 Task: Search one way flight ticket for 5 adults, 2 children, 1 infant in seat and 2 infants on lap in economy from Portland: Portland International Jetport to New Bern: Coastal Carolina Regional Airport (was Craven County Regional) on 5-4-2023. Choice of flights is Emirates. Number of bags: 2 carry on bags. Price is upto 92000. Outbound departure time preference is 22:45.
Action: Mouse moved to (332, 129)
Screenshot: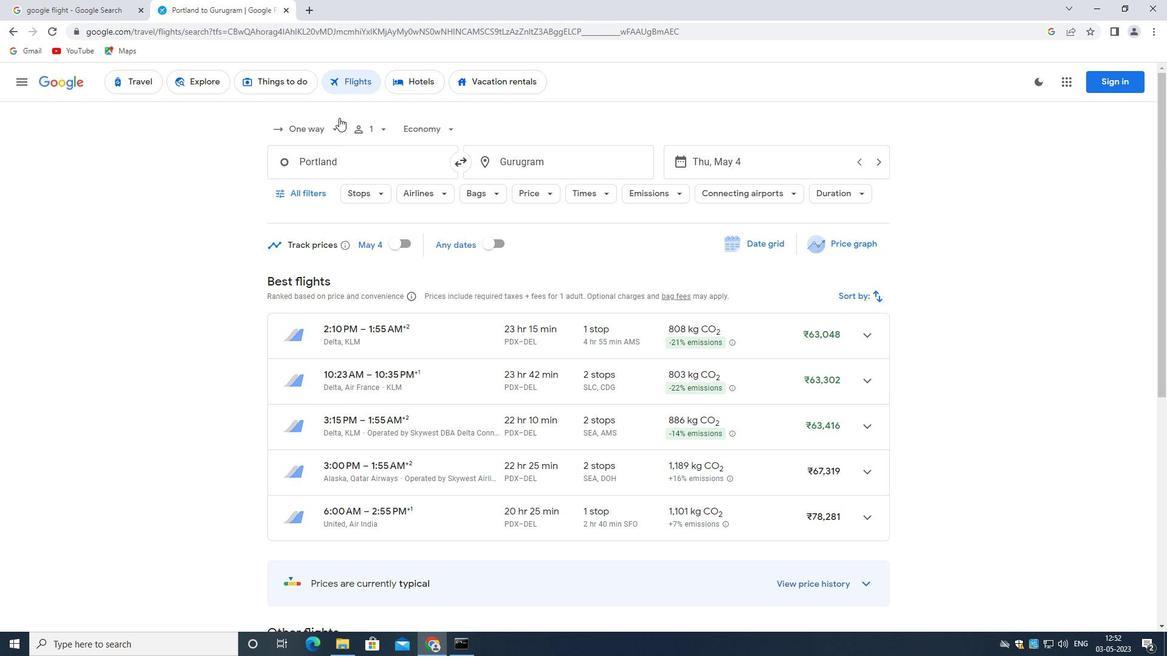 
Action: Mouse pressed left at (332, 129)
Screenshot: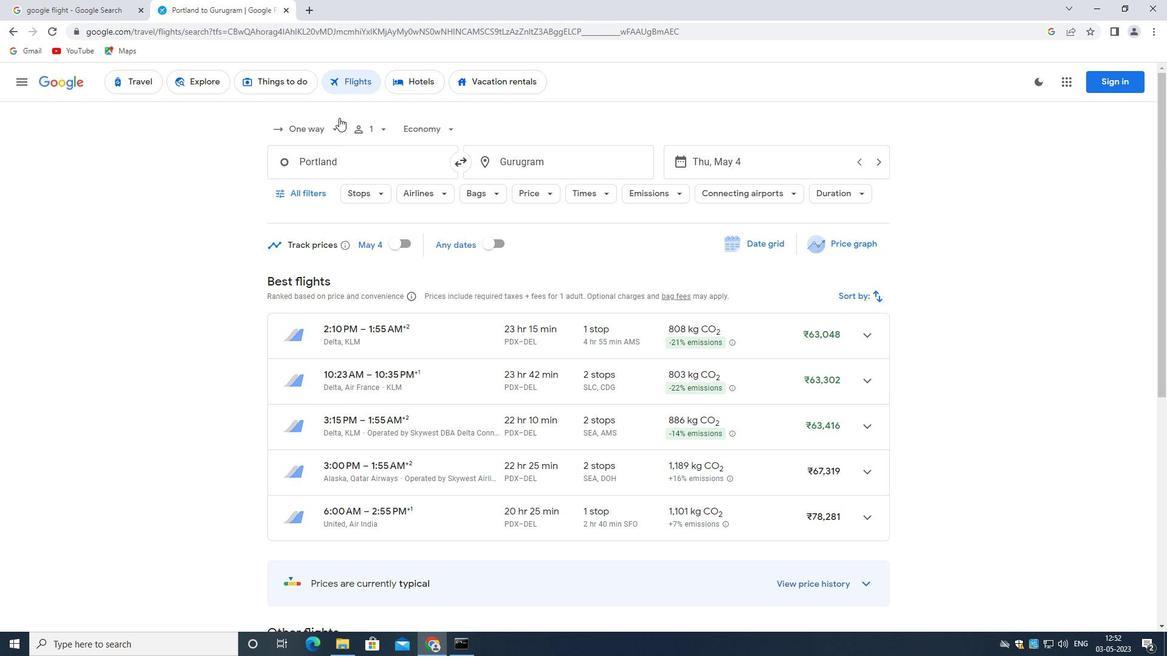 
Action: Mouse moved to (327, 188)
Screenshot: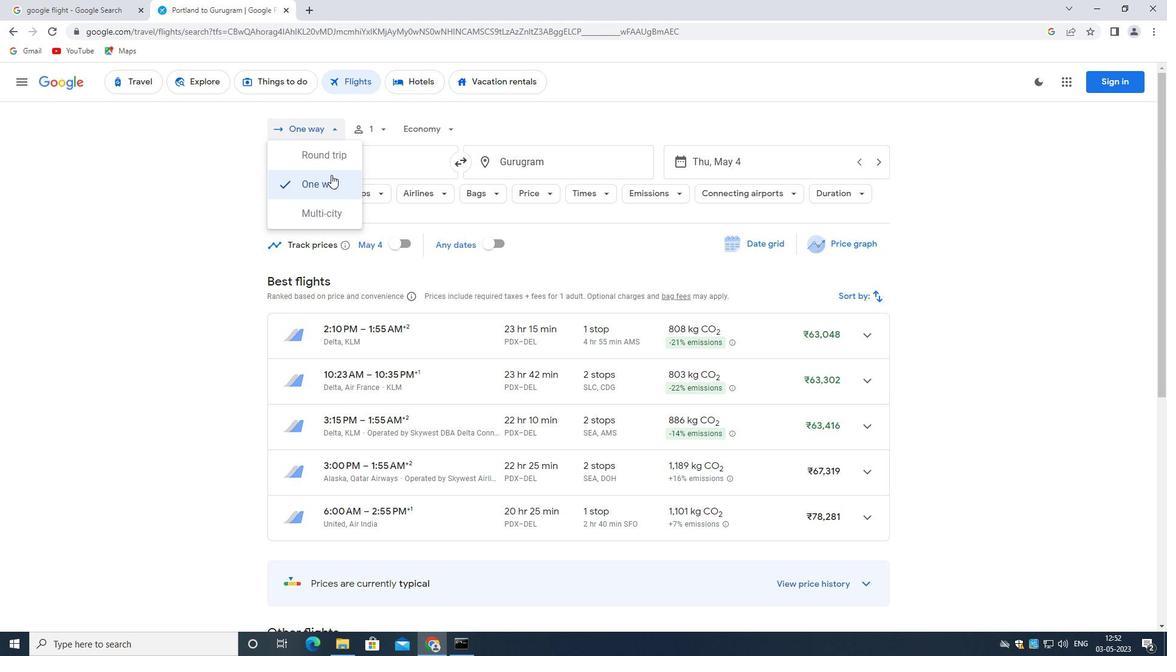
Action: Mouse pressed left at (327, 188)
Screenshot: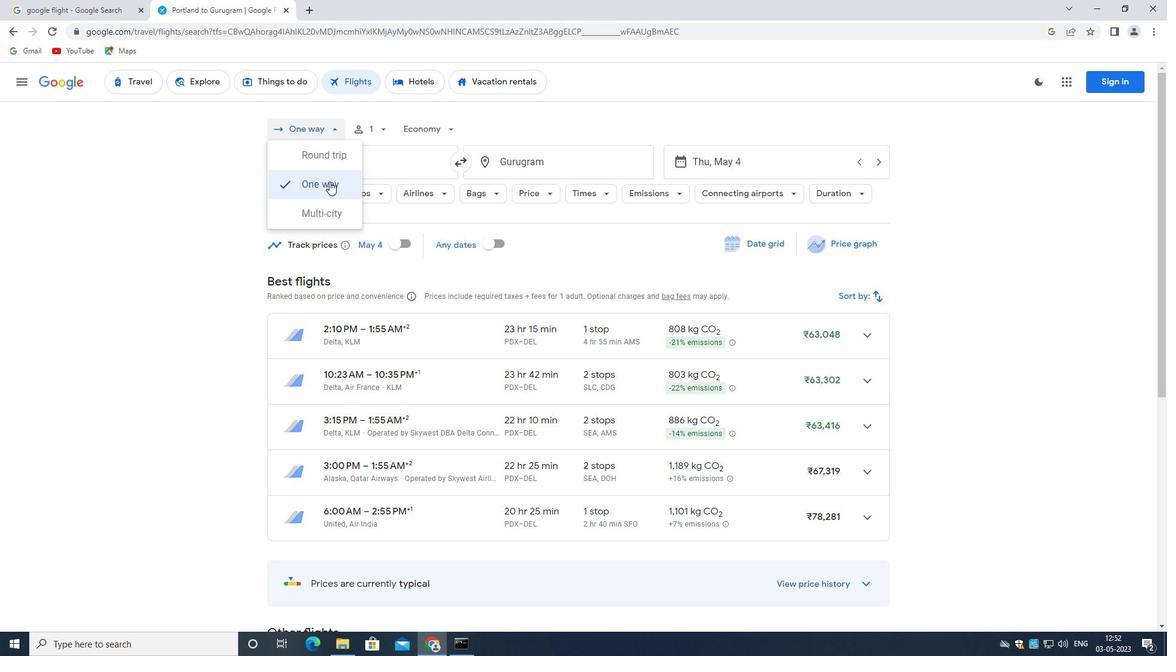 
Action: Mouse moved to (380, 126)
Screenshot: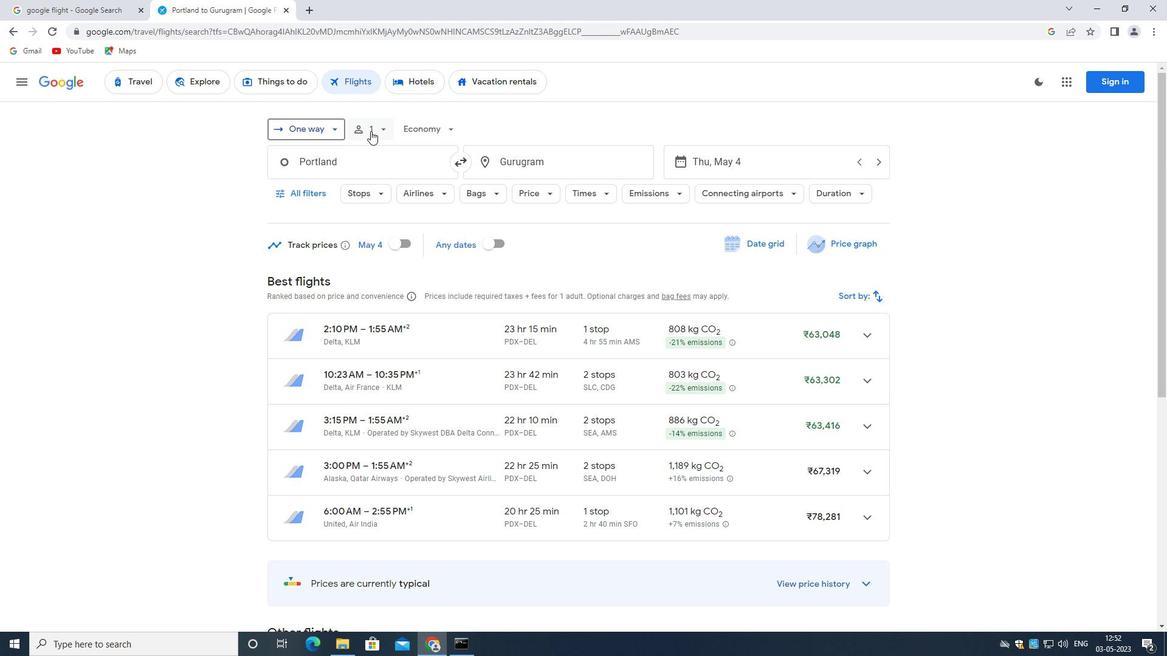 
Action: Mouse pressed left at (380, 126)
Screenshot: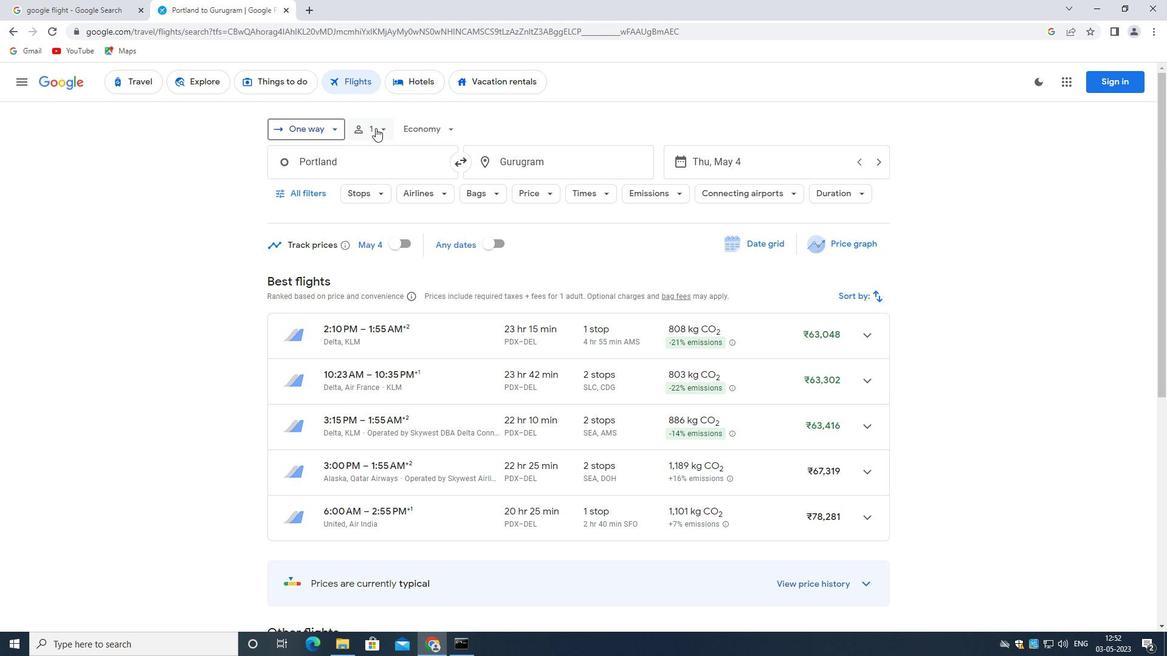 
Action: Mouse moved to (477, 160)
Screenshot: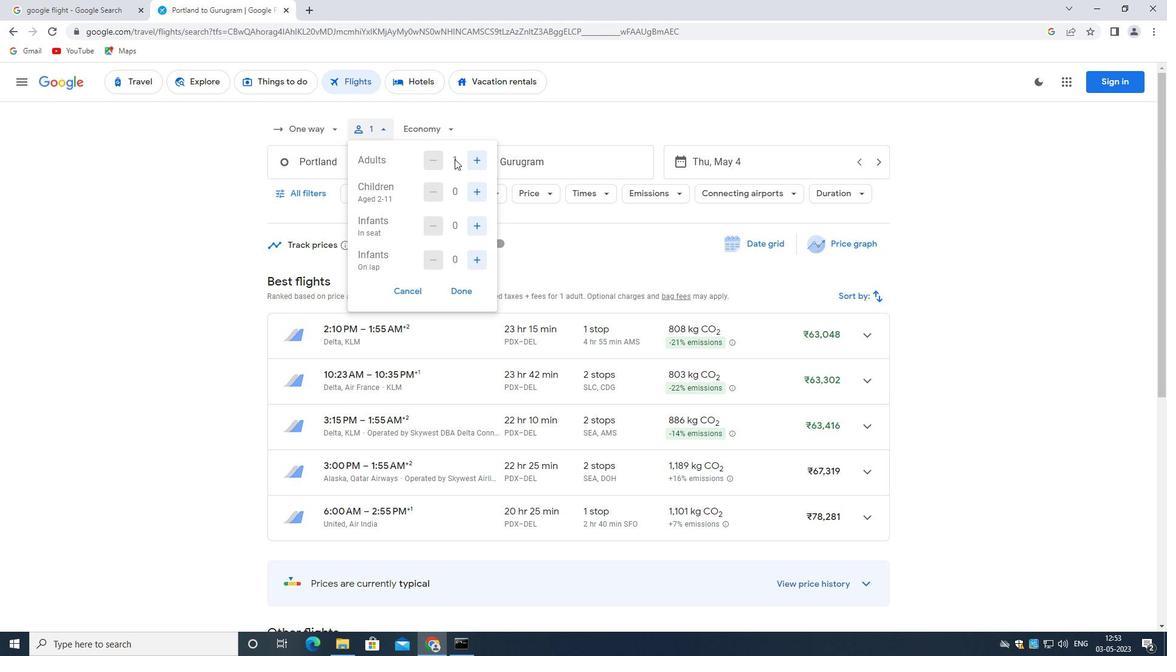 
Action: Mouse pressed left at (477, 160)
Screenshot: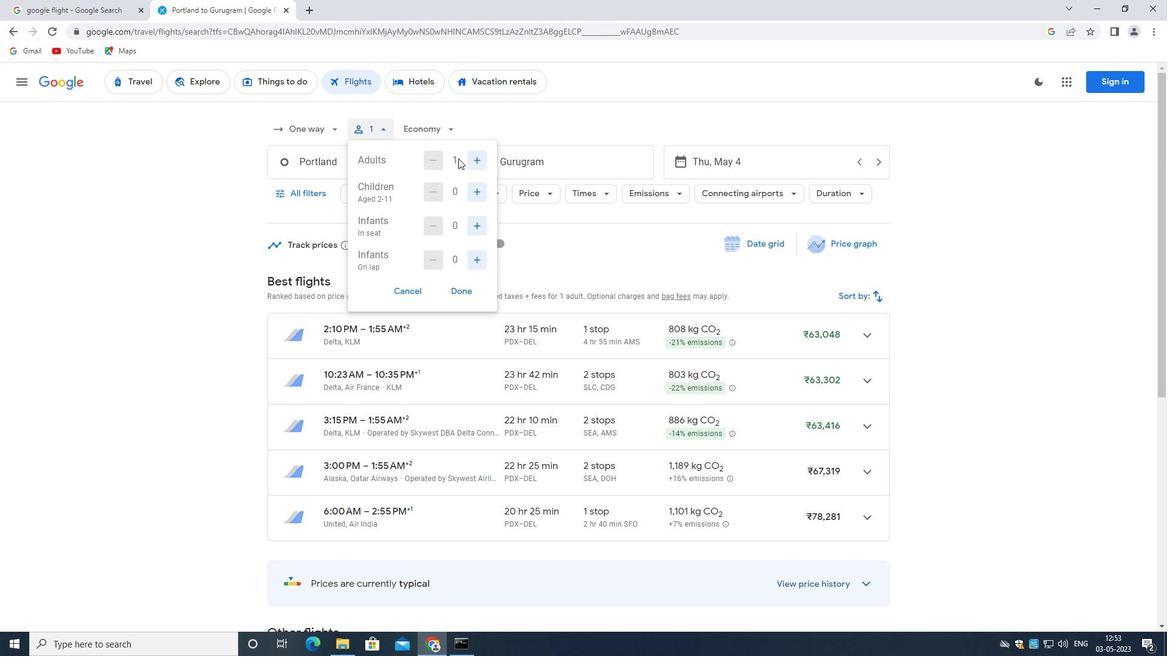 
Action: Mouse pressed left at (477, 160)
Screenshot: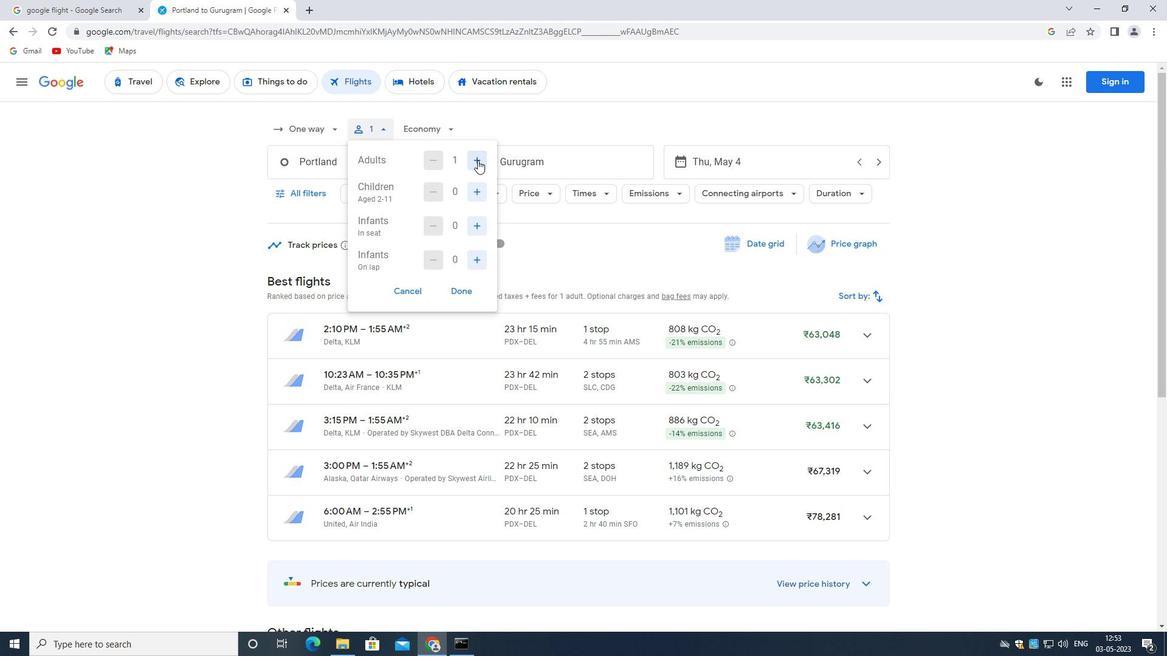 
Action: Mouse pressed left at (477, 160)
Screenshot: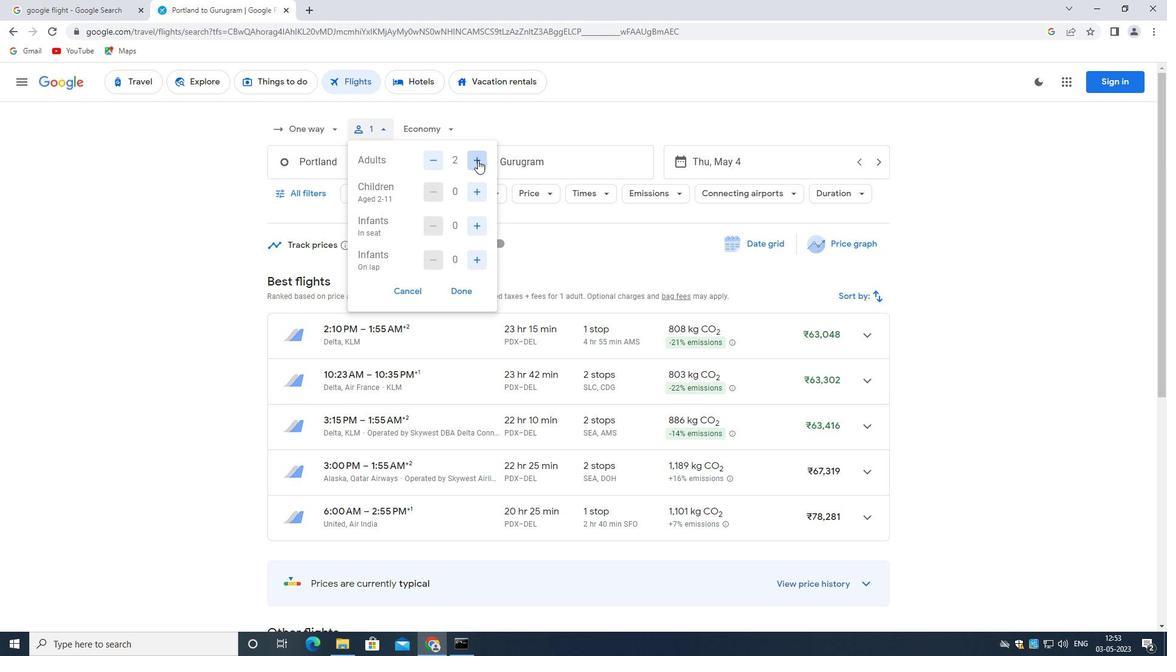 
Action: Mouse pressed left at (477, 160)
Screenshot: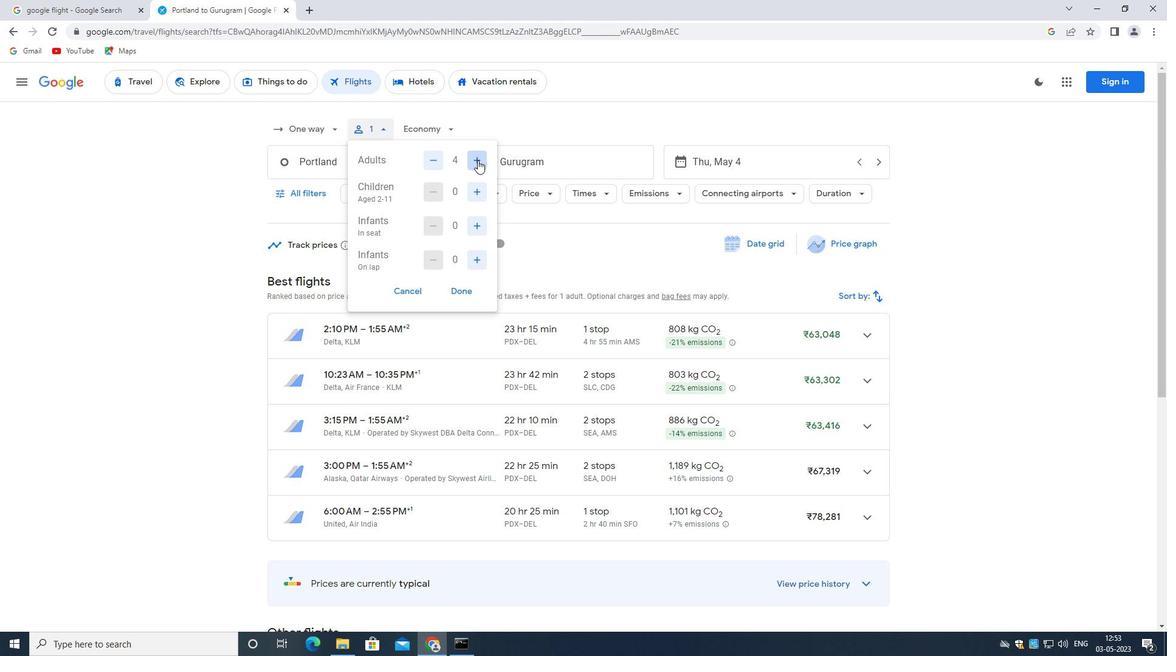 
Action: Mouse moved to (473, 190)
Screenshot: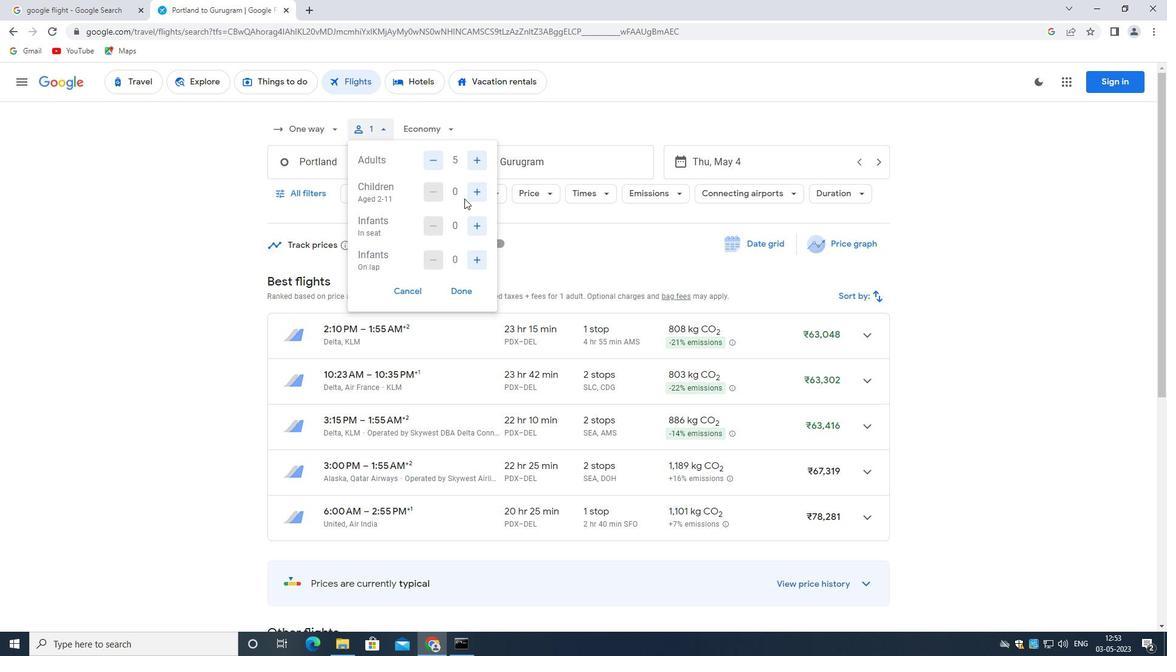 
Action: Mouse pressed left at (473, 190)
Screenshot: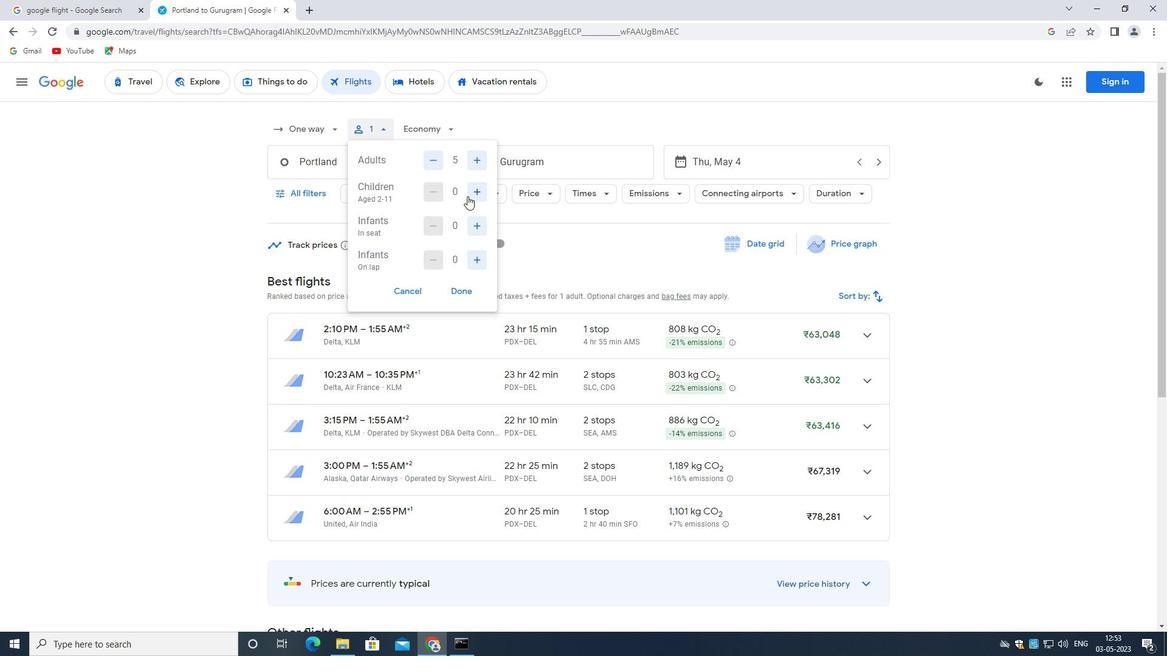 
Action: Mouse pressed left at (473, 190)
Screenshot: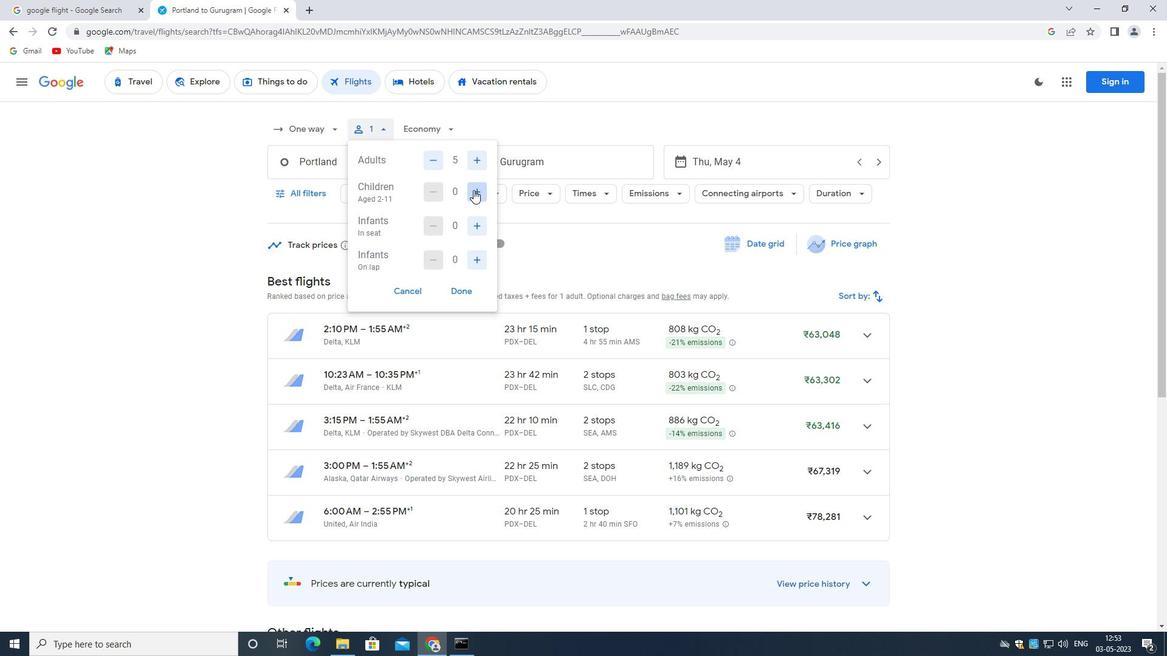 
Action: Mouse moved to (492, 221)
Screenshot: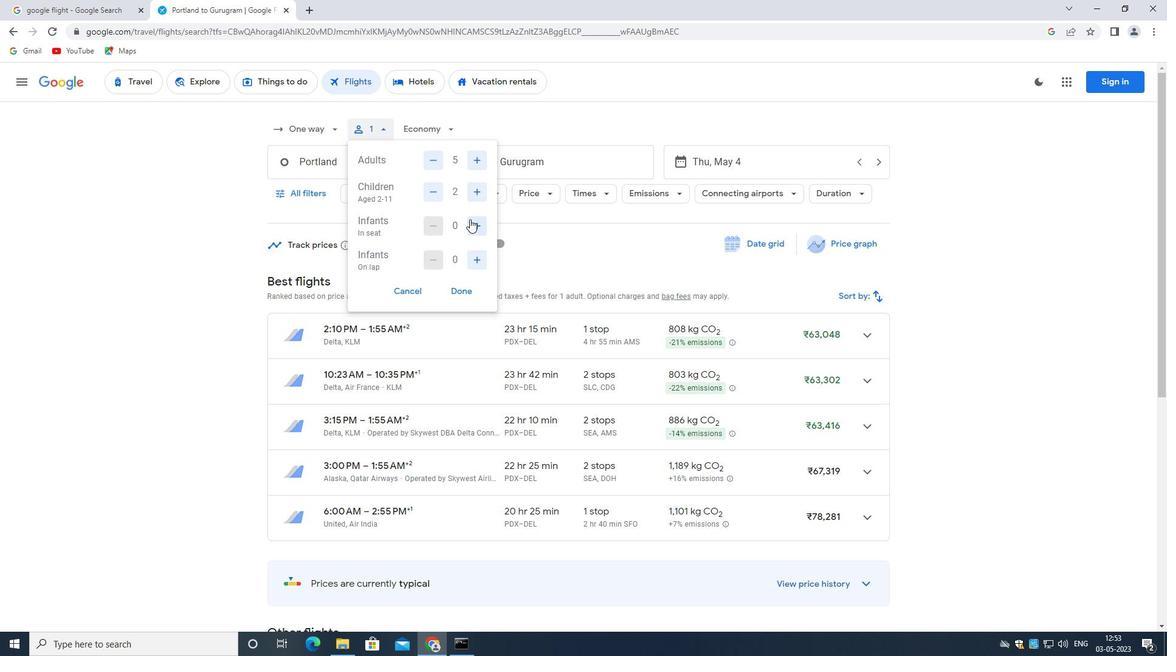 
Action: Mouse pressed left at (492, 221)
Screenshot: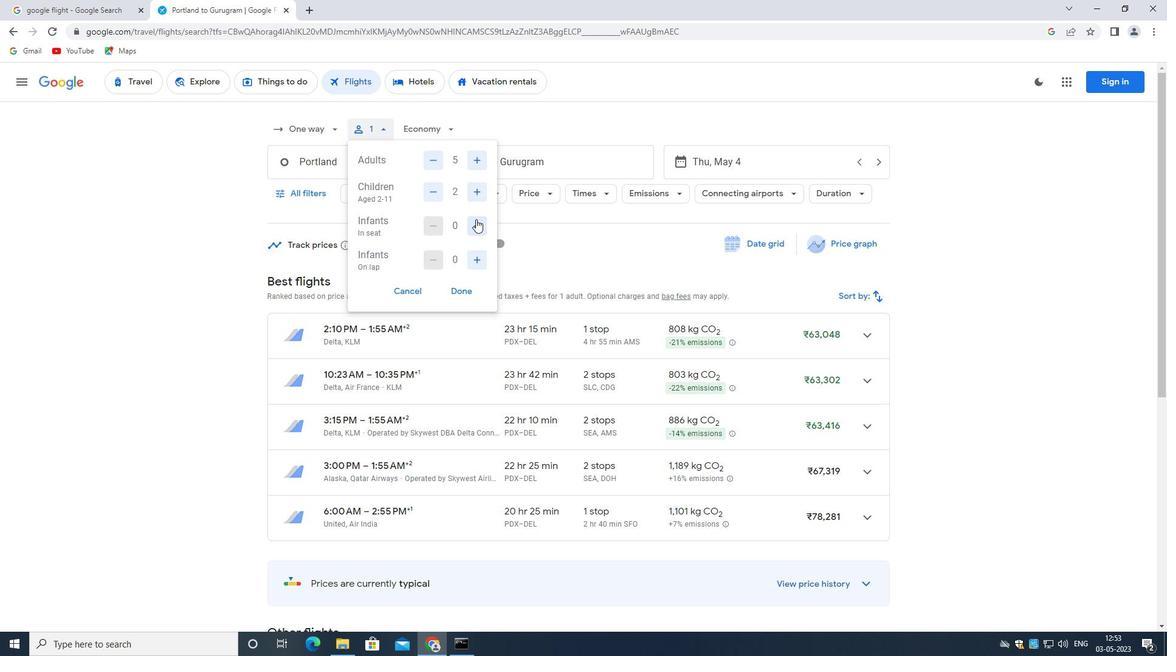 
Action: Mouse moved to (481, 227)
Screenshot: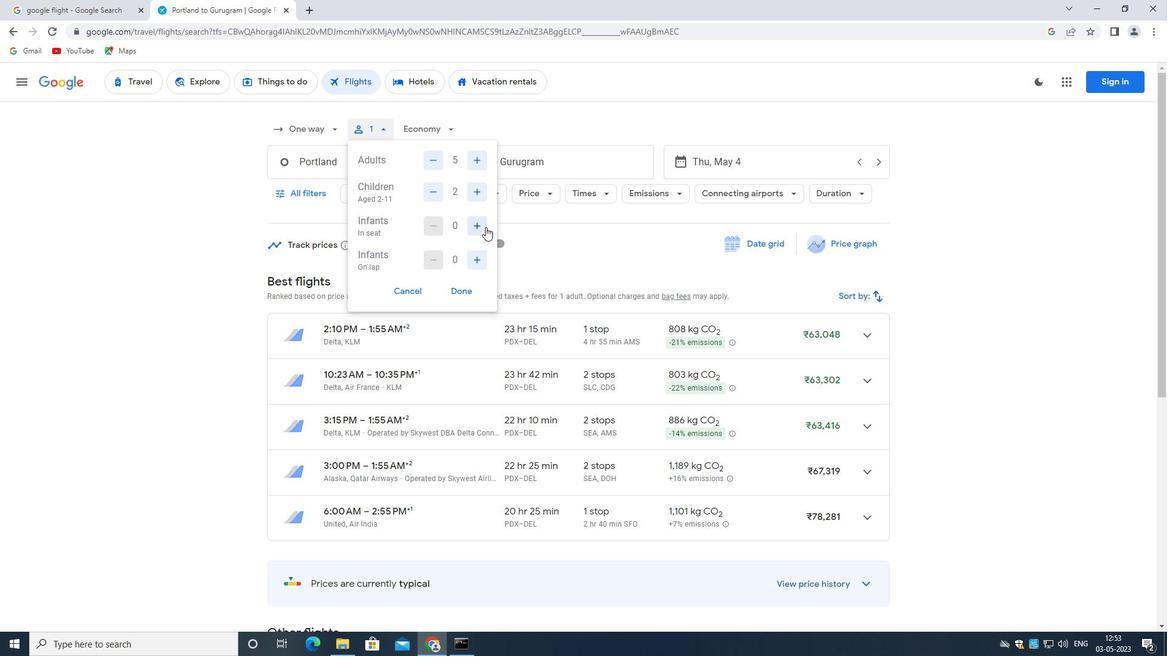 
Action: Mouse pressed left at (481, 227)
Screenshot: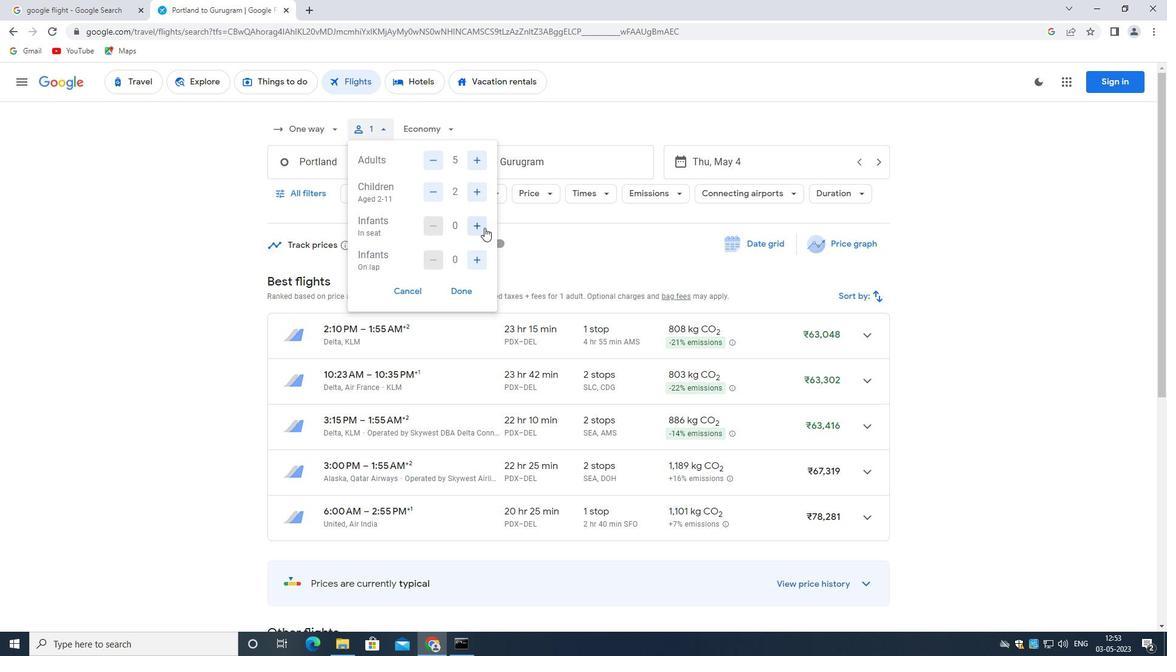 
Action: Mouse moved to (473, 259)
Screenshot: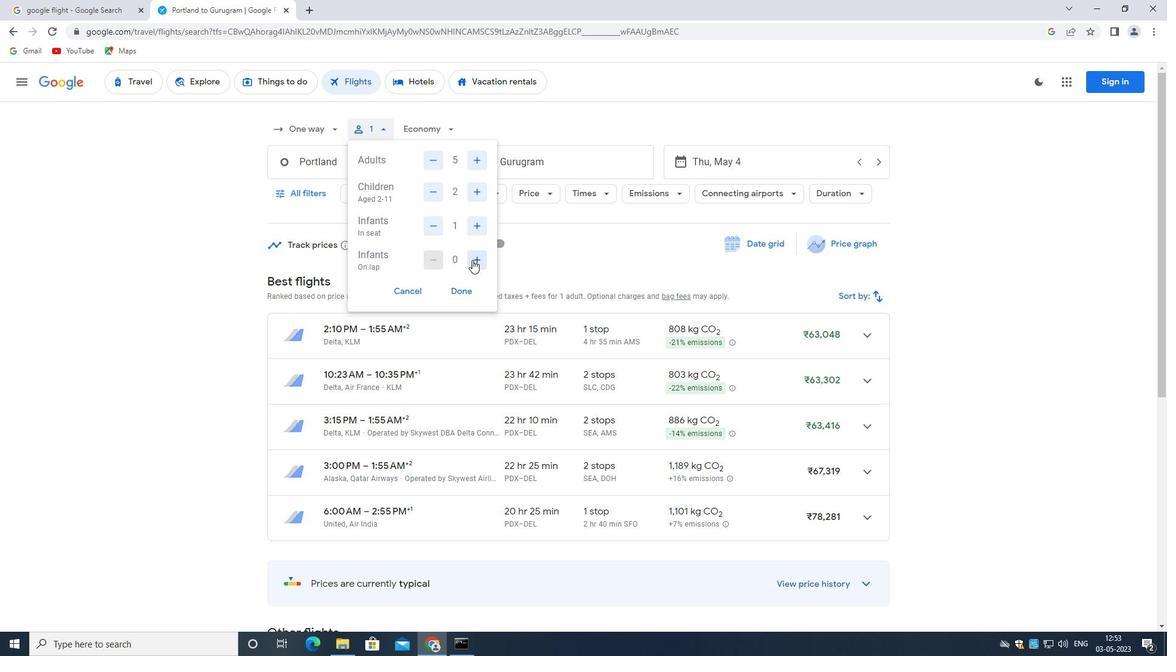 
Action: Mouse pressed left at (473, 259)
Screenshot: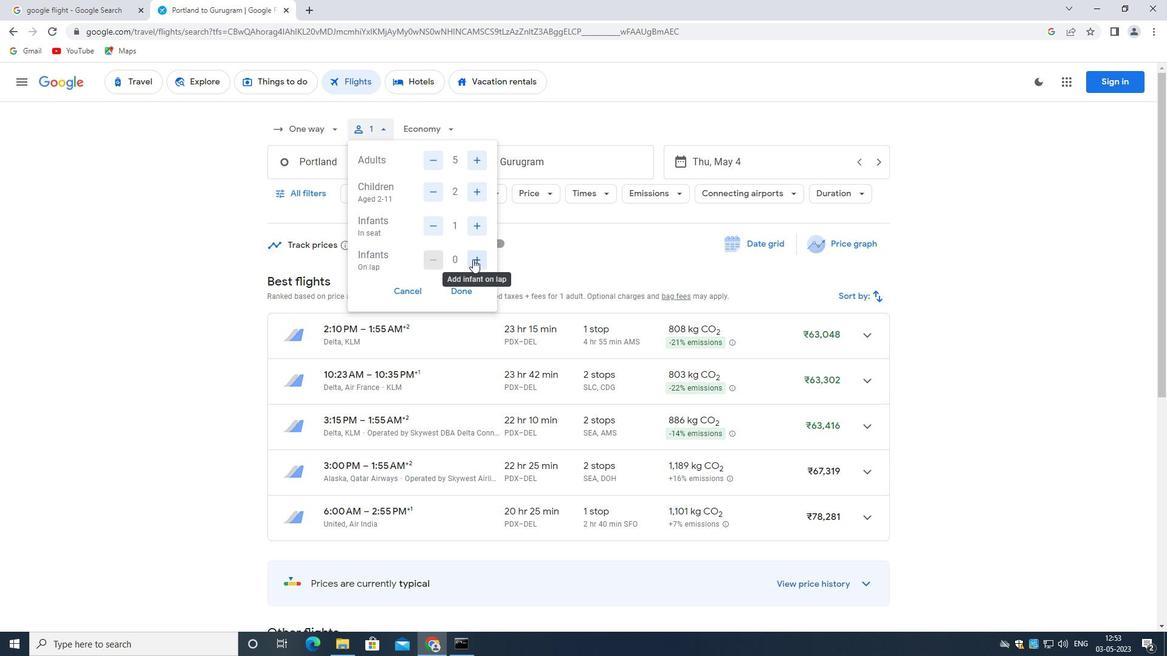 
Action: Mouse moved to (462, 289)
Screenshot: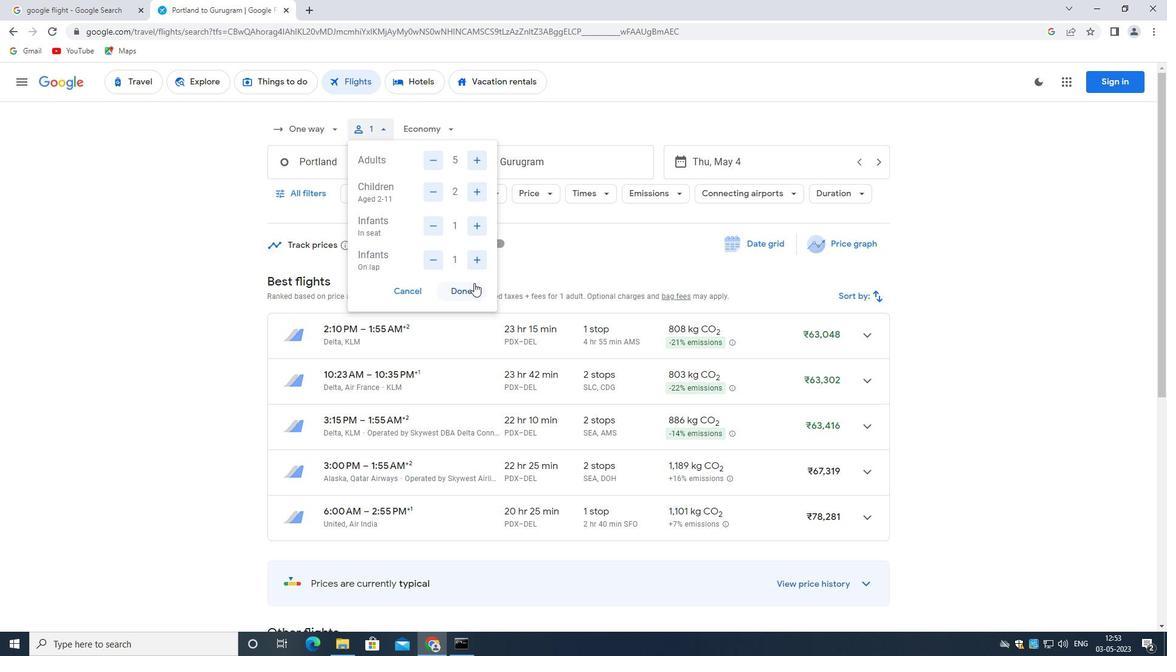 
Action: Mouse pressed left at (462, 289)
Screenshot: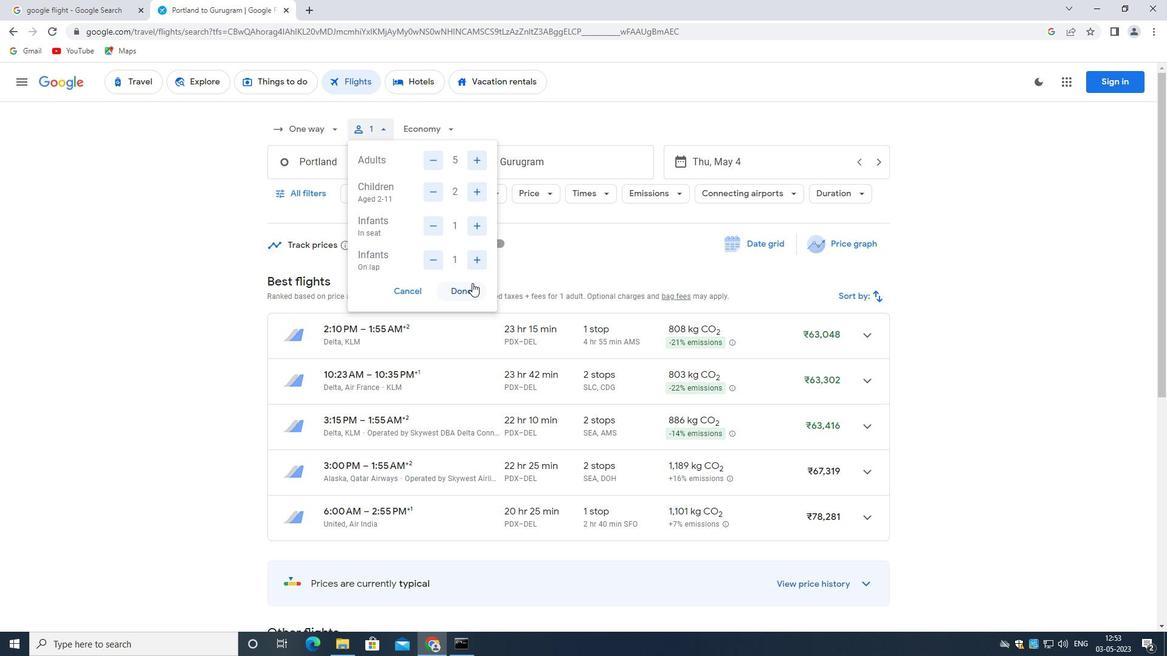 
Action: Mouse moved to (446, 130)
Screenshot: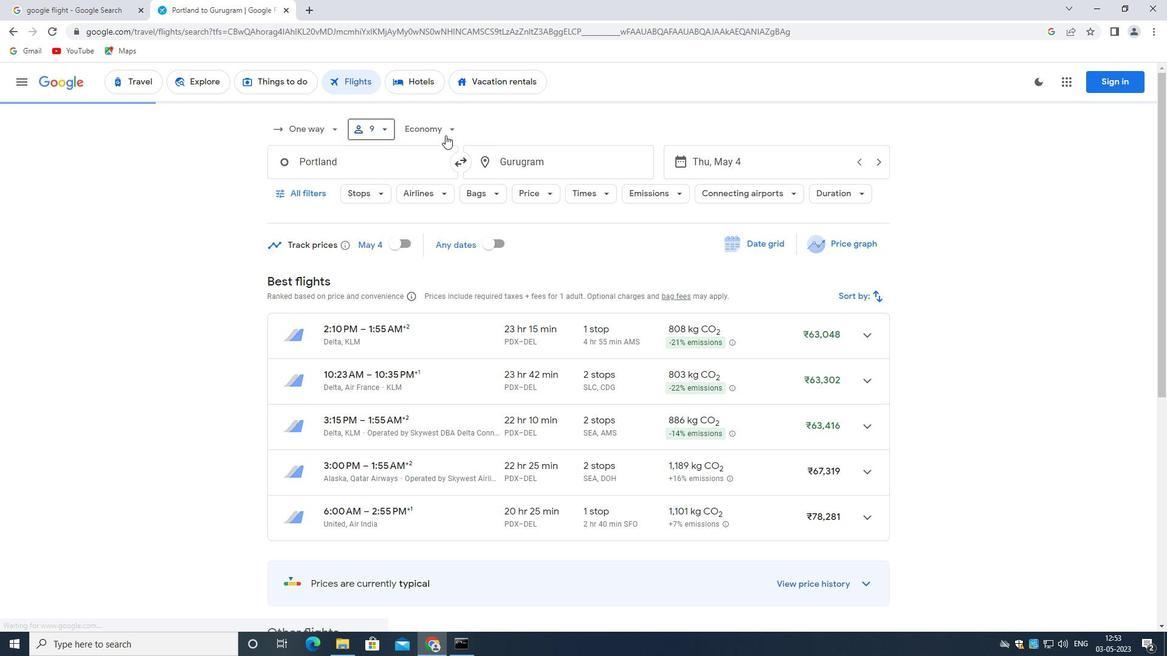 
Action: Mouse pressed left at (446, 130)
Screenshot: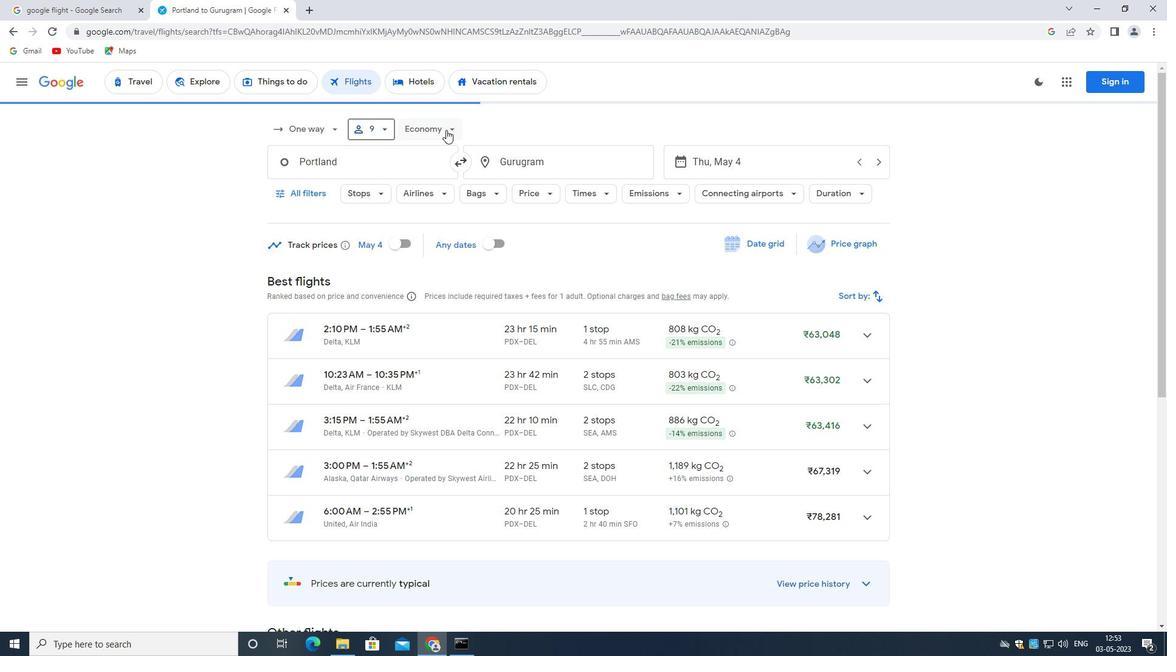 
Action: Mouse moved to (441, 161)
Screenshot: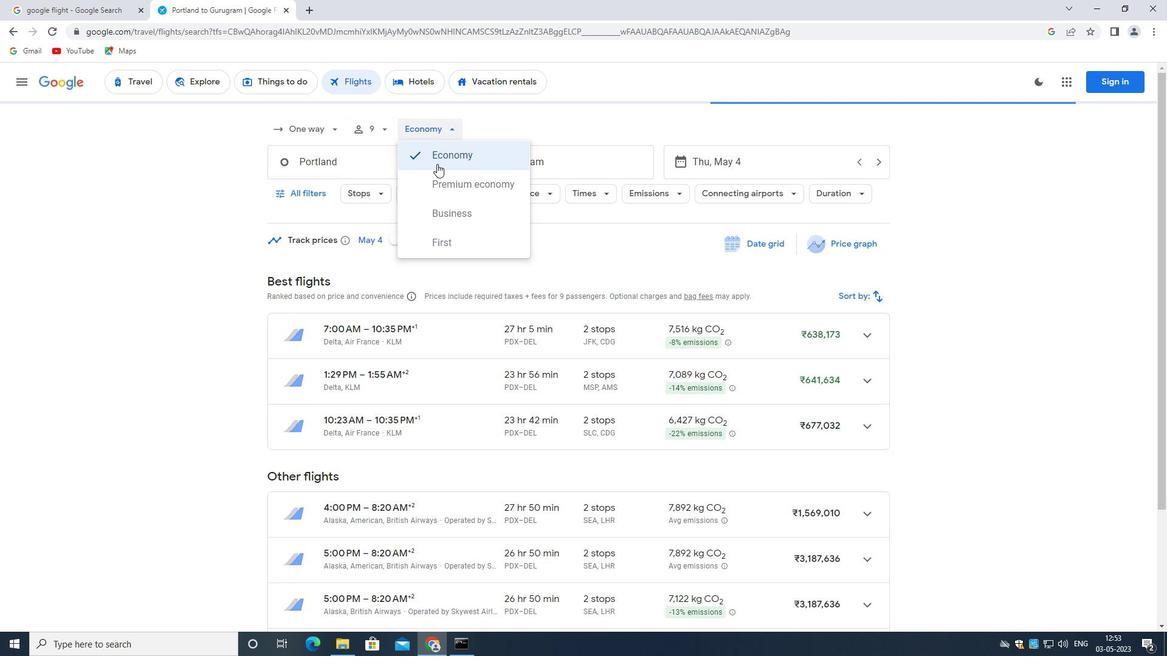 
Action: Mouse pressed left at (441, 161)
Screenshot: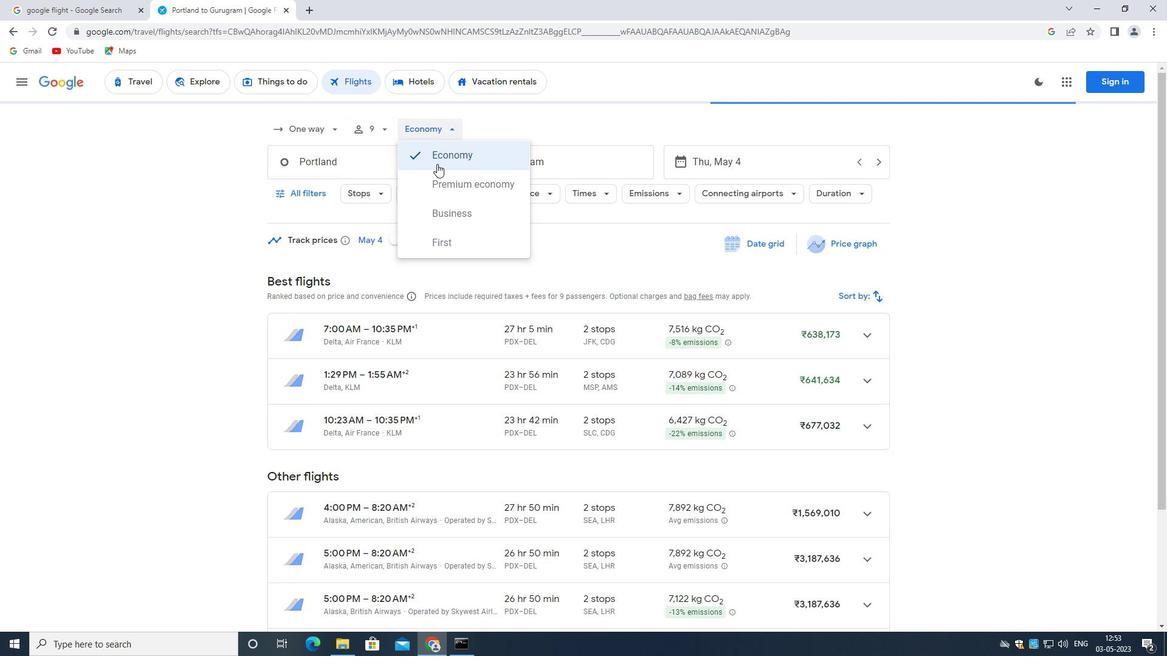 
Action: Mouse moved to (352, 164)
Screenshot: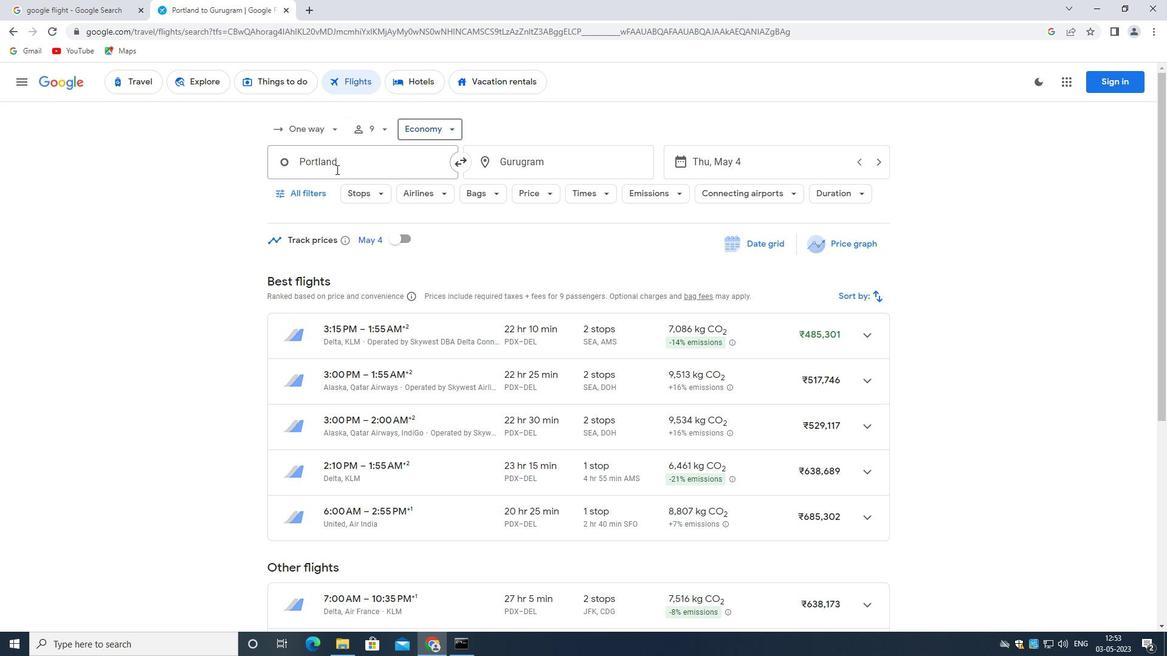 
Action: Mouse pressed left at (352, 164)
Screenshot: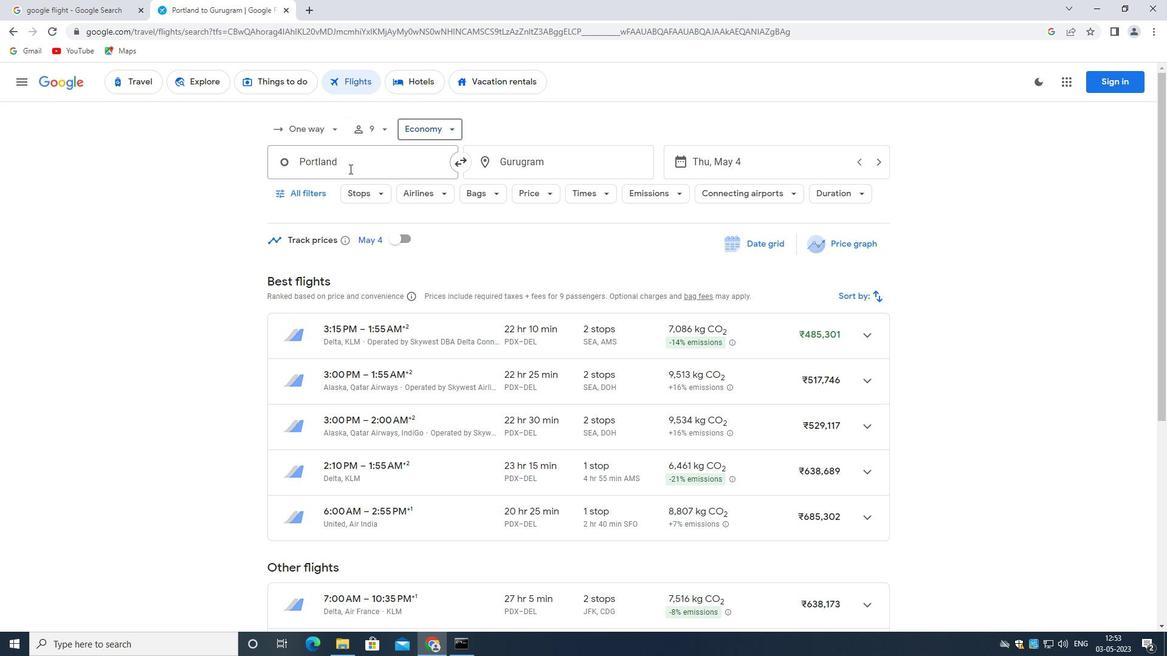 
Action: Mouse moved to (355, 229)
Screenshot: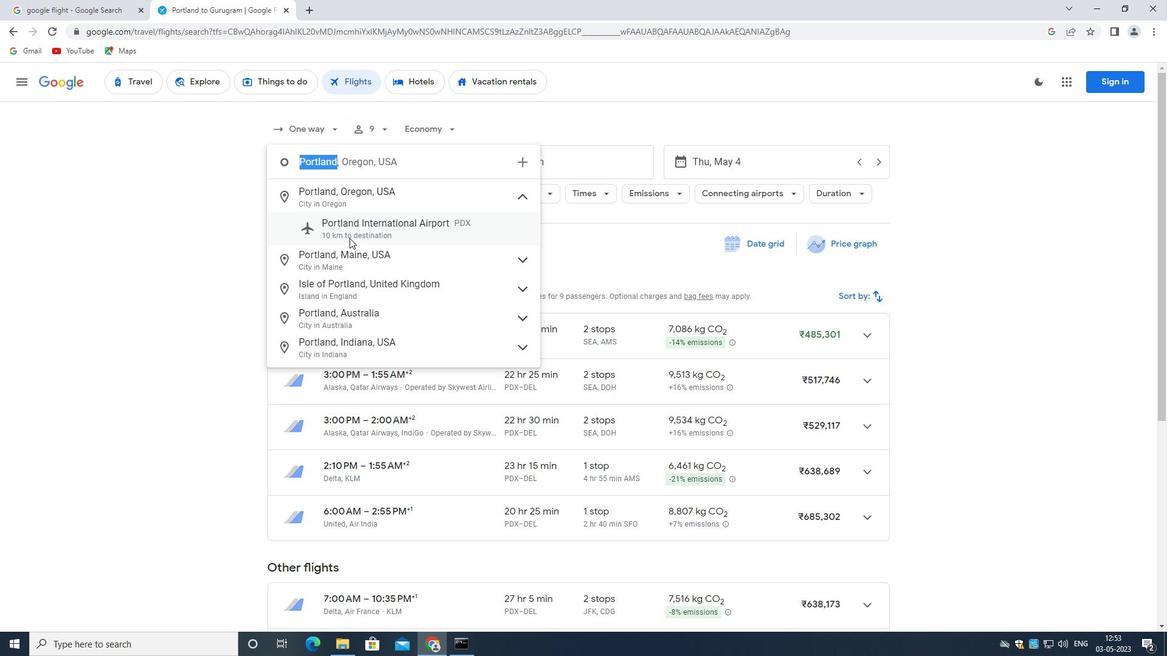 
Action: Mouse pressed left at (355, 229)
Screenshot: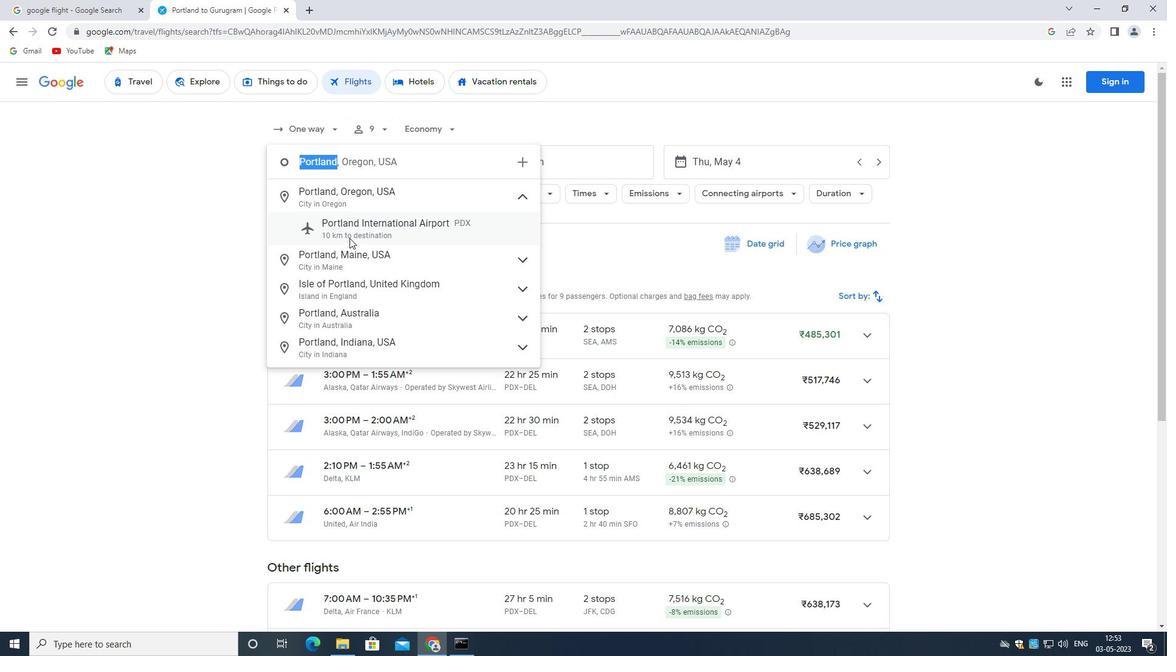 
Action: Mouse moved to (525, 169)
Screenshot: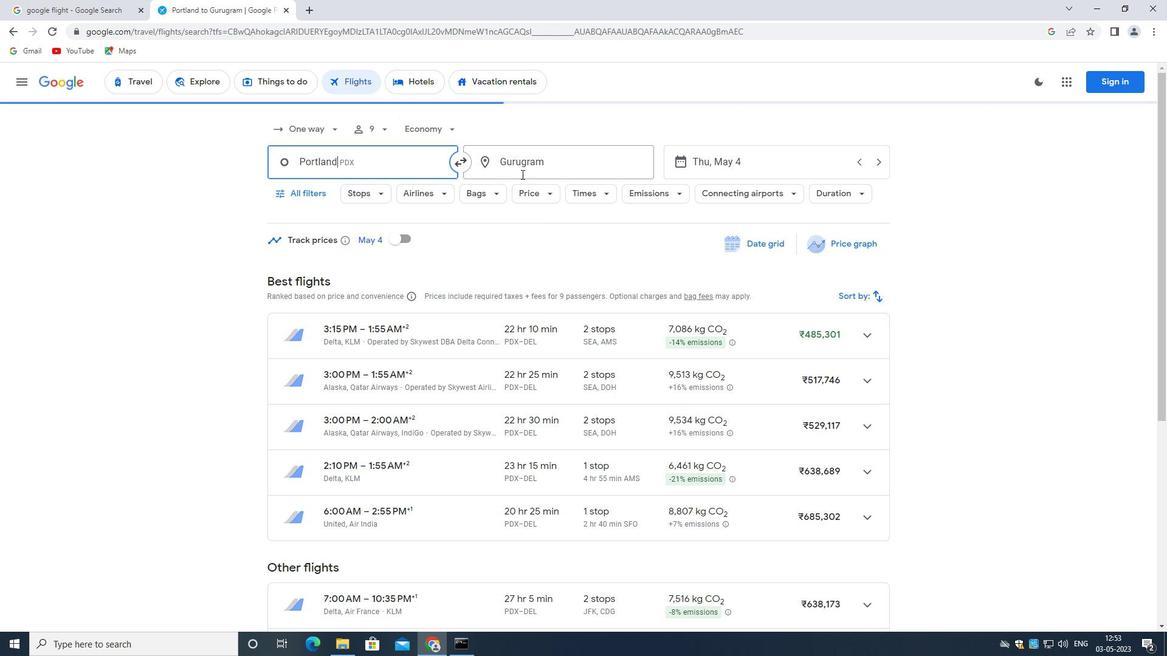 
Action: Mouse pressed left at (525, 169)
Screenshot: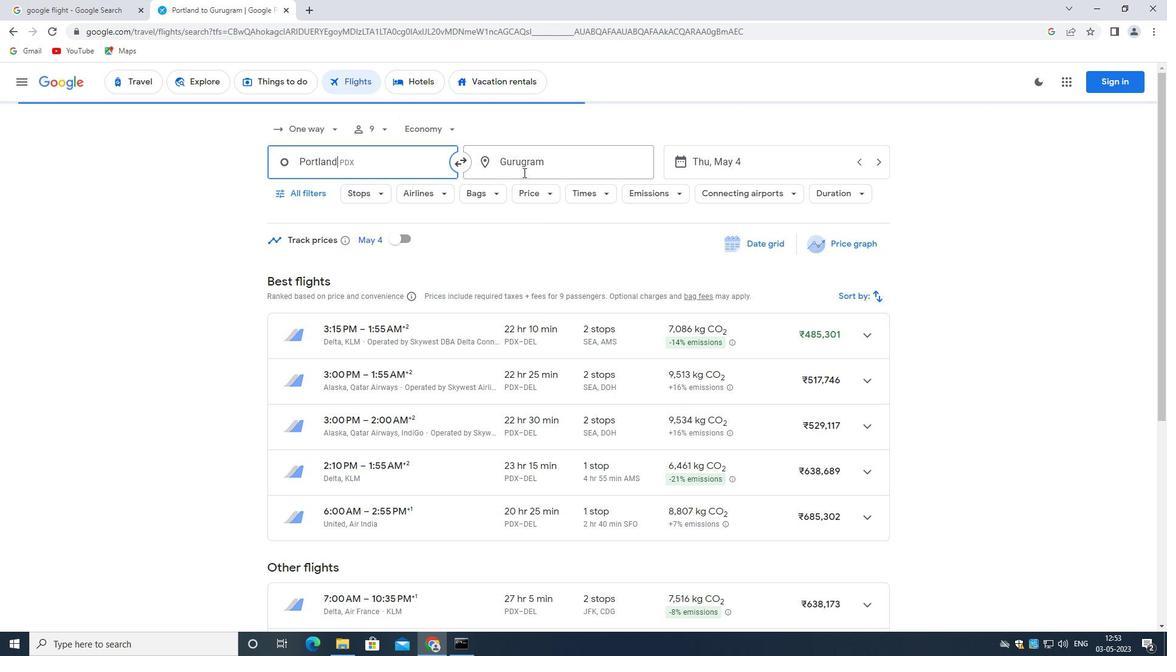 
Action: Mouse moved to (526, 169)
Screenshot: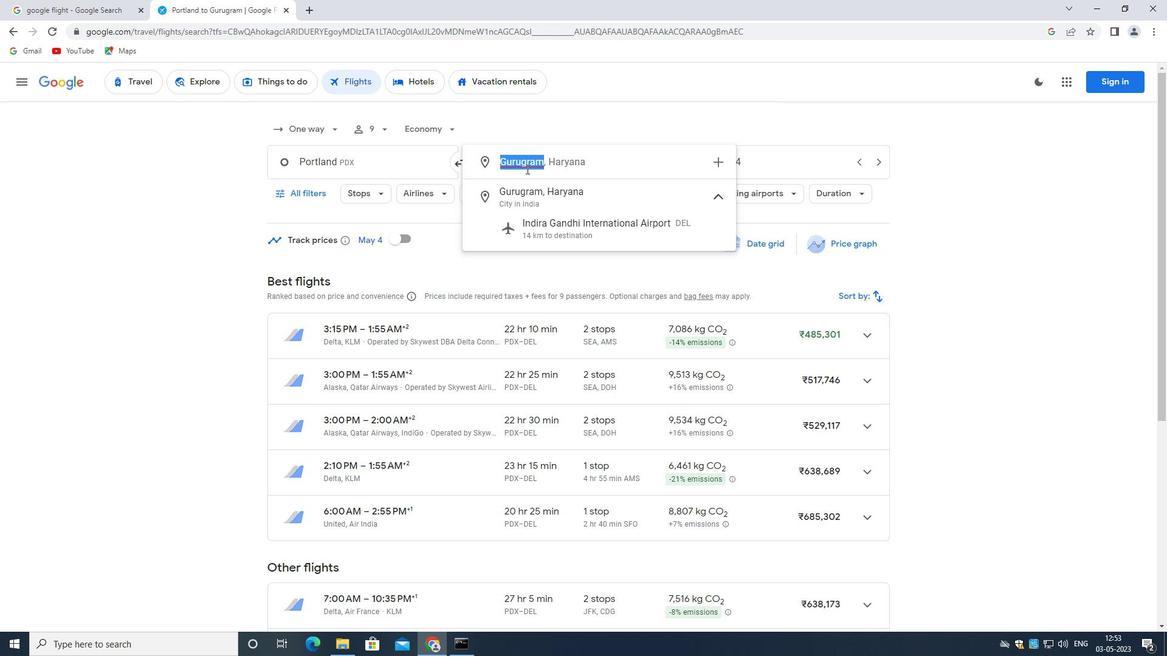 
Action: Key pressed <Key.backspace>
Screenshot: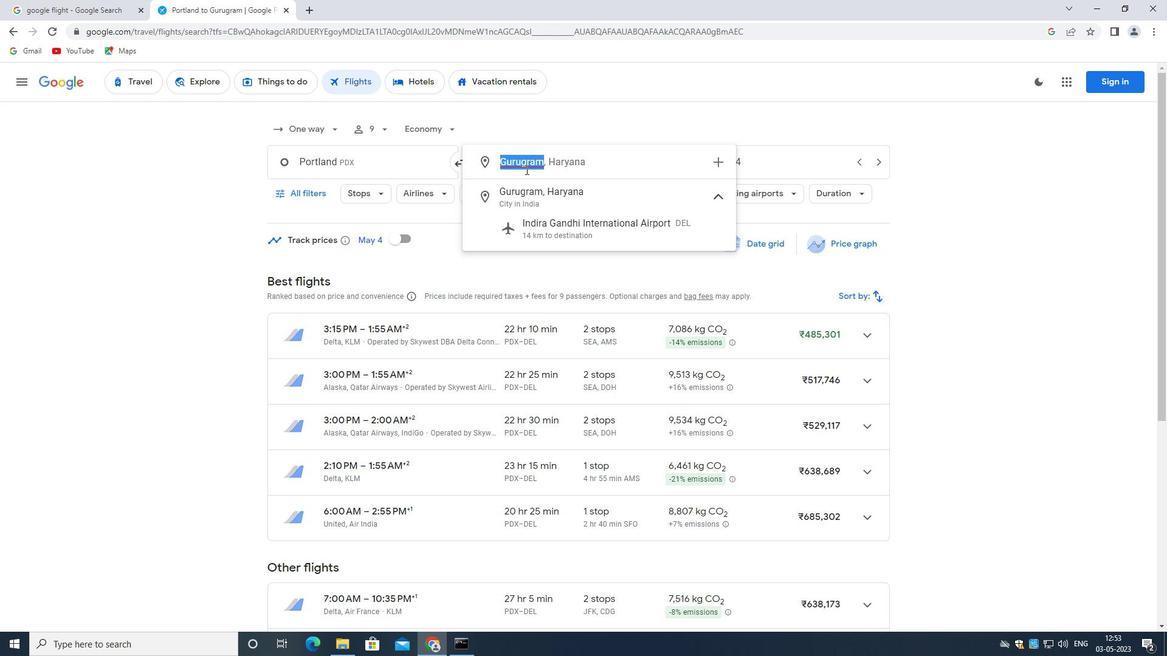 
Action: Mouse moved to (545, 309)
Screenshot: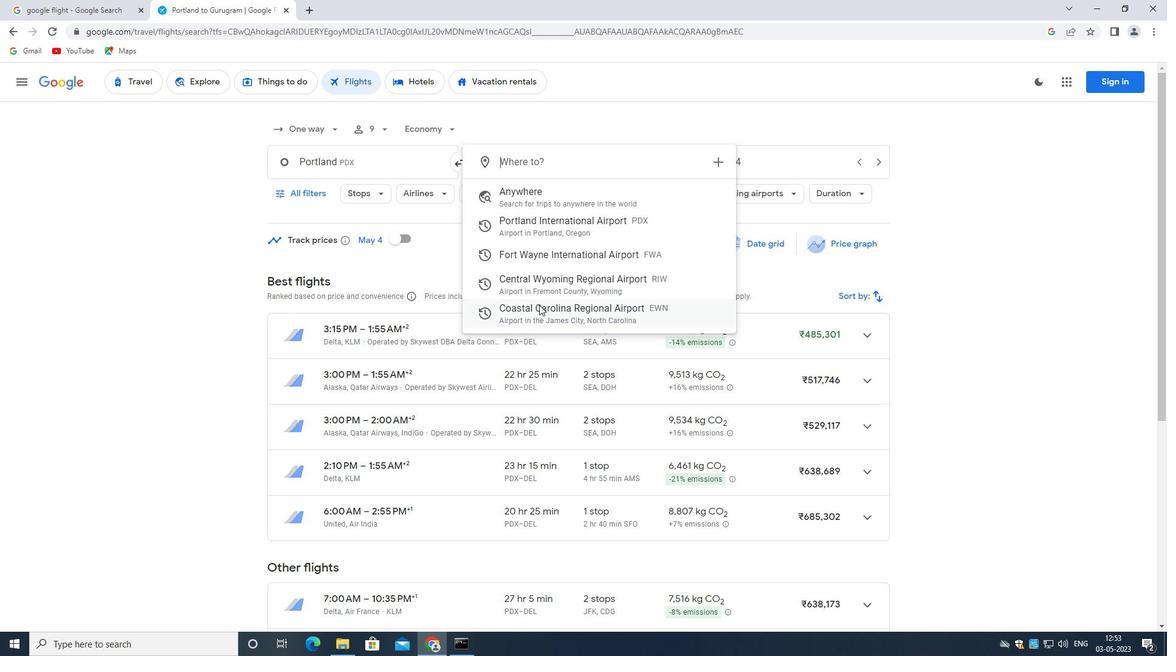 
Action: Mouse pressed left at (545, 309)
Screenshot: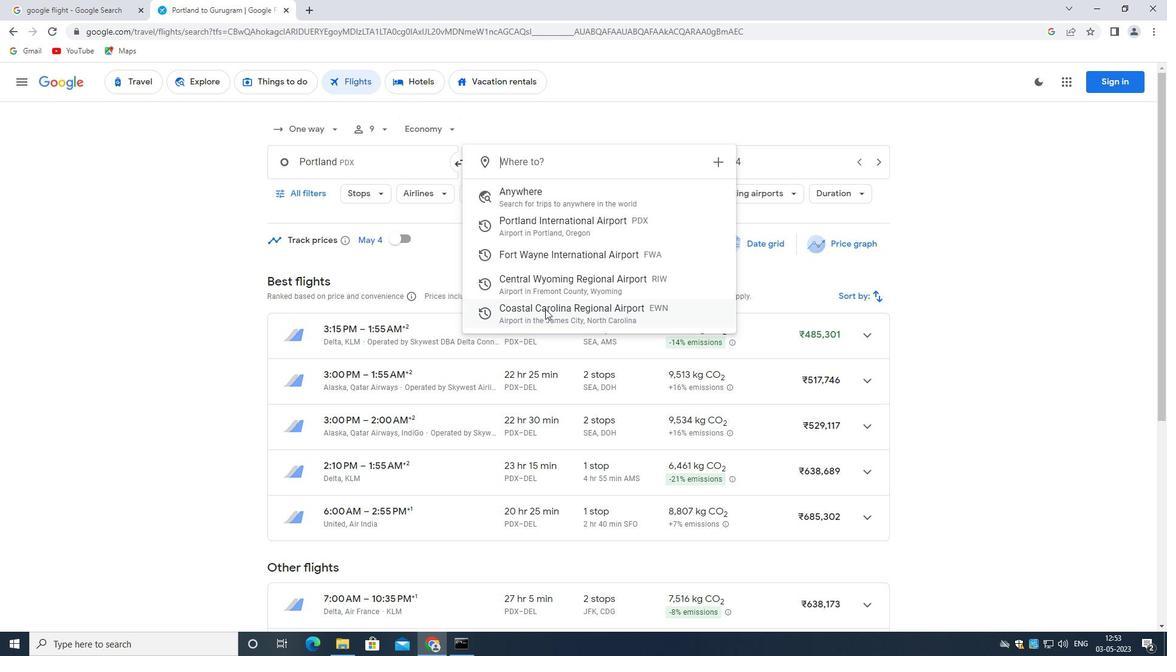 
Action: Mouse moved to (731, 156)
Screenshot: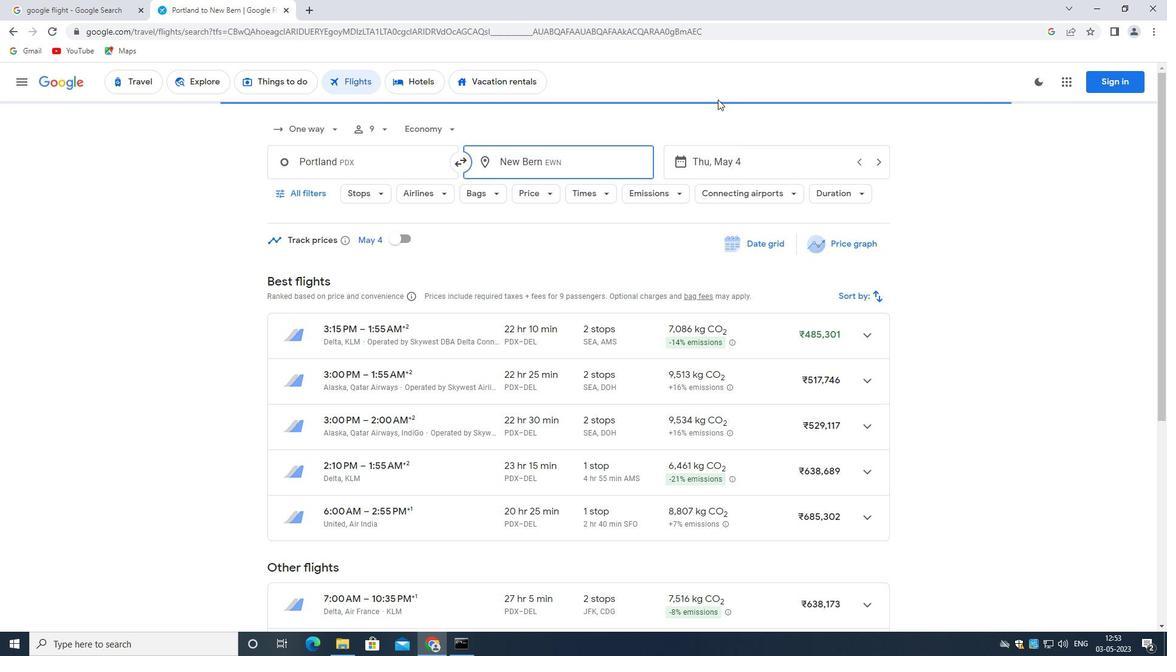 
Action: Mouse pressed left at (731, 156)
Screenshot: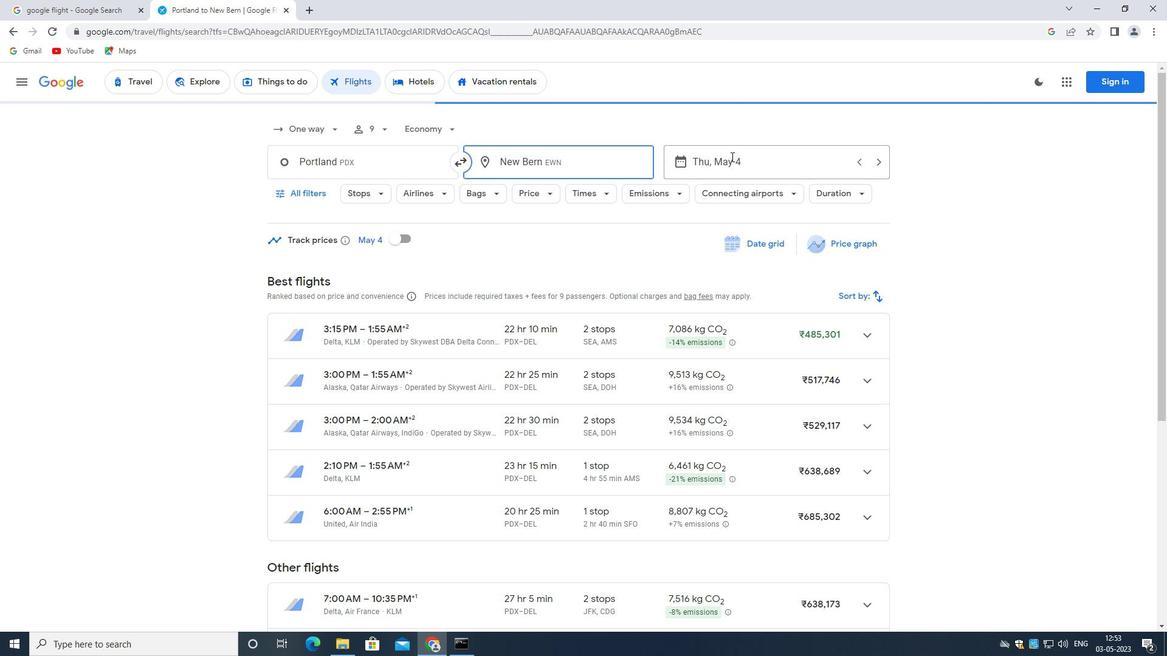 
Action: Mouse moved to (862, 460)
Screenshot: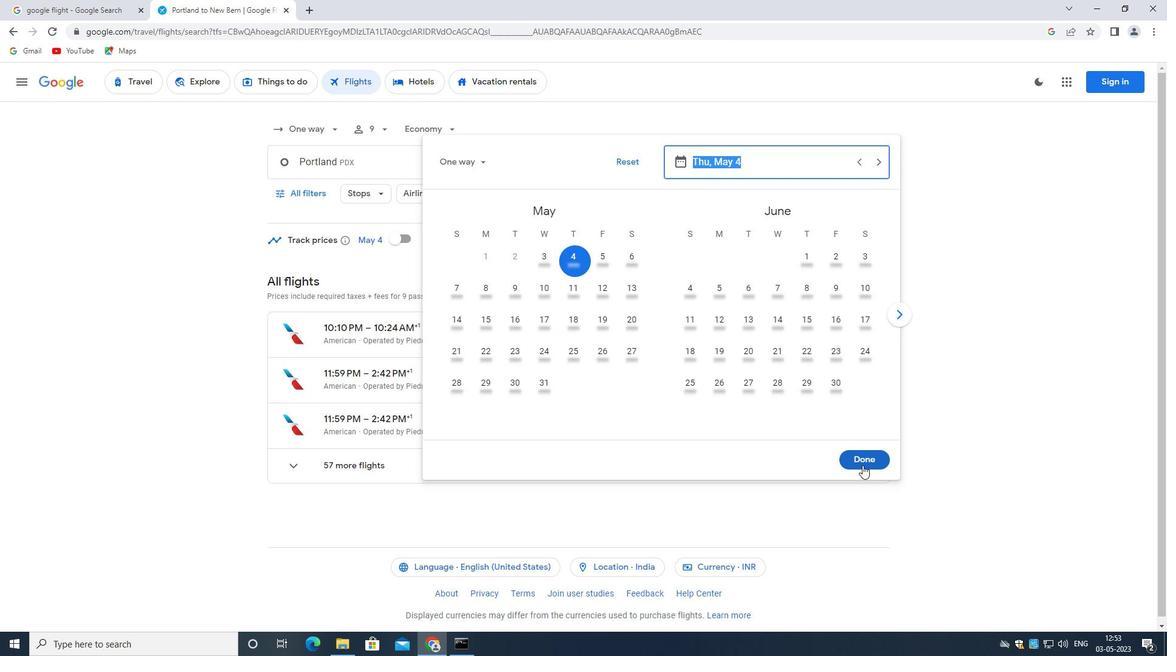 
Action: Mouse pressed left at (862, 460)
Screenshot: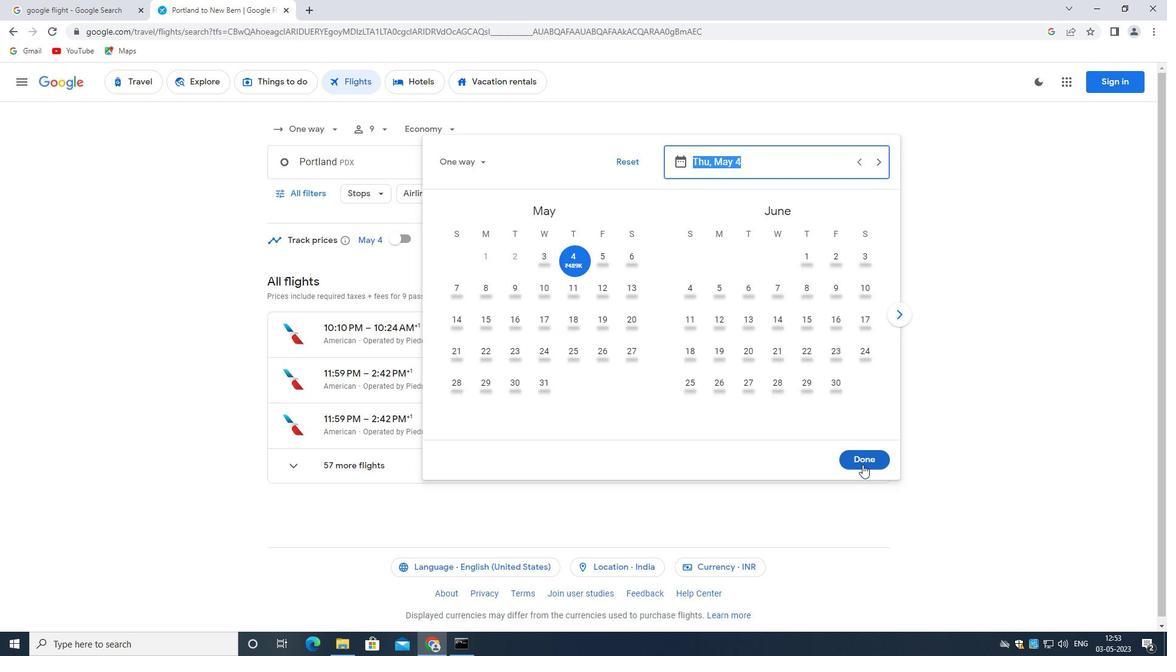 
Action: Mouse moved to (313, 195)
Screenshot: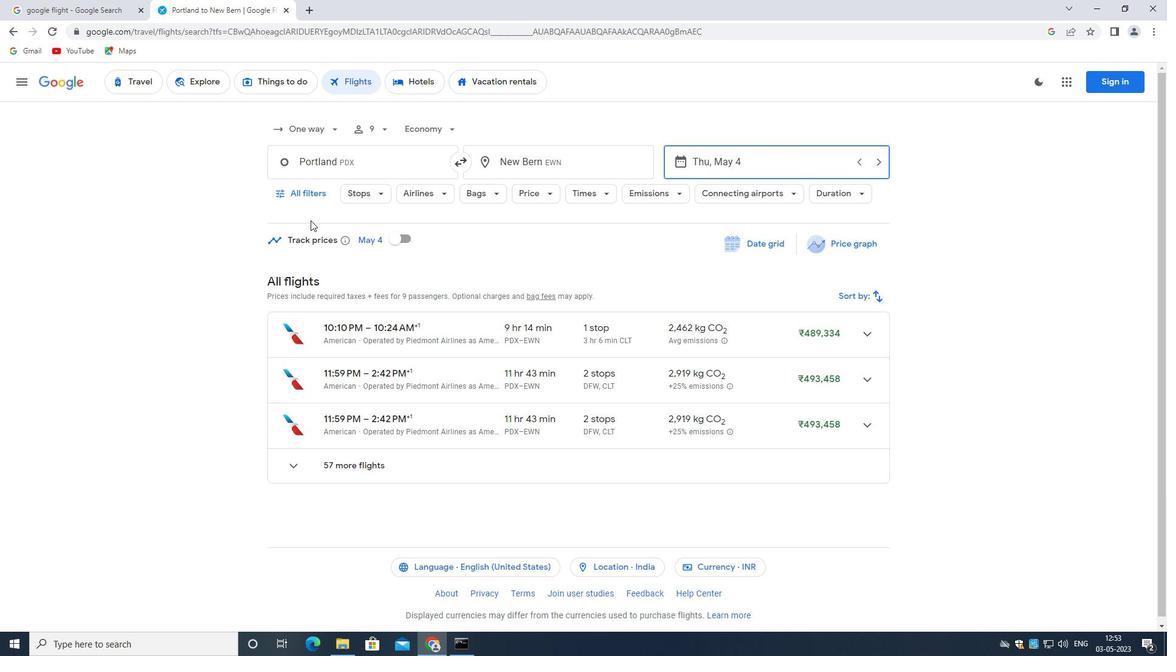 
Action: Mouse pressed left at (313, 195)
Screenshot: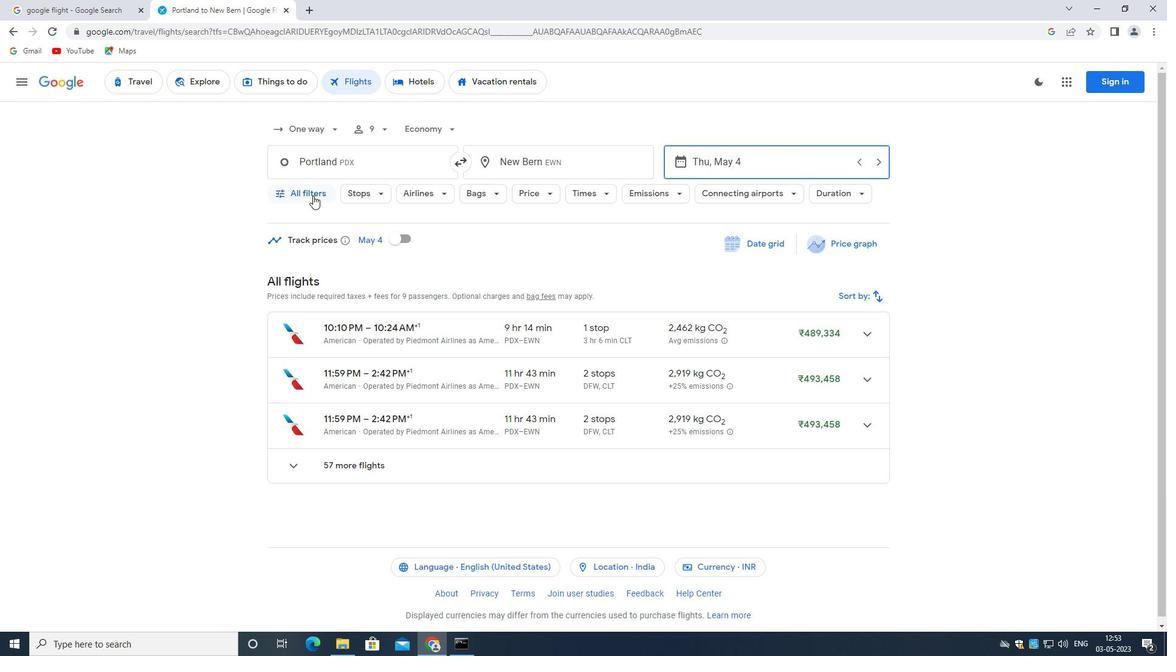 
Action: Mouse moved to (387, 319)
Screenshot: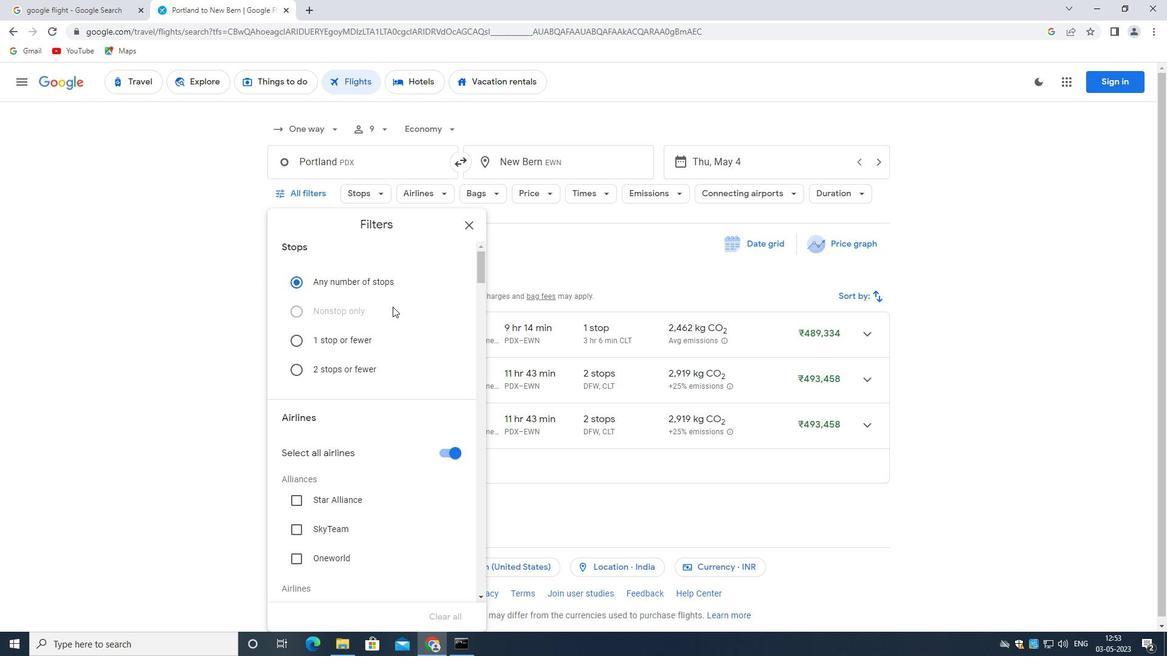 
Action: Mouse scrolled (387, 318) with delta (0, 0)
Screenshot: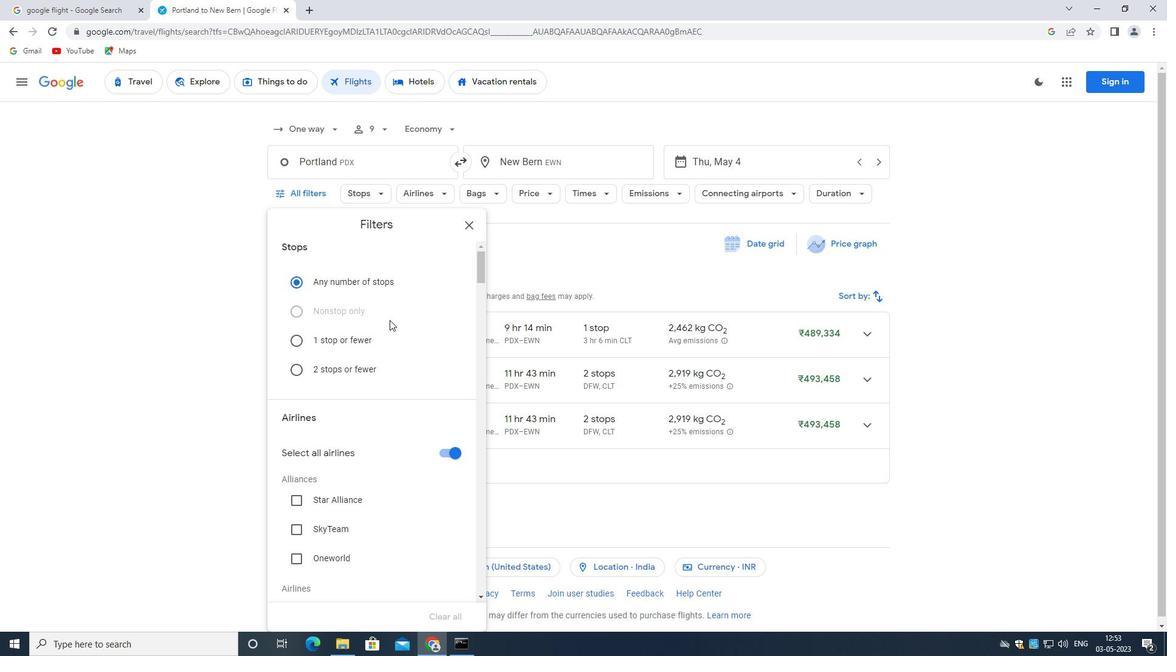 
Action: Mouse moved to (445, 390)
Screenshot: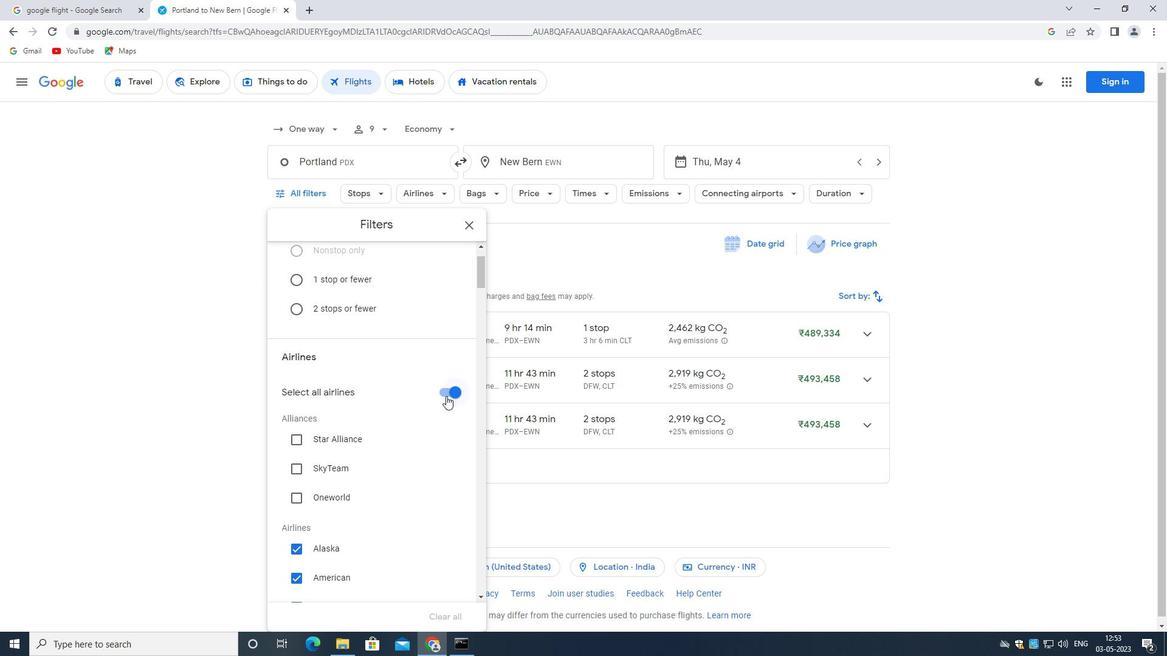 
Action: Mouse pressed left at (445, 390)
Screenshot: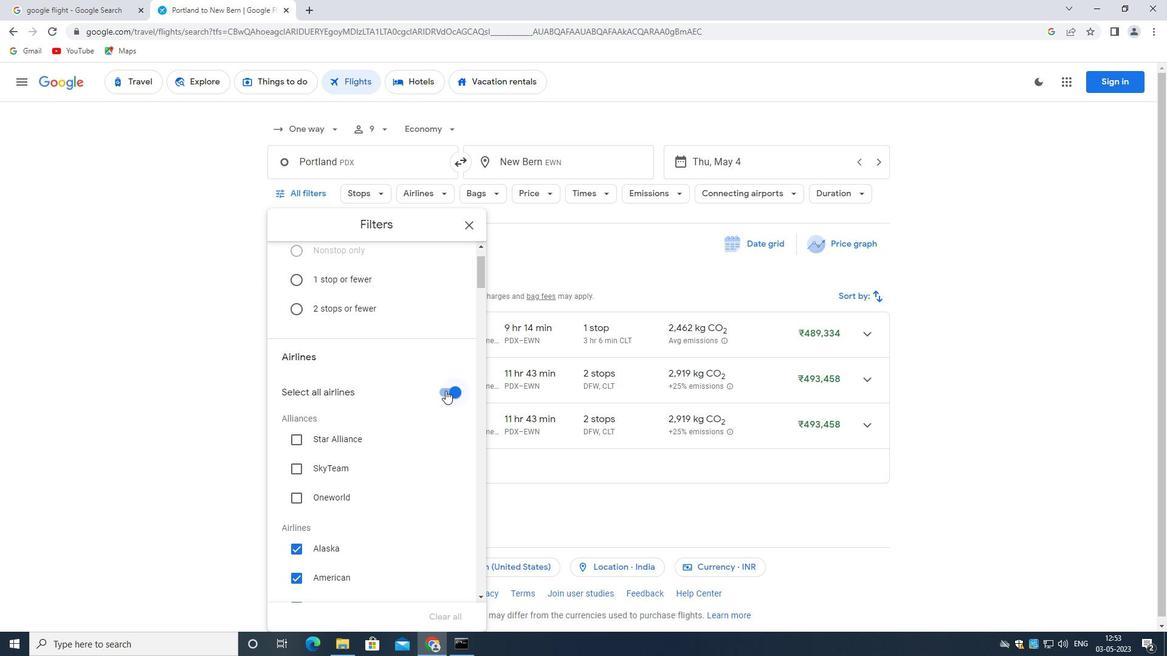 
Action: Mouse moved to (384, 415)
Screenshot: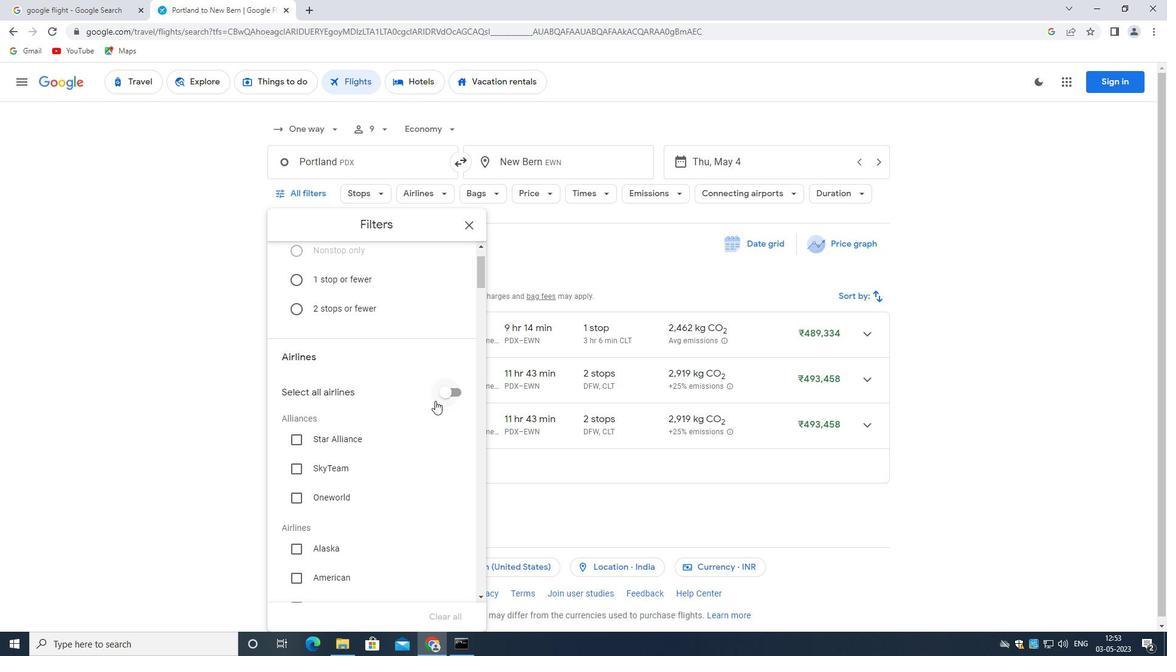 
Action: Mouse scrolled (384, 414) with delta (0, 0)
Screenshot: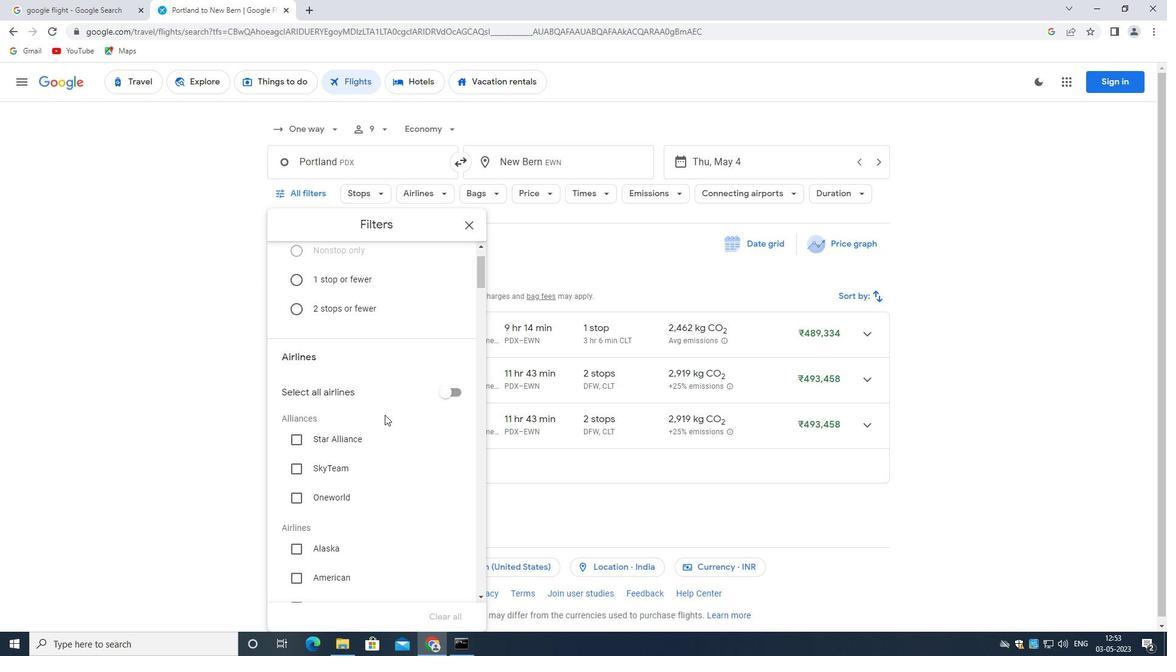 
Action: Mouse scrolled (384, 414) with delta (0, 0)
Screenshot: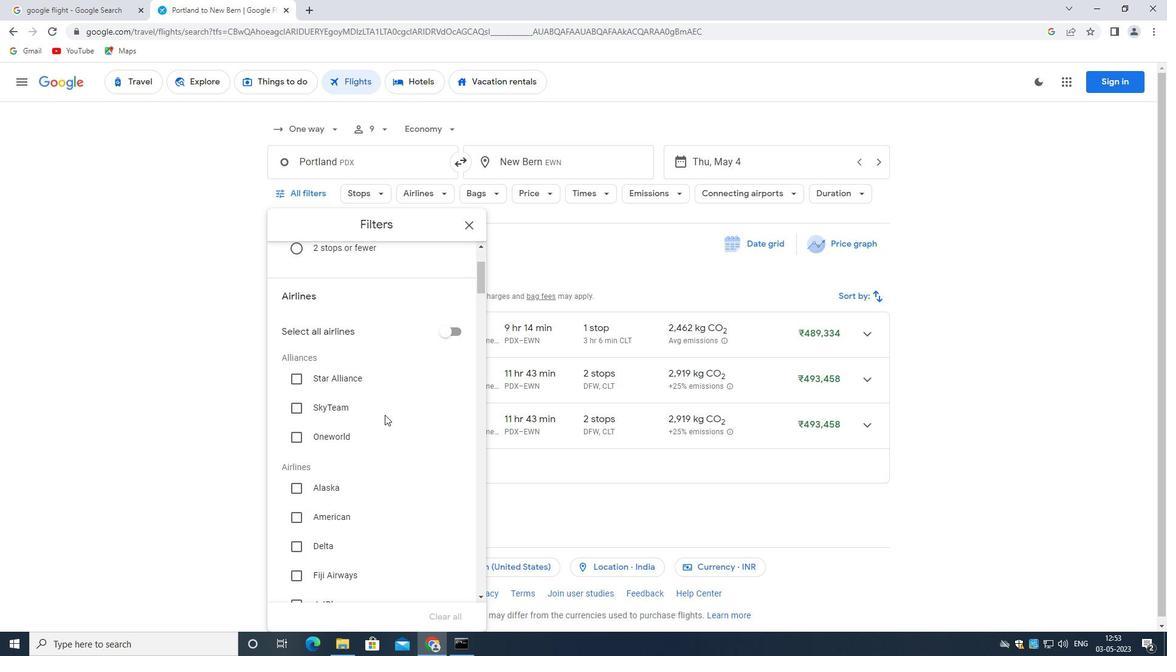 
Action: Mouse scrolled (384, 414) with delta (0, 0)
Screenshot: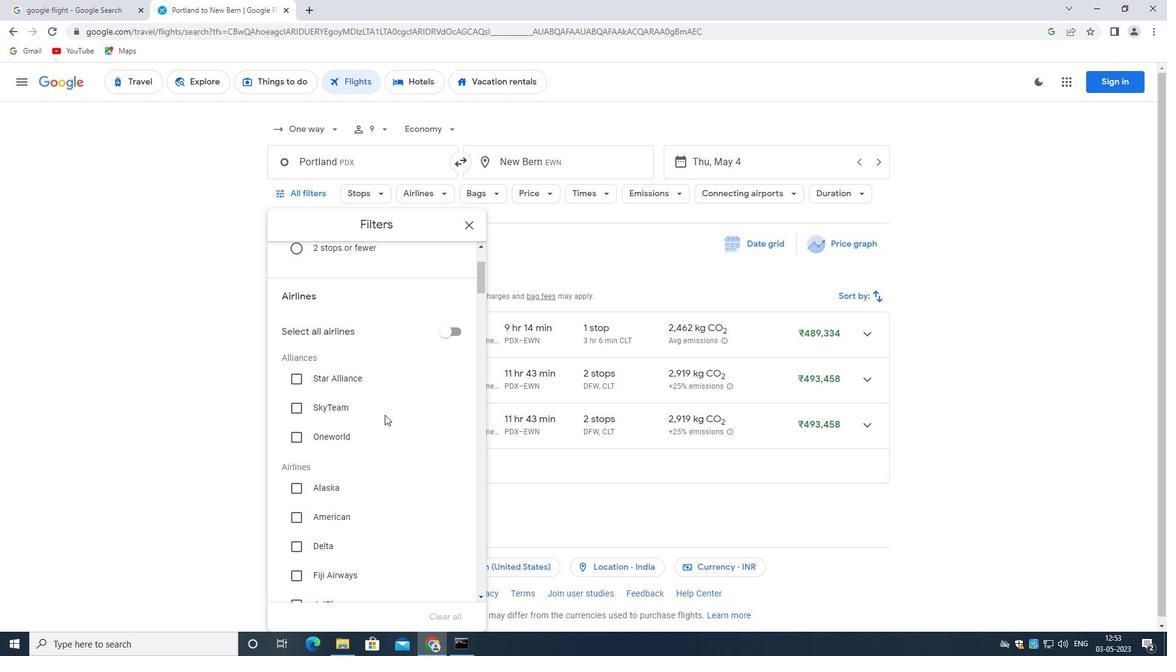 
Action: Mouse scrolled (384, 414) with delta (0, 0)
Screenshot: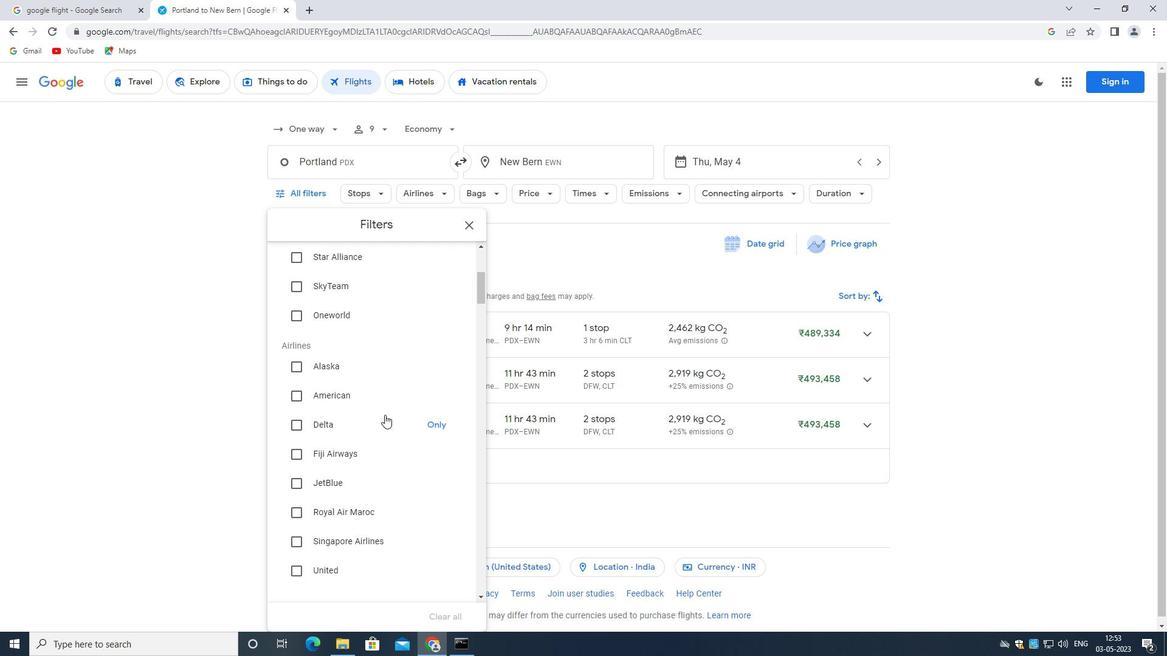 
Action: Mouse scrolled (384, 414) with delta (0, 0)
Screenshot: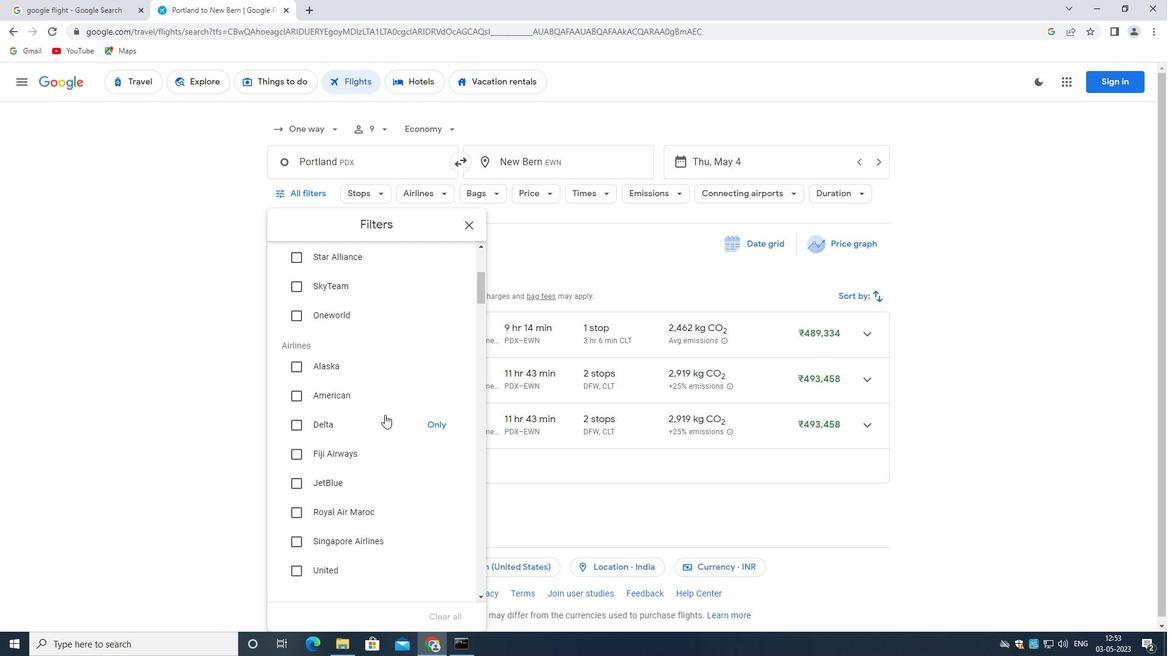 
Action: Mouse scrolled (384, 414) with delta (0, 0)
Screenshot: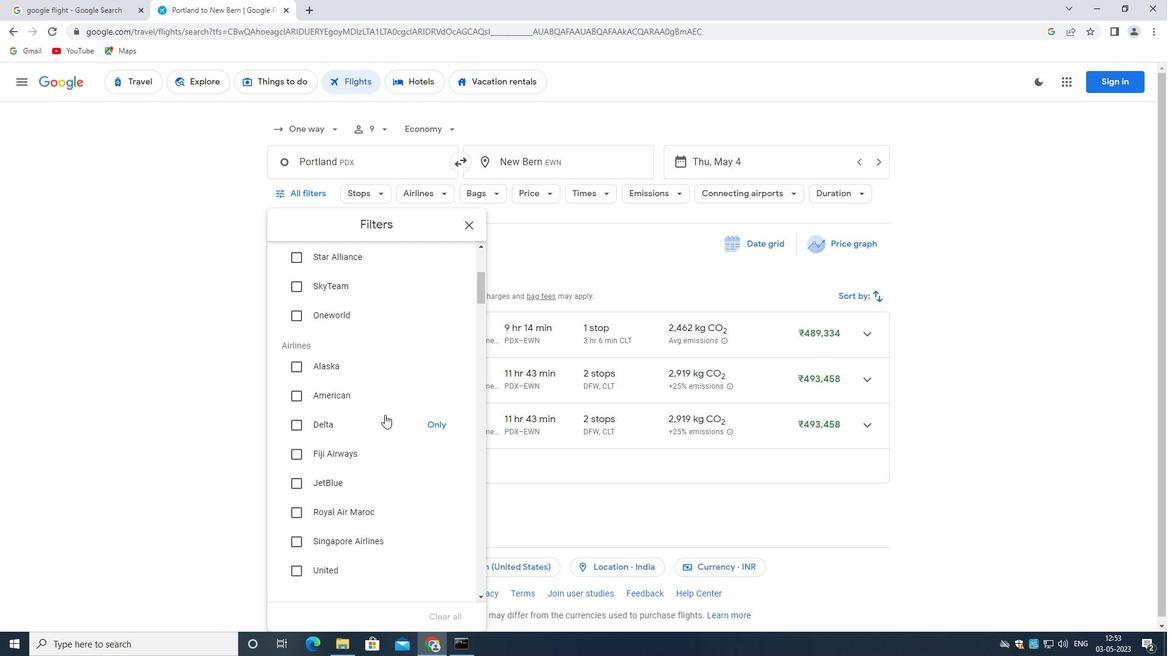 
Action: Mouse moved to (384, 415)
Screenshot: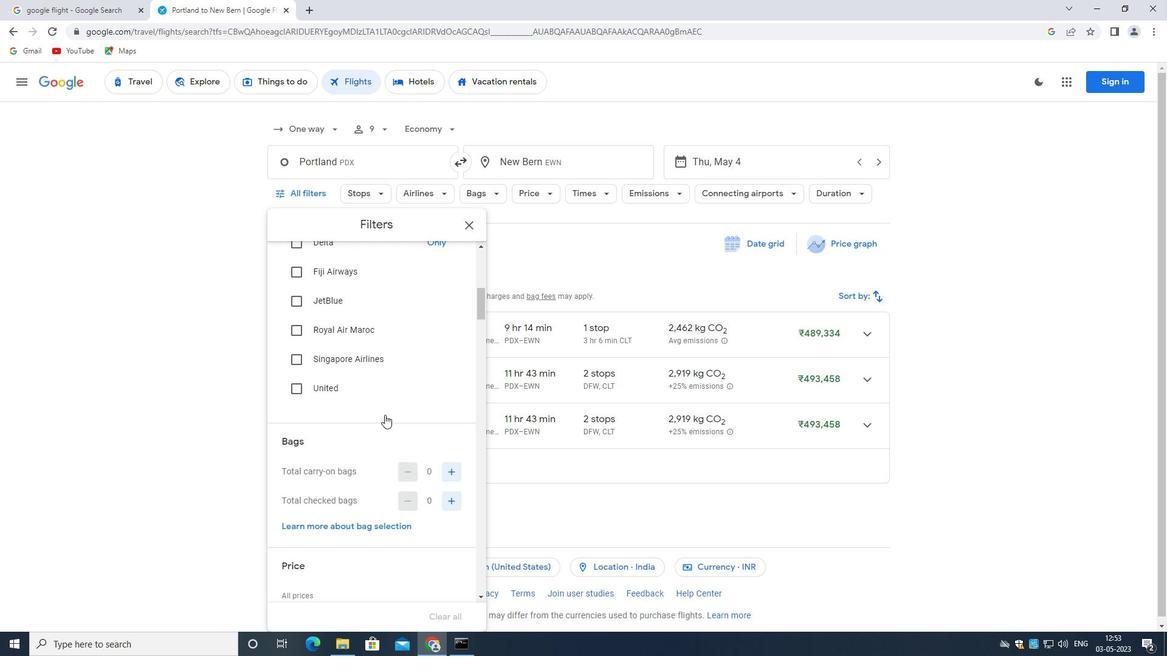 
Action: Mouse scrolled (384, 414) with delta (0, 0)
Screenshot: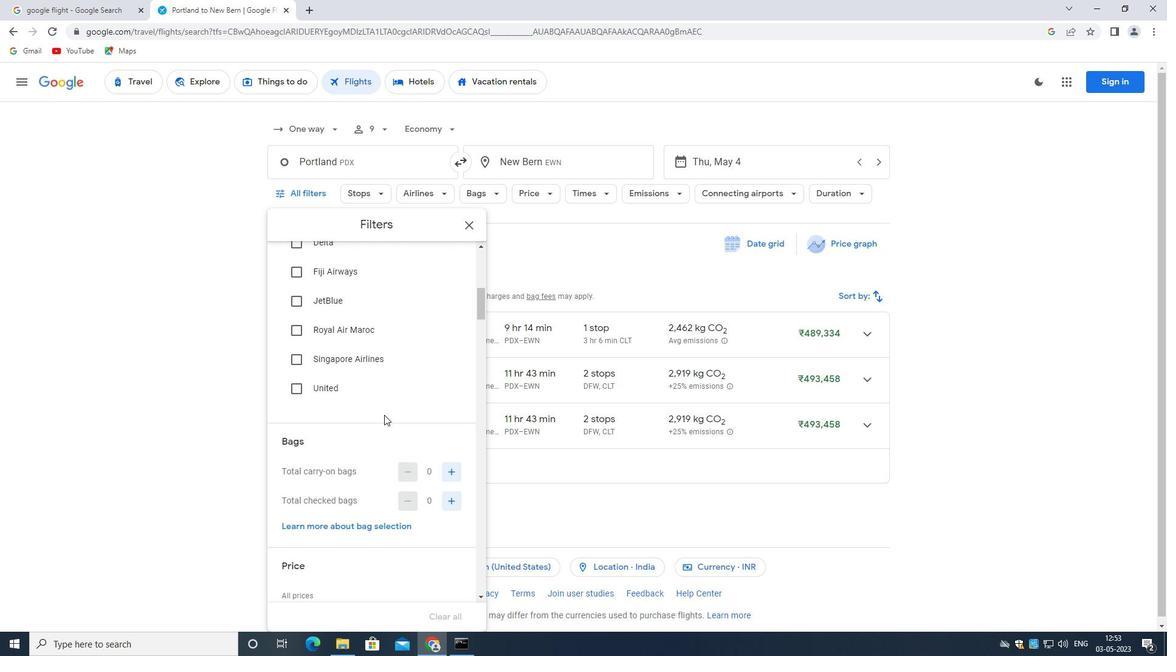 
Action: Mouse moved to (446, 411)
Screenshot: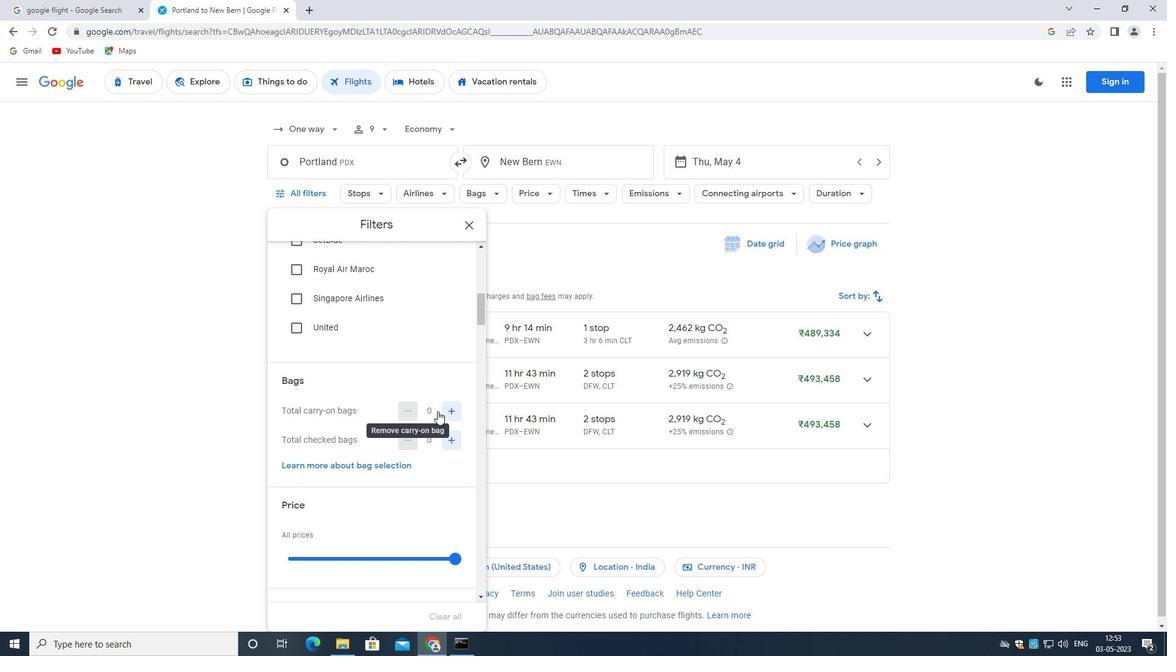 
Action: Mouse pressed left at (446, 411)
Screenshot: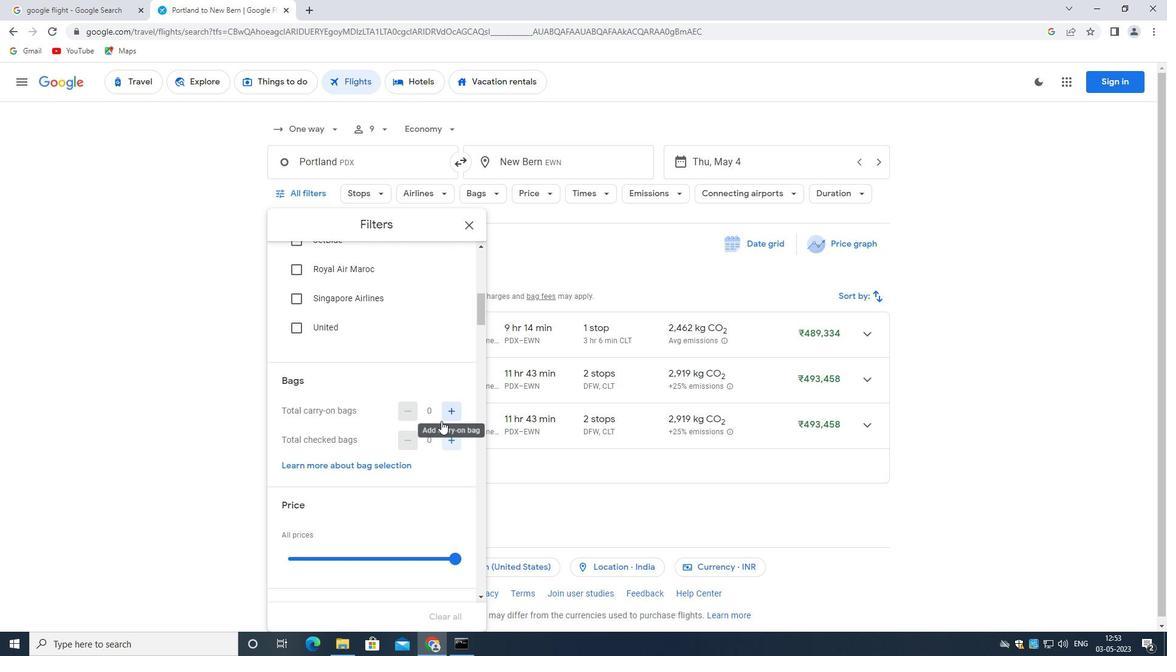 
Action: Mouse pressed left at (446, 411)
Screenshot: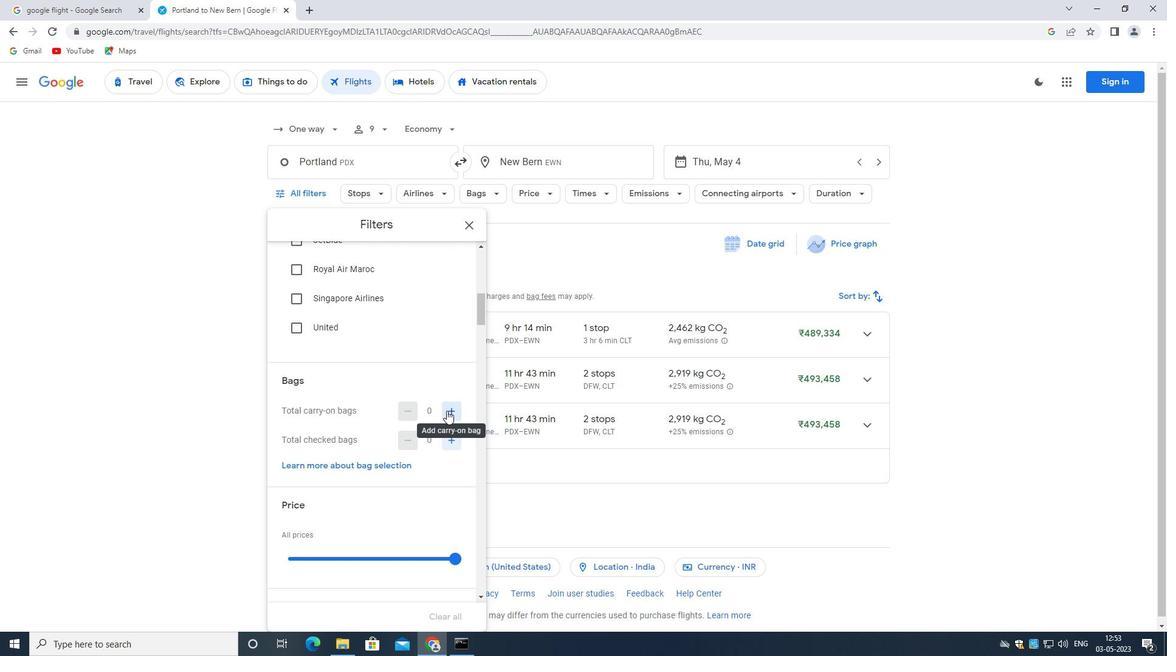 
Action: Mouse moved to (436, 415)
Screenshot: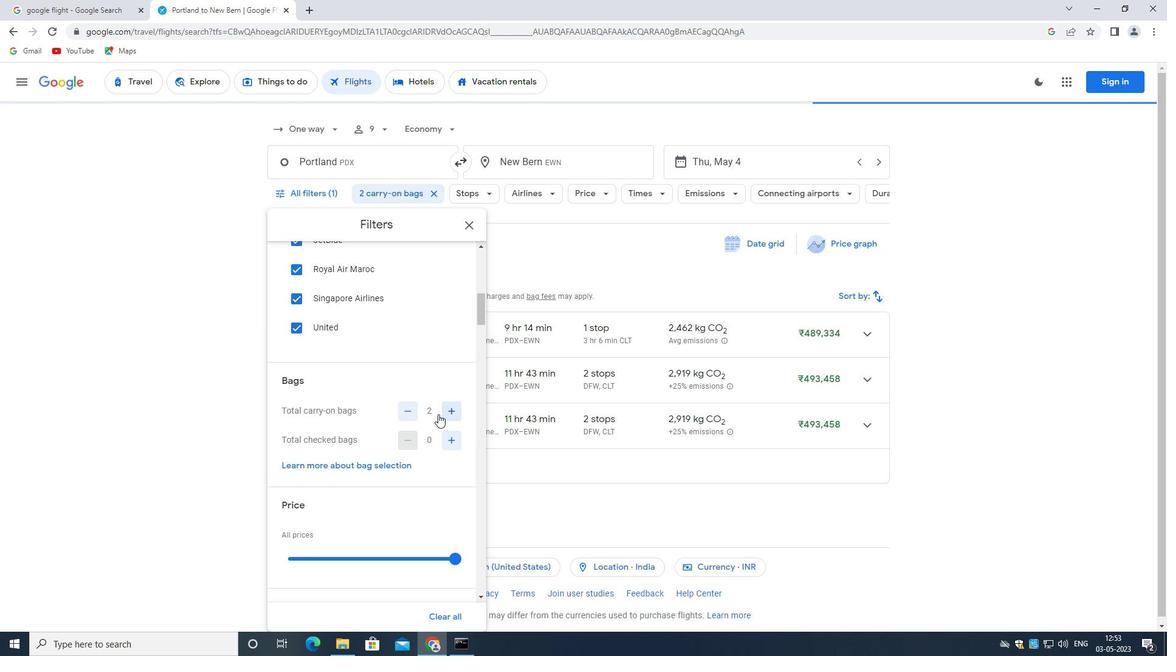 
Action: Mouse scrolled (436, 414) with delta (0, 0)
Screenshot: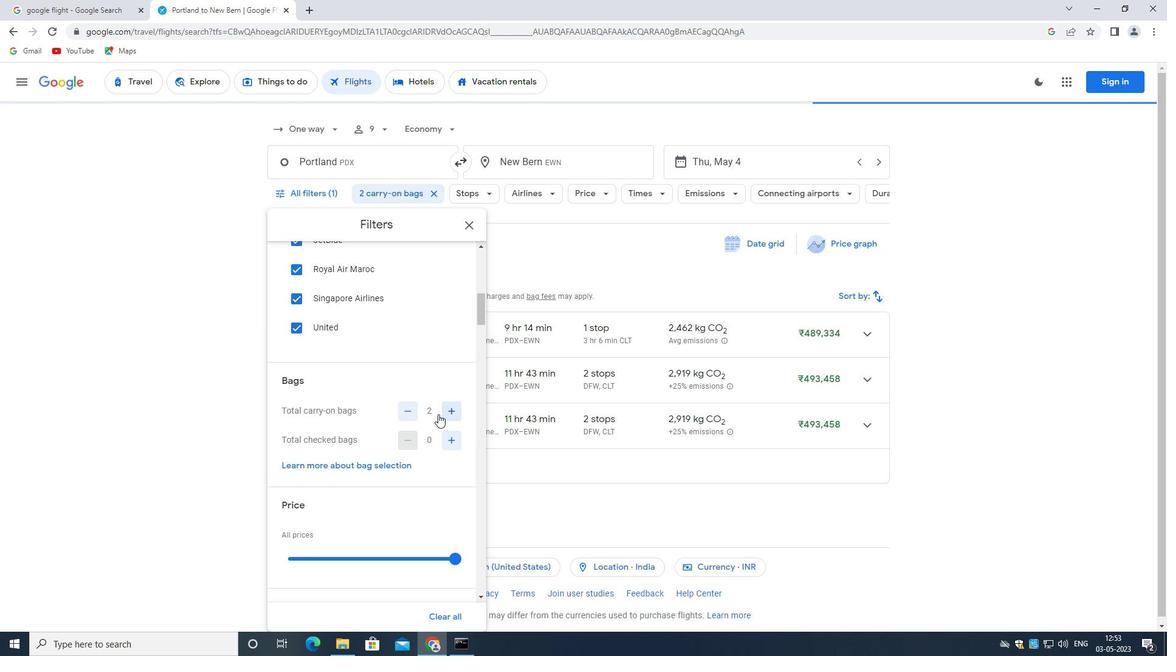 
Action: Mouse moved to (436, 415)
Screenshot: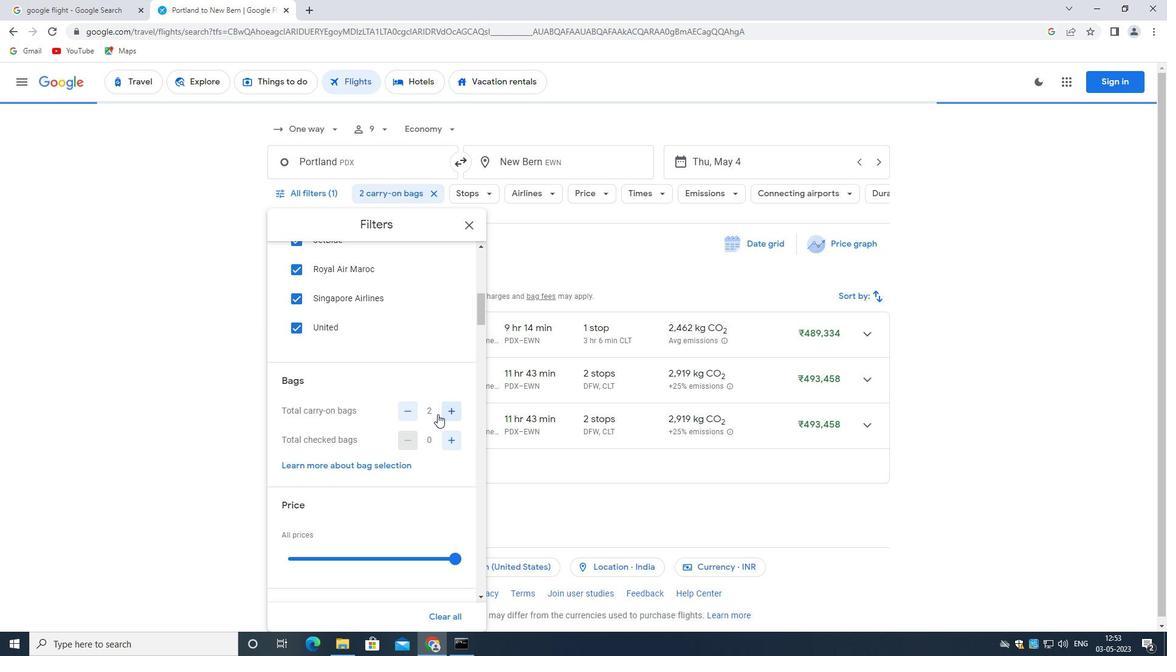 
Action: Mouse scrolled (436, 415) with delta (0, 0)
Screenshot: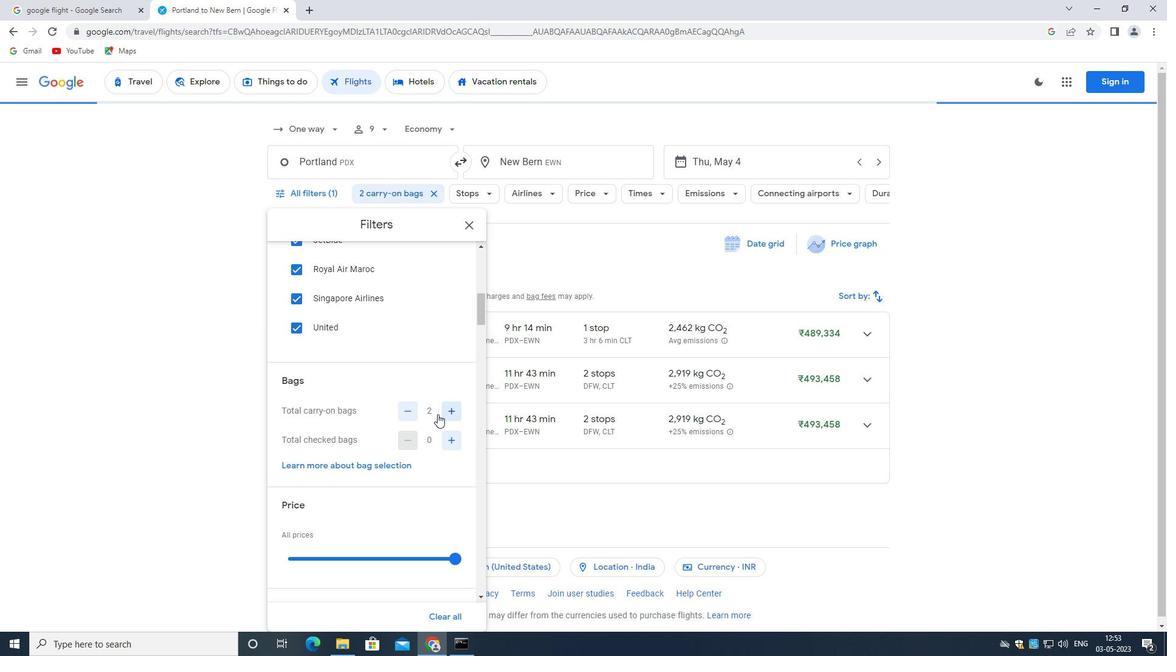 
Action: Mouse moved to (452, 436)
Screenshot: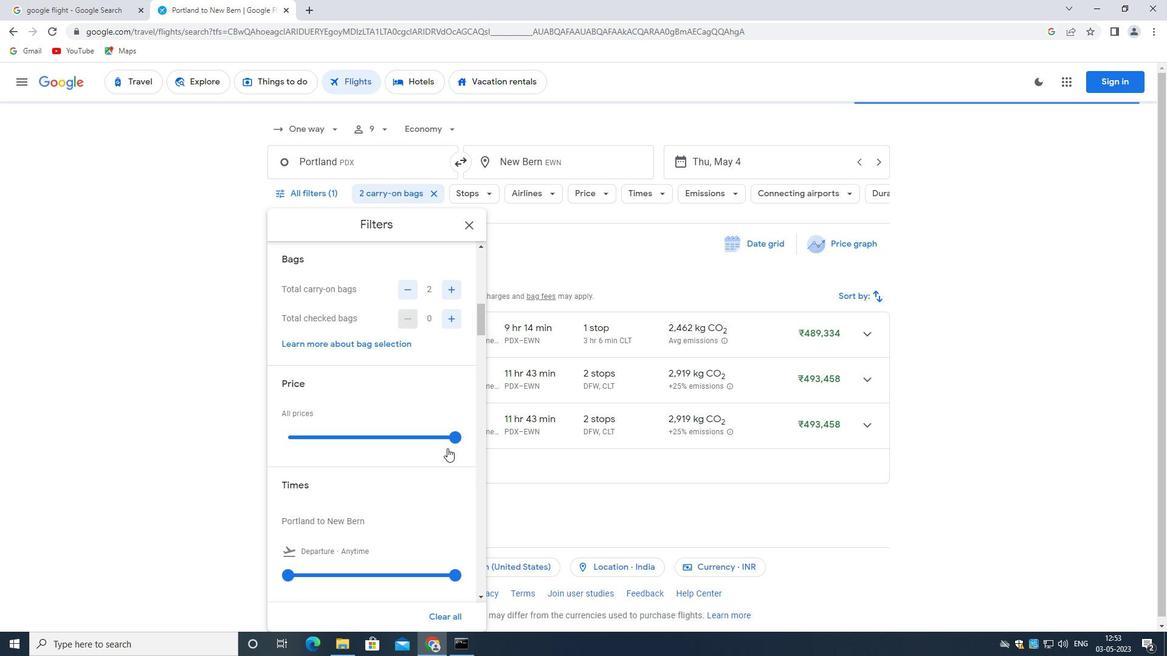 
Action: Mouse pressed left at (452, 436)
Screenshot: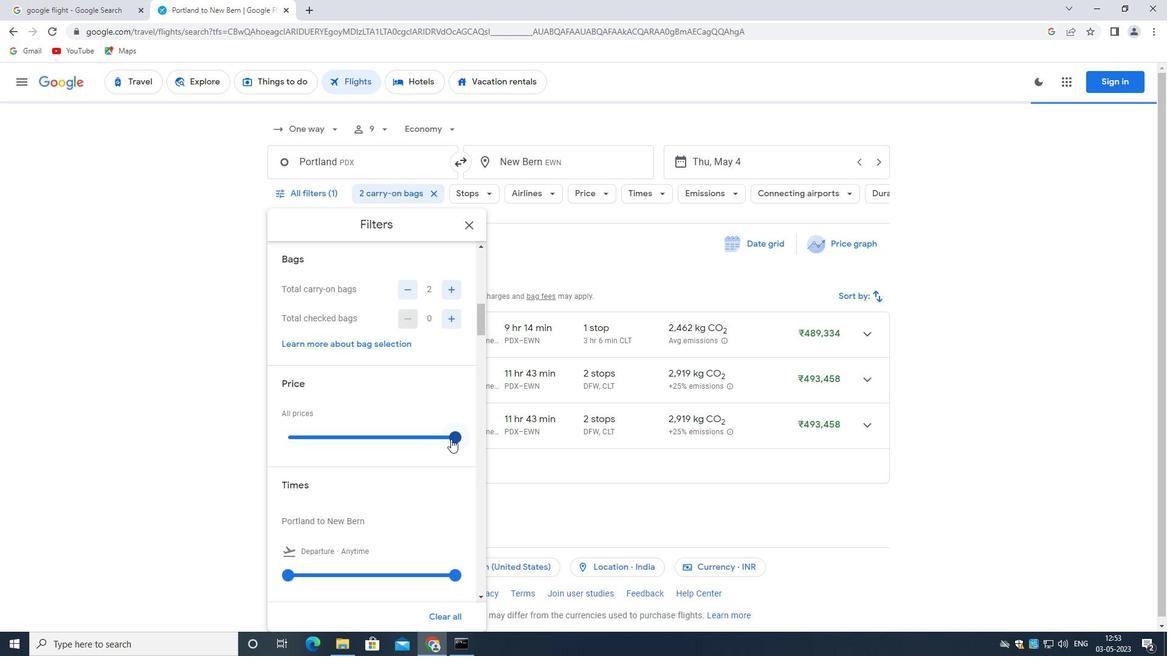 
Action: Mouse pressed left at (452, 436)
Screenshot: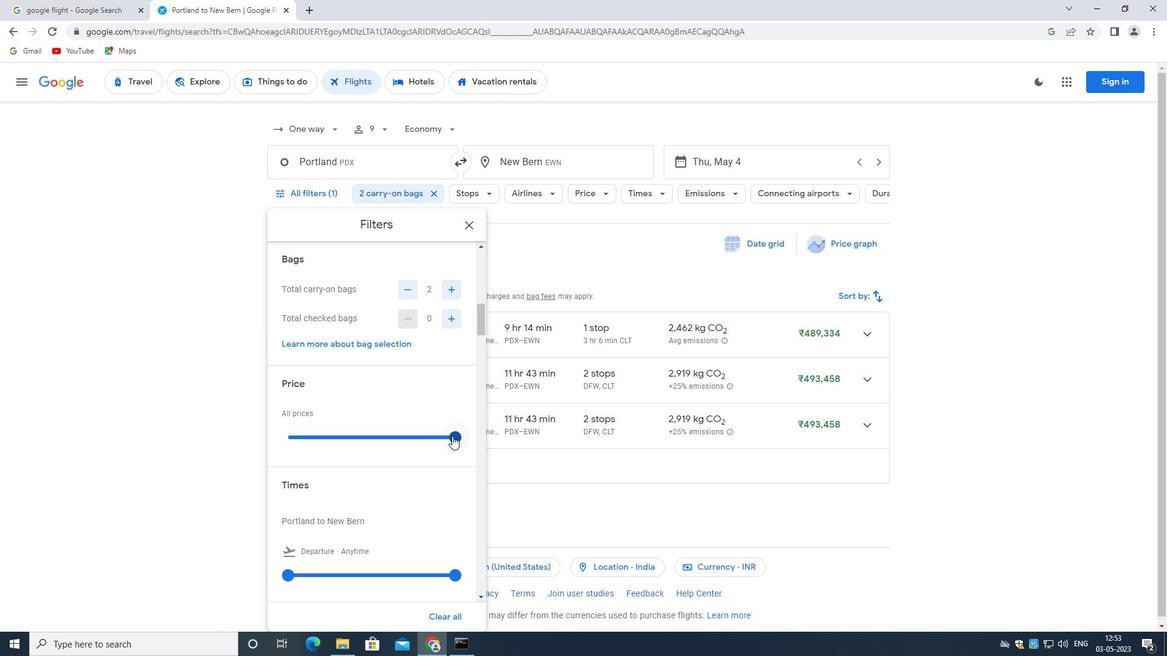 
Action: Mouse moved to (451, 432)
Screenshot: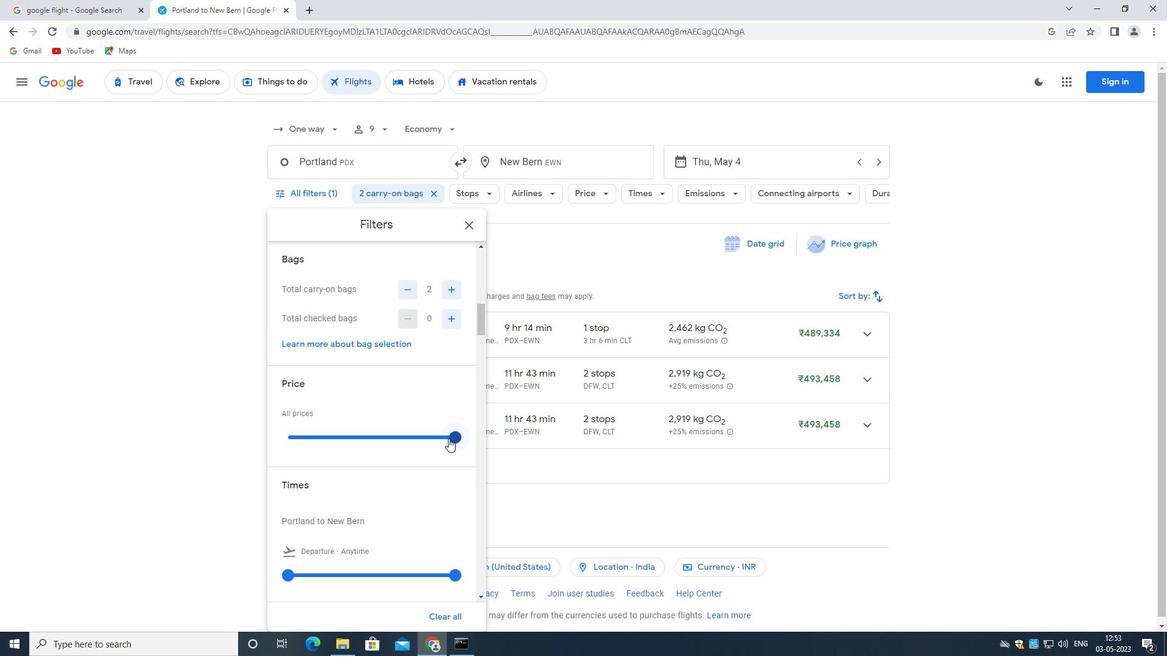 
Action: Mouse pressed left at (451, 432)
Screenshot: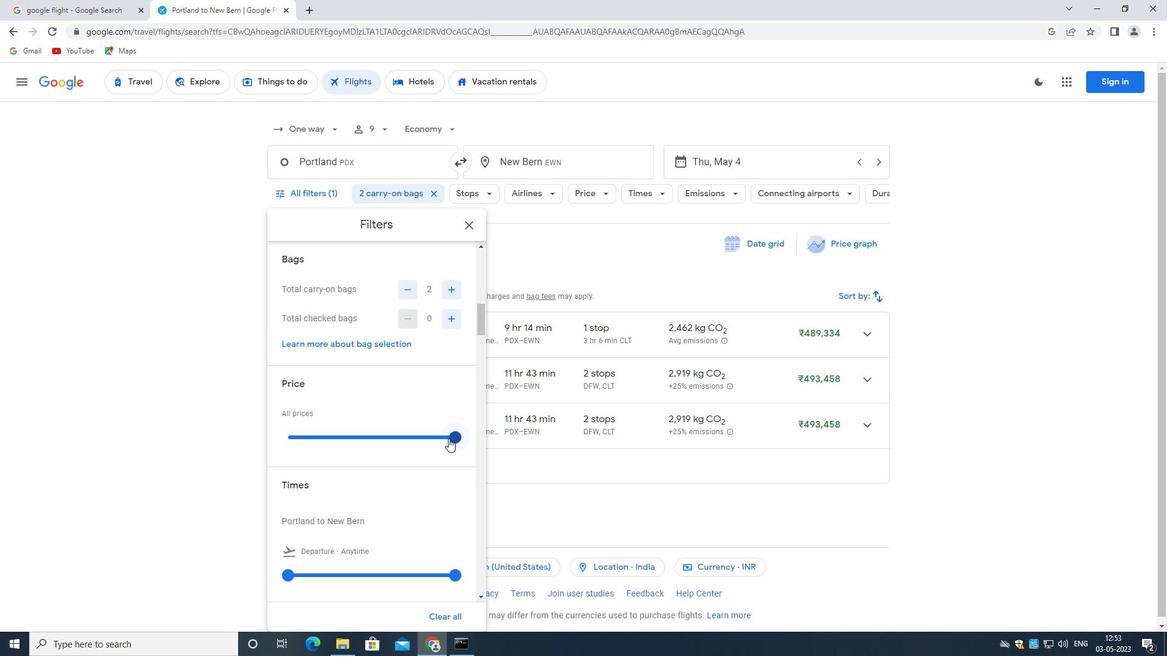 
Action: Mouse moved to (455, 442)
Screenshot: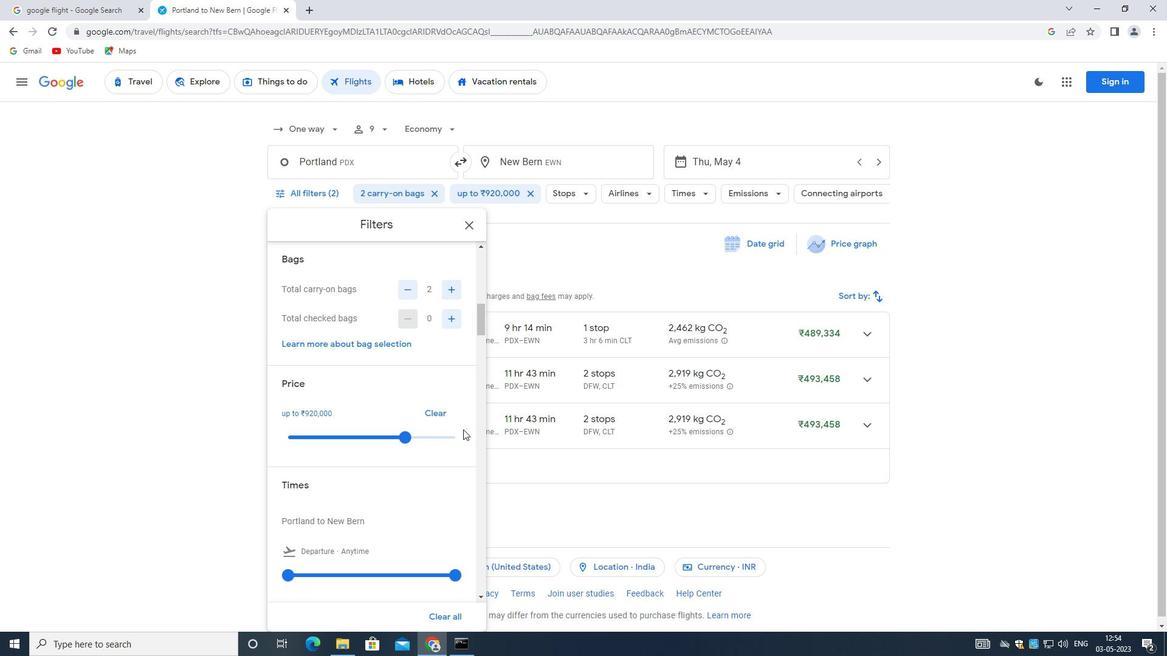 
Action: Mouse scrolled (455, 441) with delta (0, 0)
Screenshot: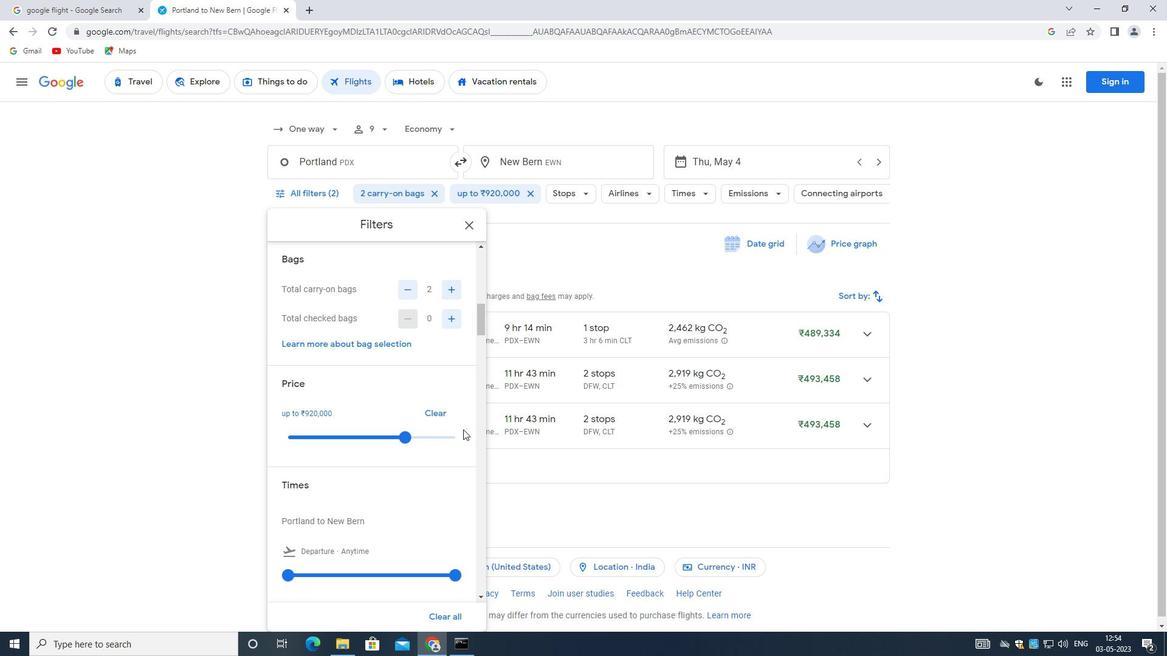 
Action: Mouse moved to (453, 445)
Screenshot: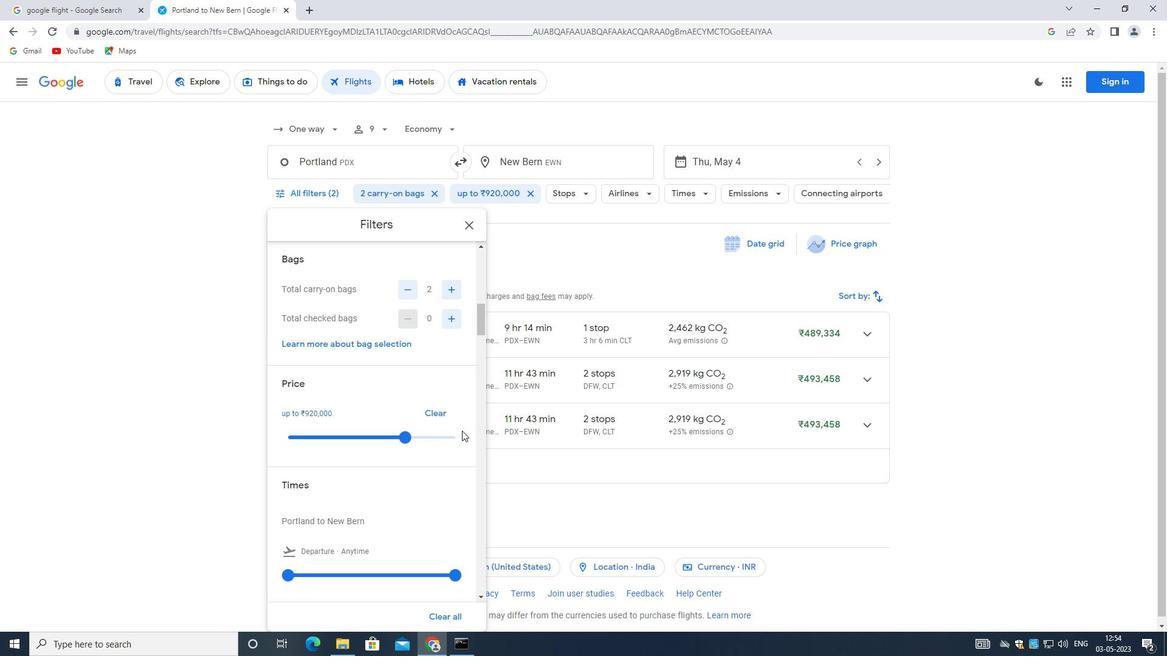 
Action: Mouse scrolled (453, 444) with delta (0, 0)
Screenshot: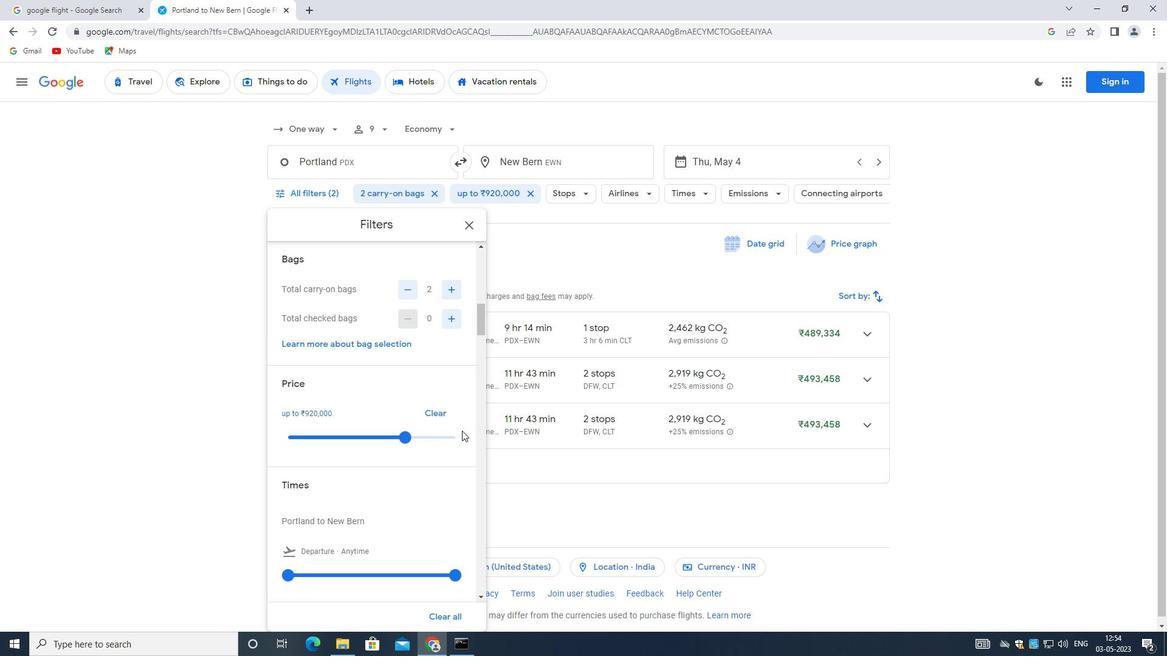 
Action: Mouse moved to (418, 454)
Screenshot: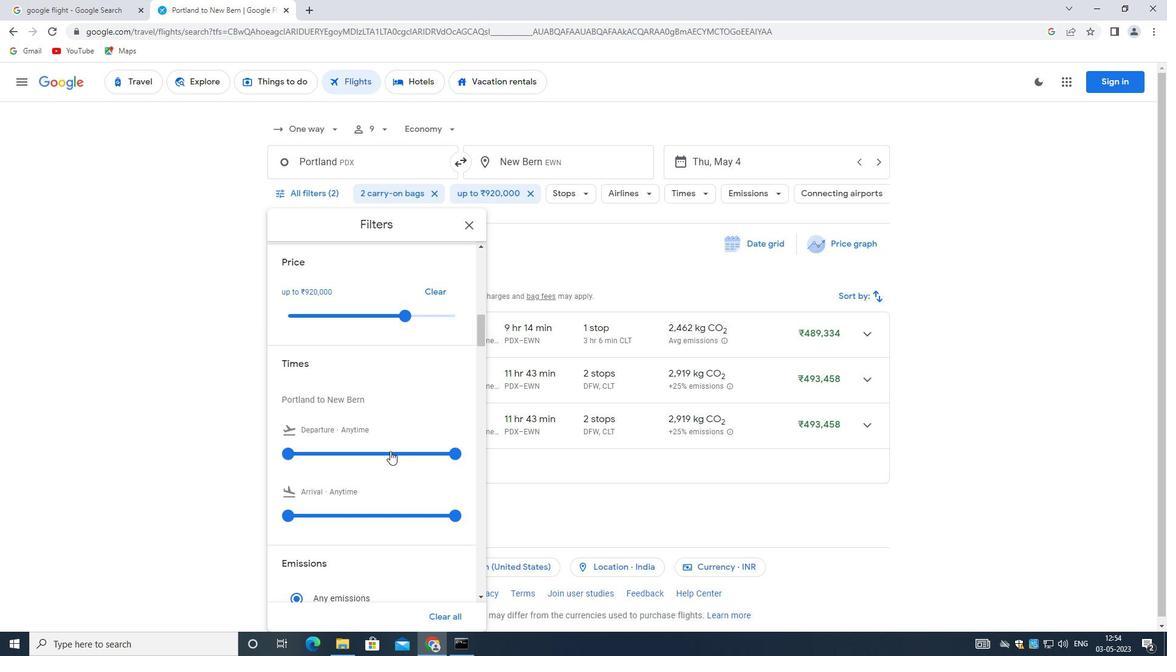 
Action: Mouse pressed left at (418, 454)
Screenshot: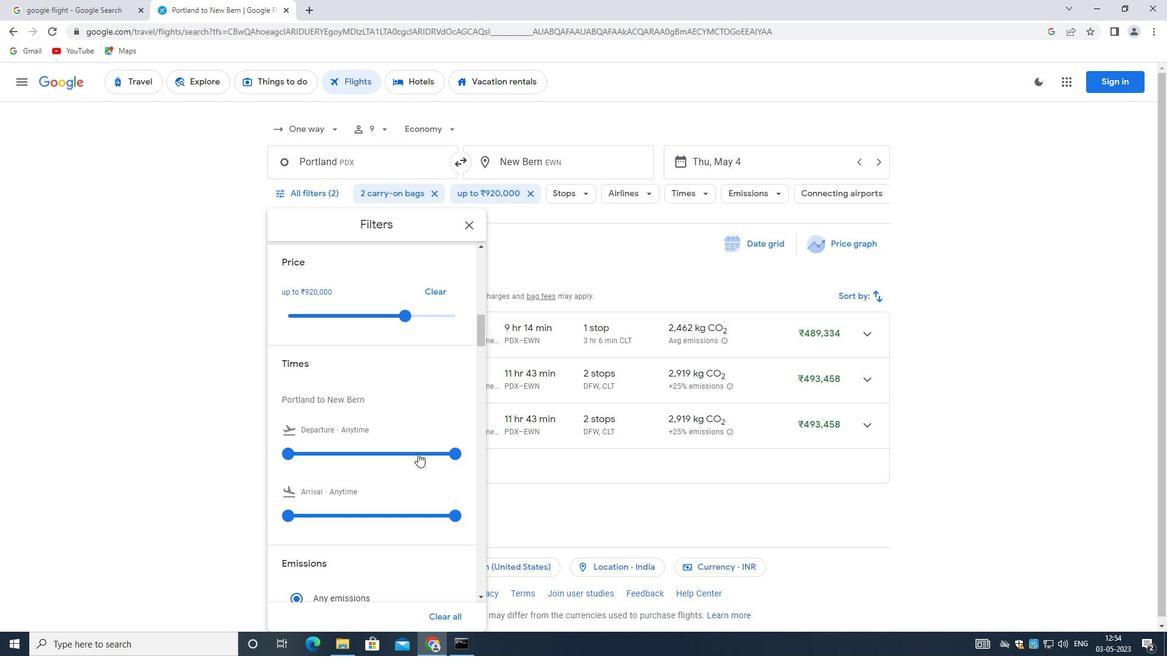 
Action: Mouse moved to (429, 451)
Screenshot: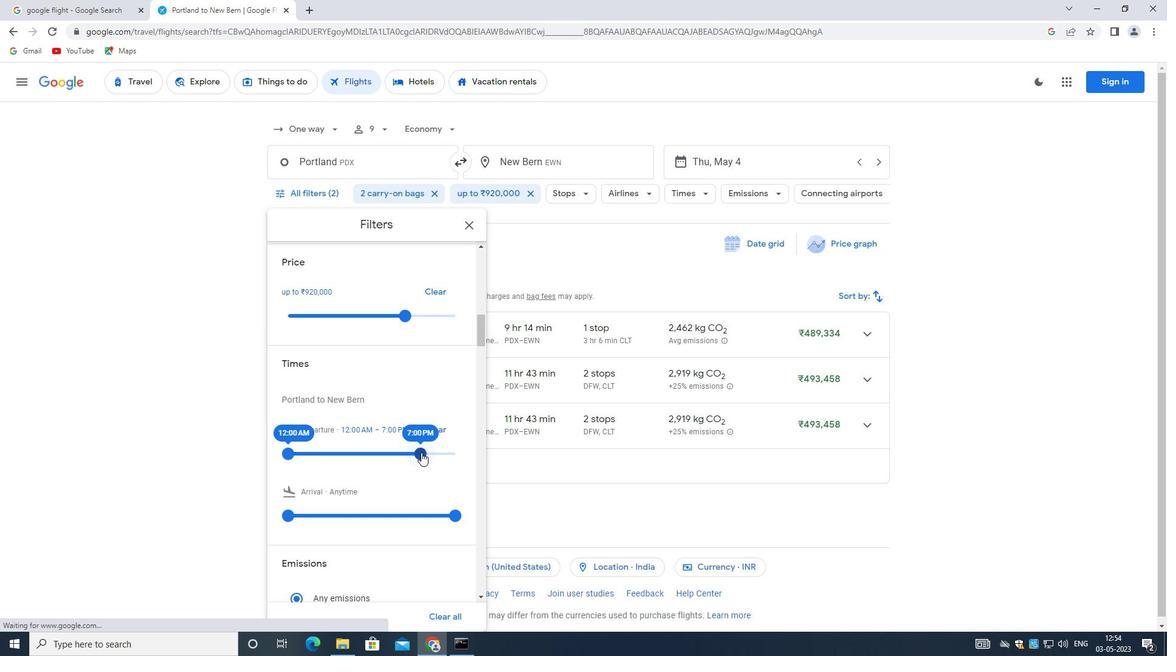 
Action: Mouse pressed left at (429, 451)
Screenshot: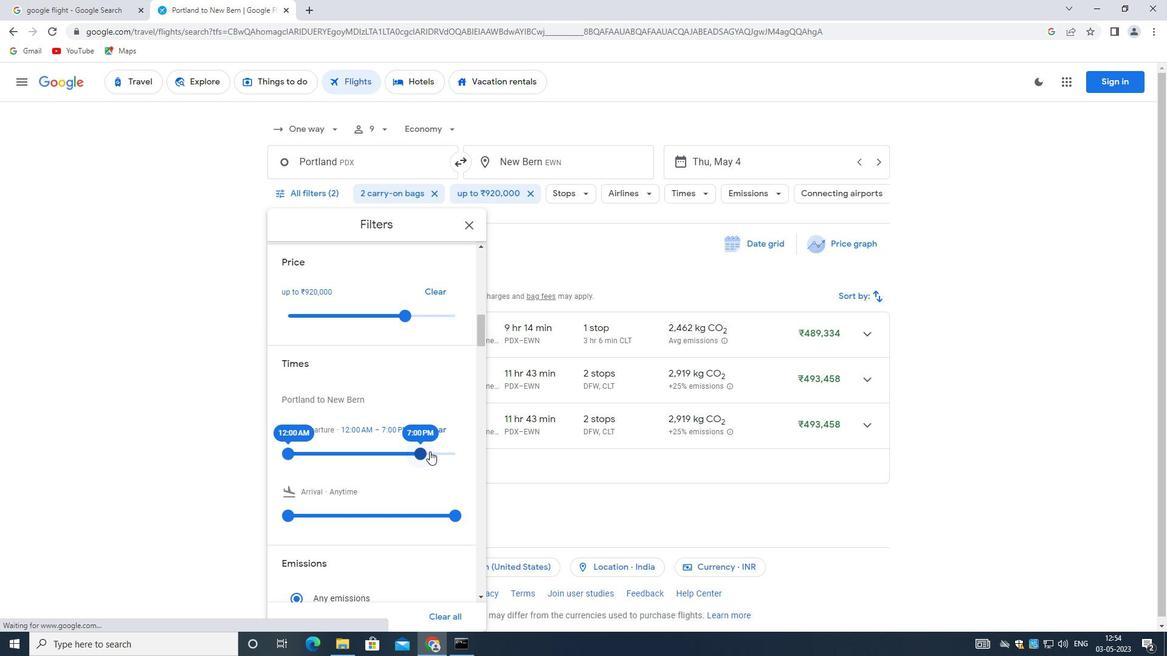 
Action: Mouse moved to (434, 452)
Screenshot: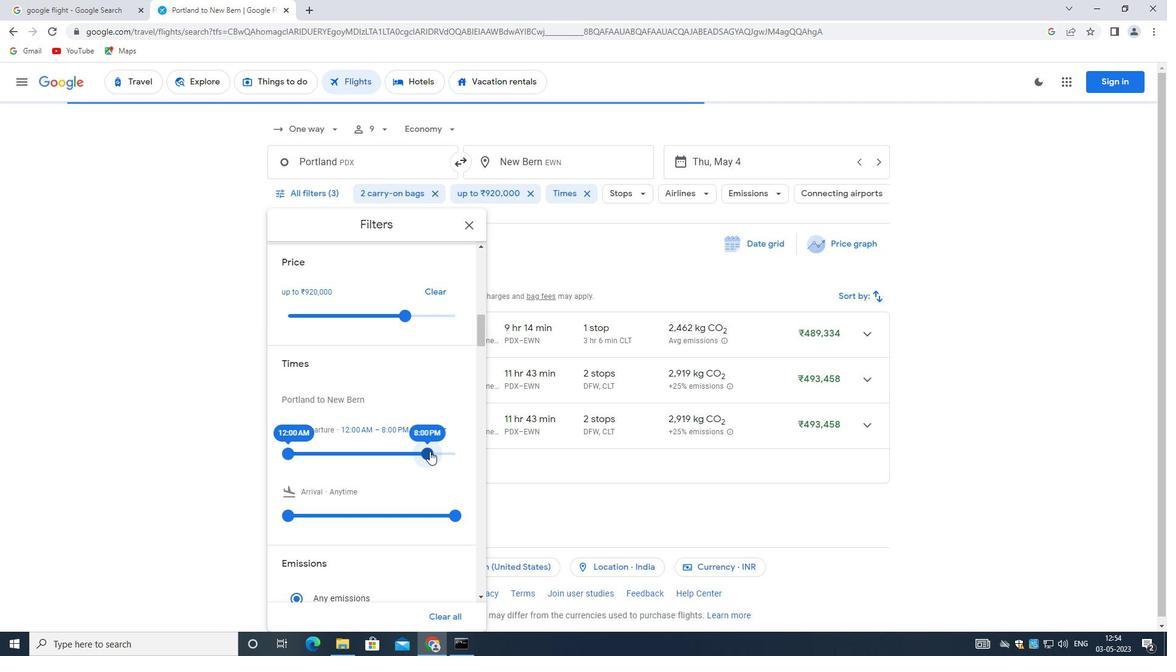 
Action: Mouse pressed left at (434, 452)
Screenshot: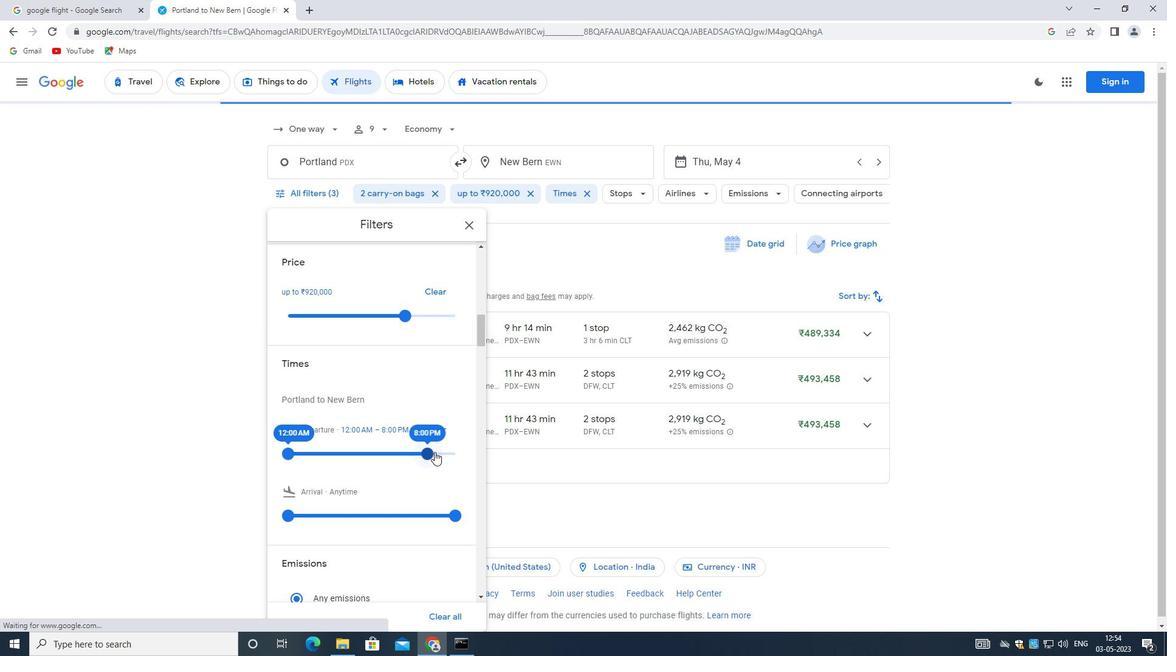 
Action: Mouse moved to (440, 452)
Screenshot: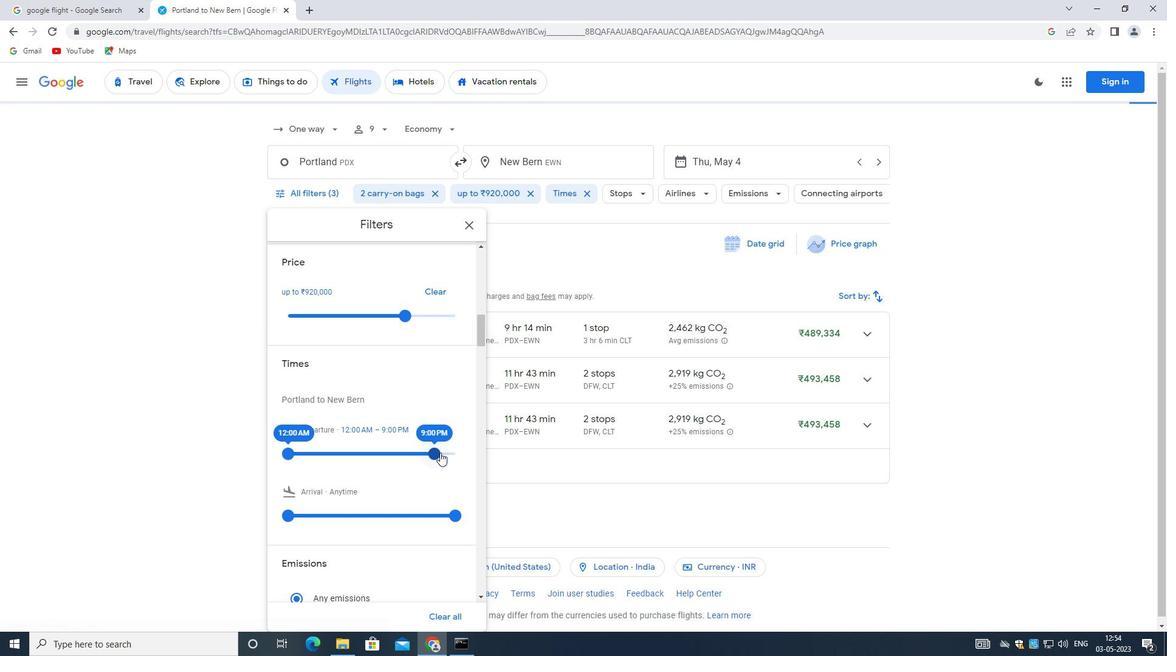 
Action: Mouse pressed left at (440, 452)
Screenshot: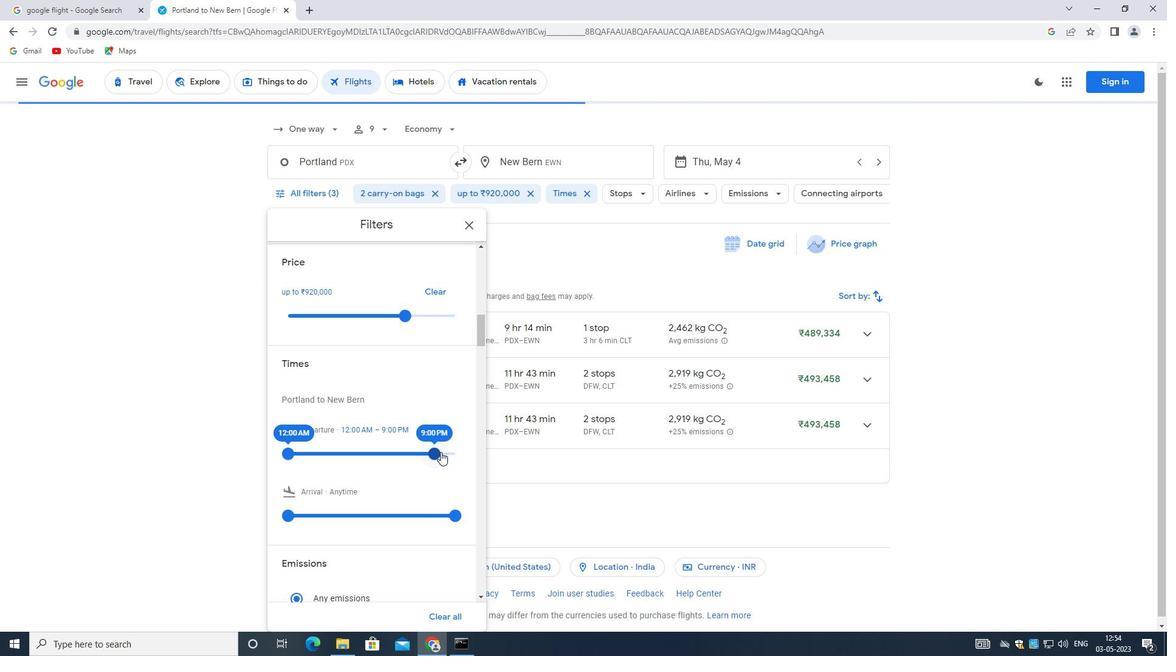 
Action: Mouse moved to (439, 453)
Screenshot: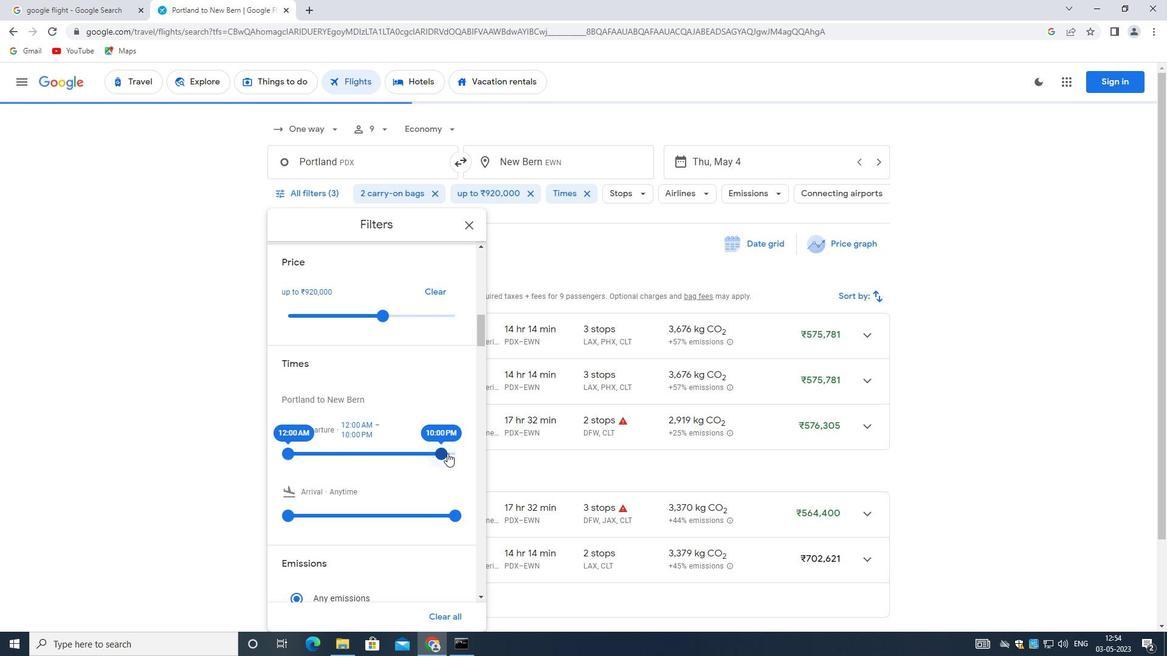 
Action: Mouse pressed left at (439, 453)
Screenshot: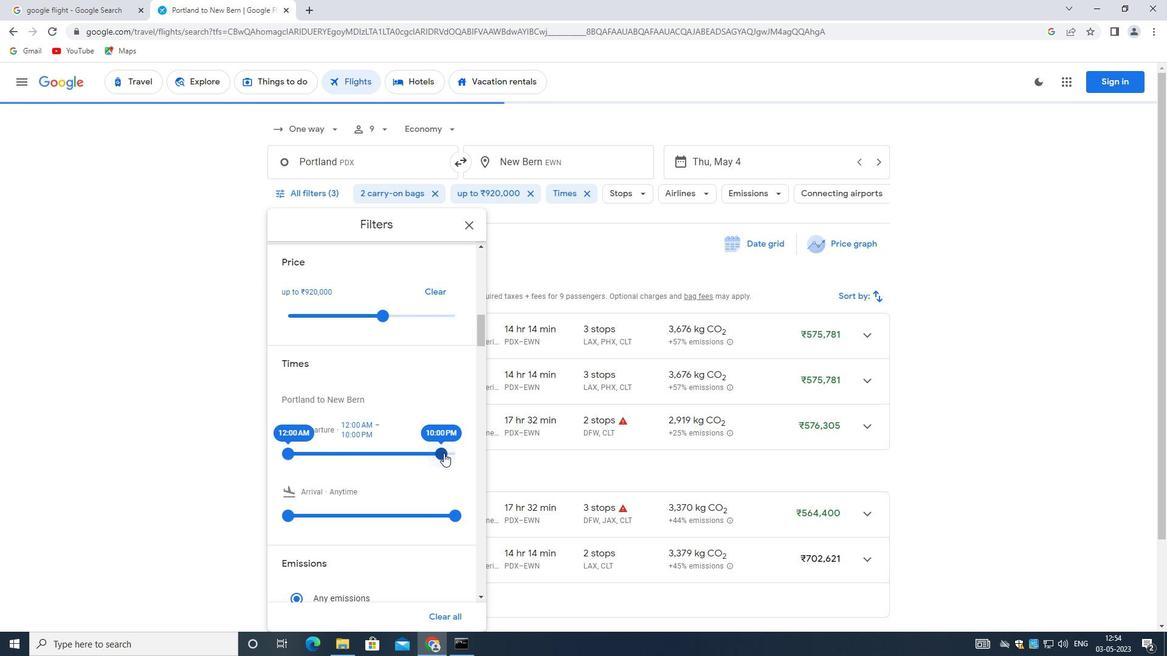
Action: Mouse moved to (426, 451)
Screenshot: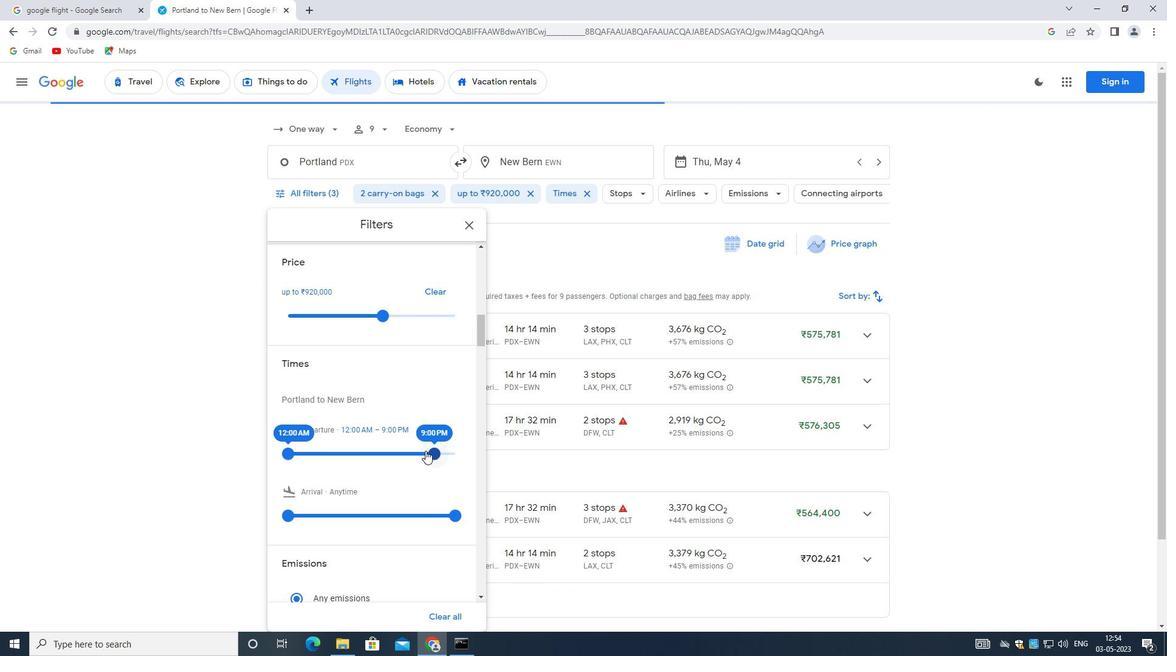 
Action: Mouse pressed left at (426, 451)
Screenshot: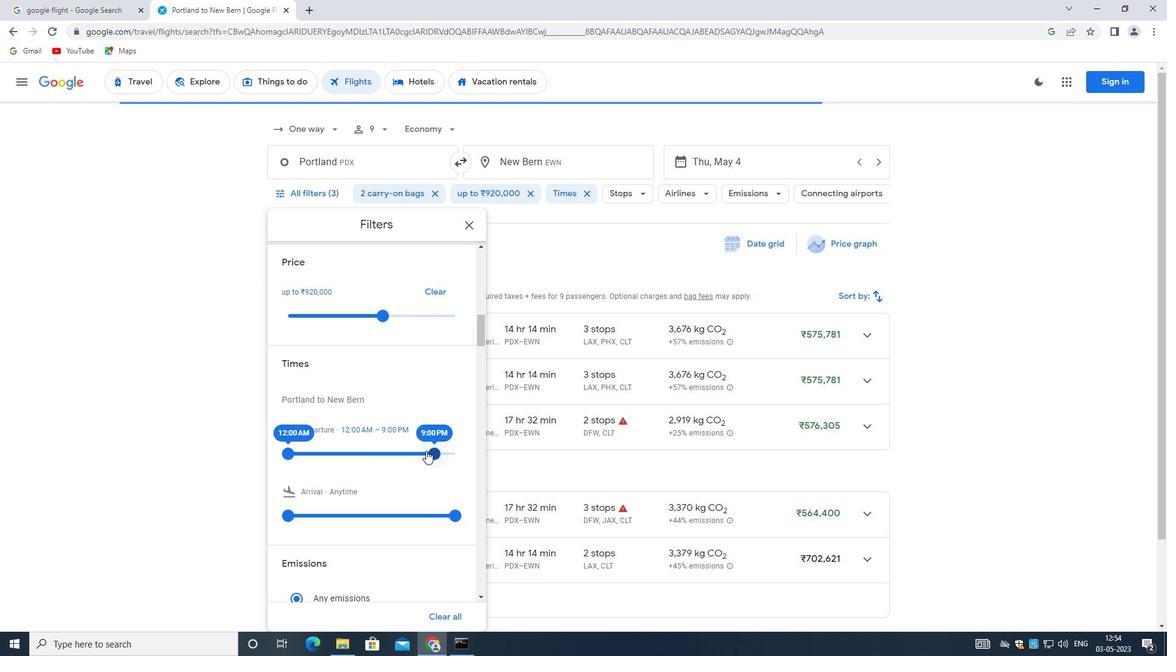 
Action: Mouse moved to (291, 454)
Screenshot: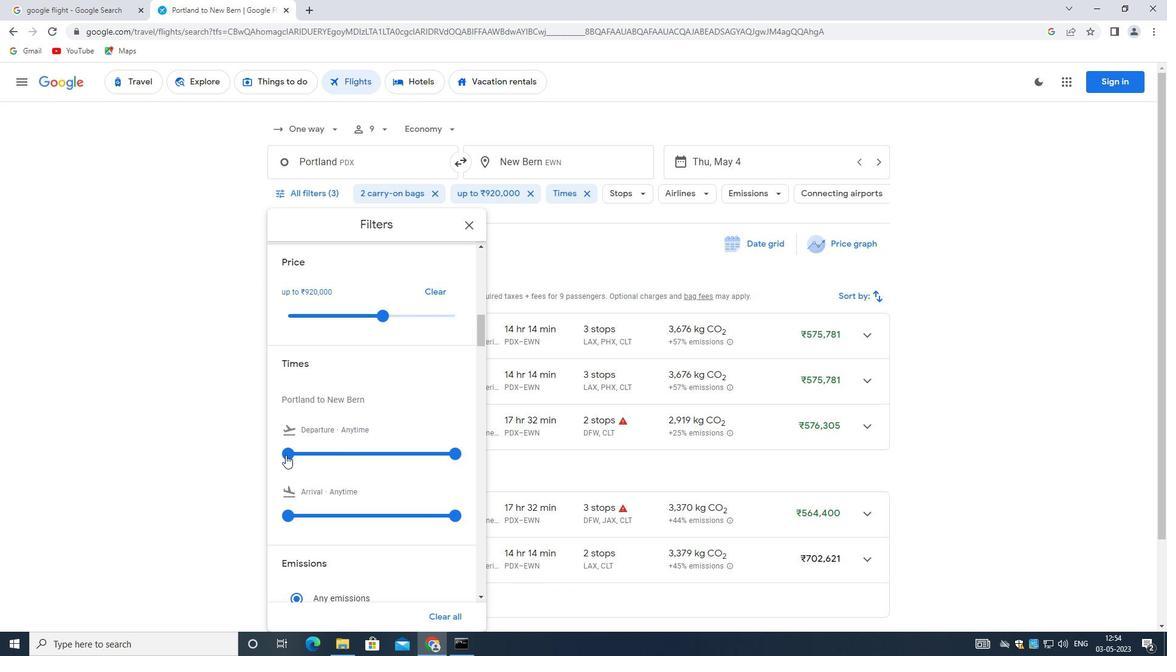 
Action: Mouse pressed left at (291, 454)
Screenshot: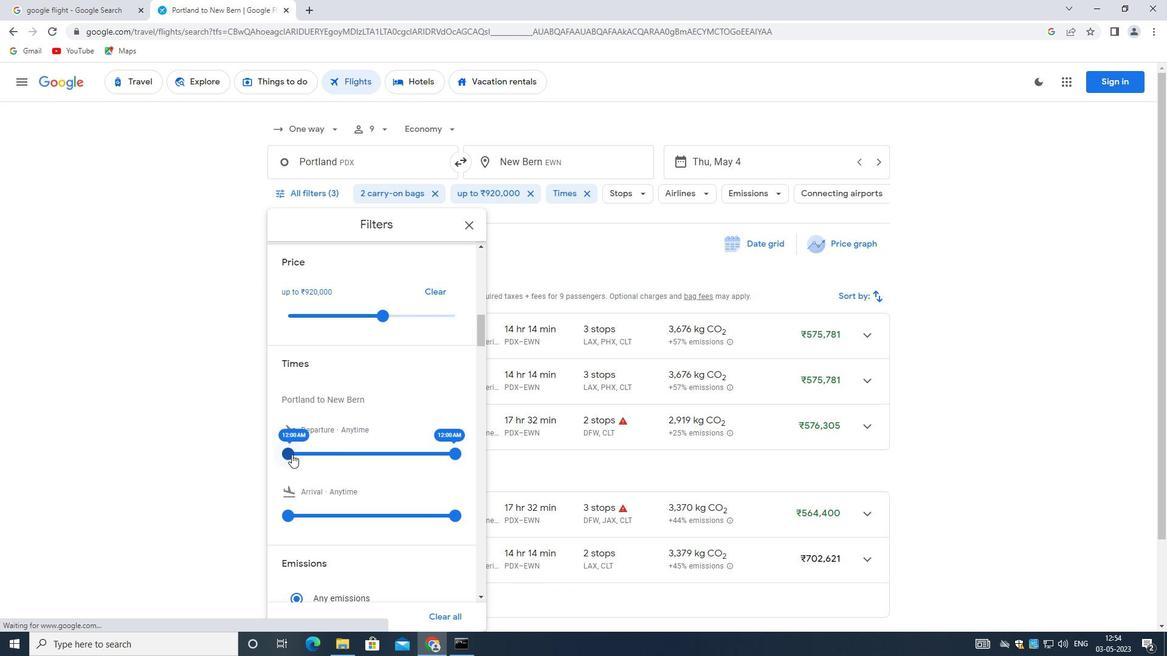 
Action: Mouse moved to (444, 452)
Screenshot: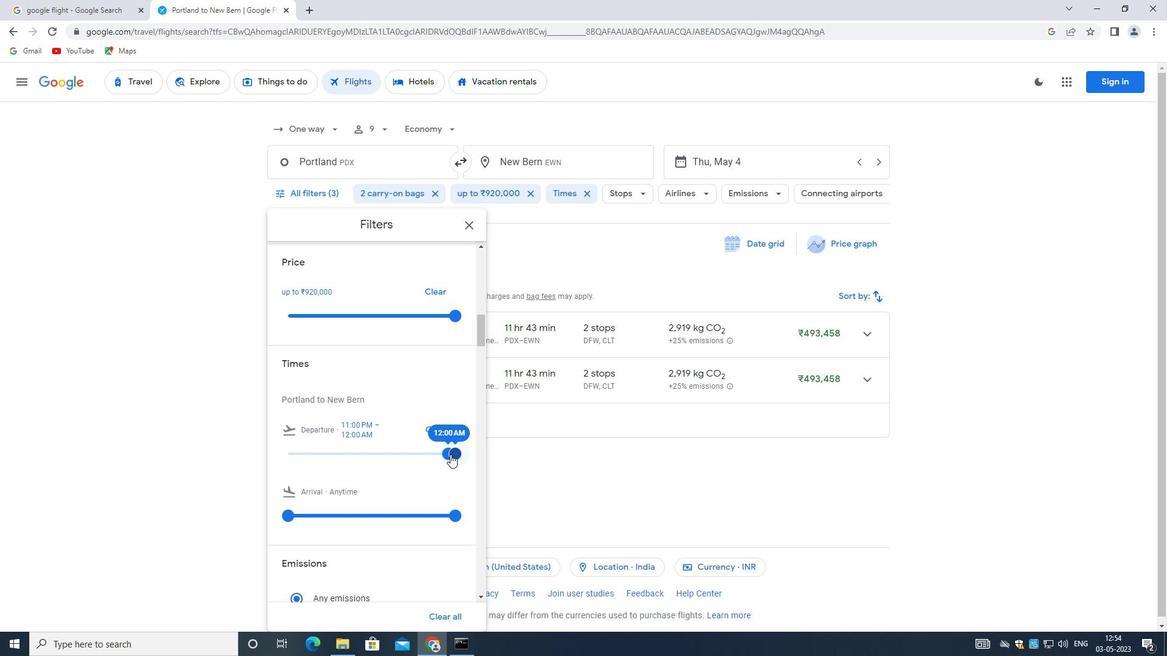 
Action: Mouse pressed left at (444, 452)
Screenshot: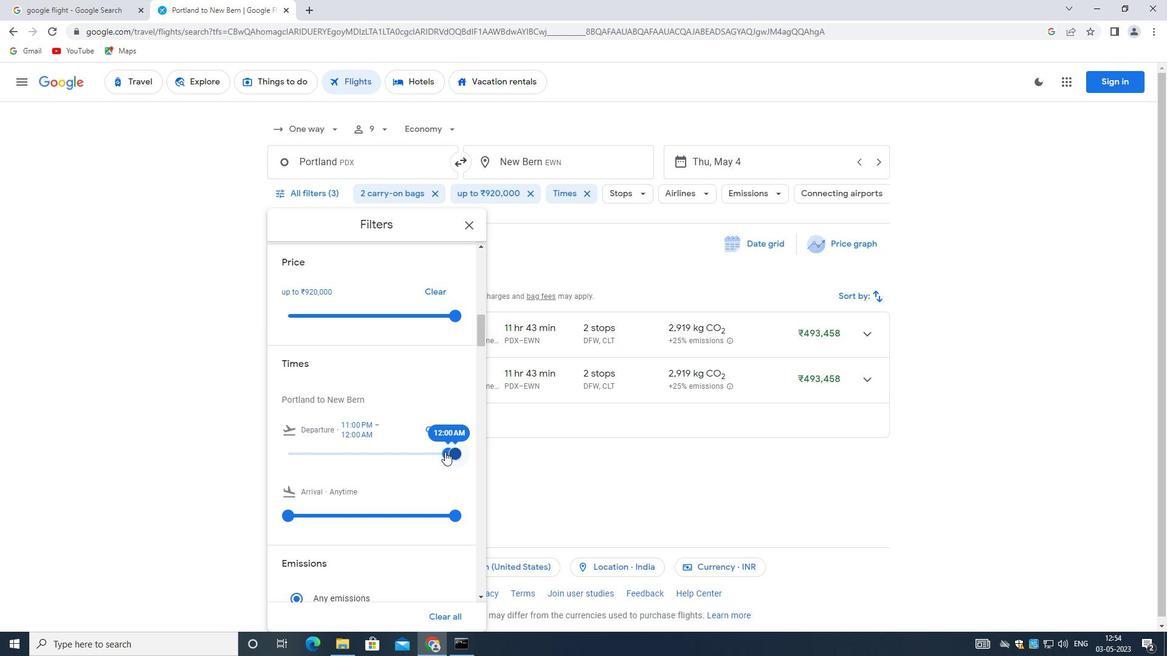 
Action: Mouse moved to (454, 451)
Screenshot: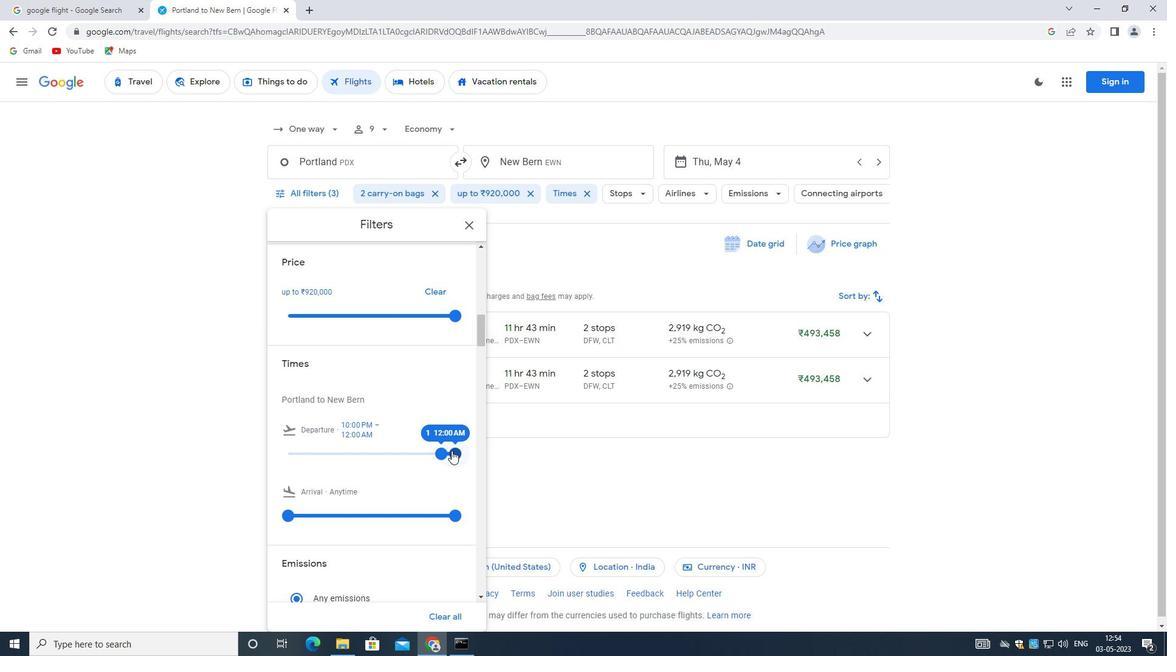 
Action: Mouse pressed left at (454, 451)
Screenshot: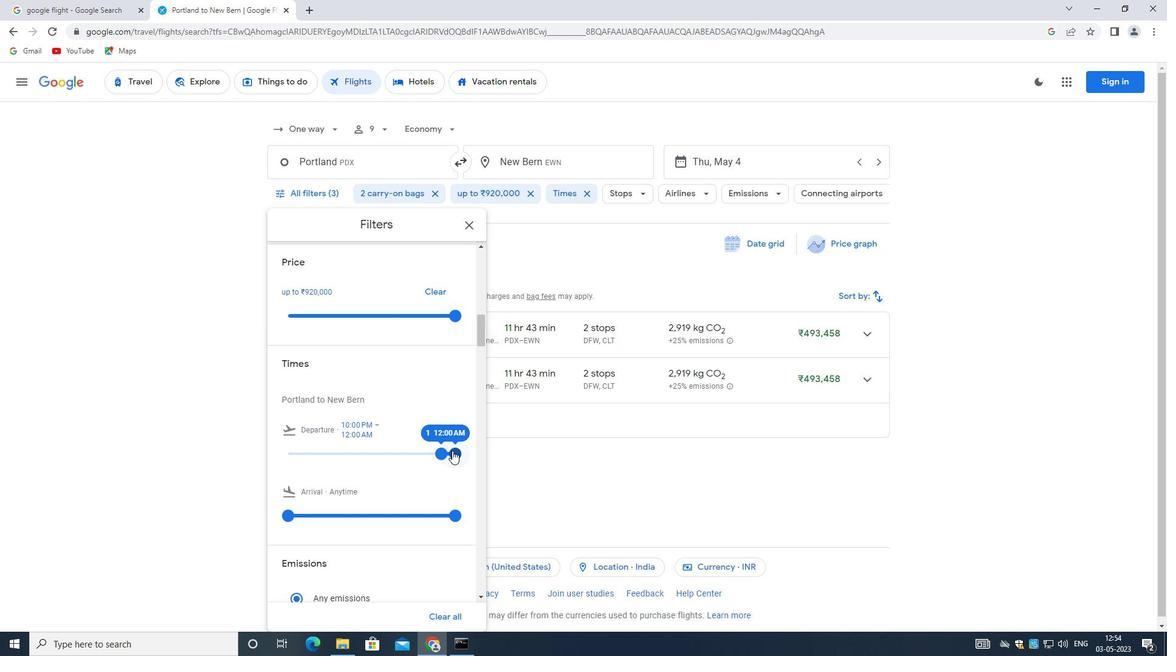 
Action: Mouse moved to (454, 451)
Screenshot: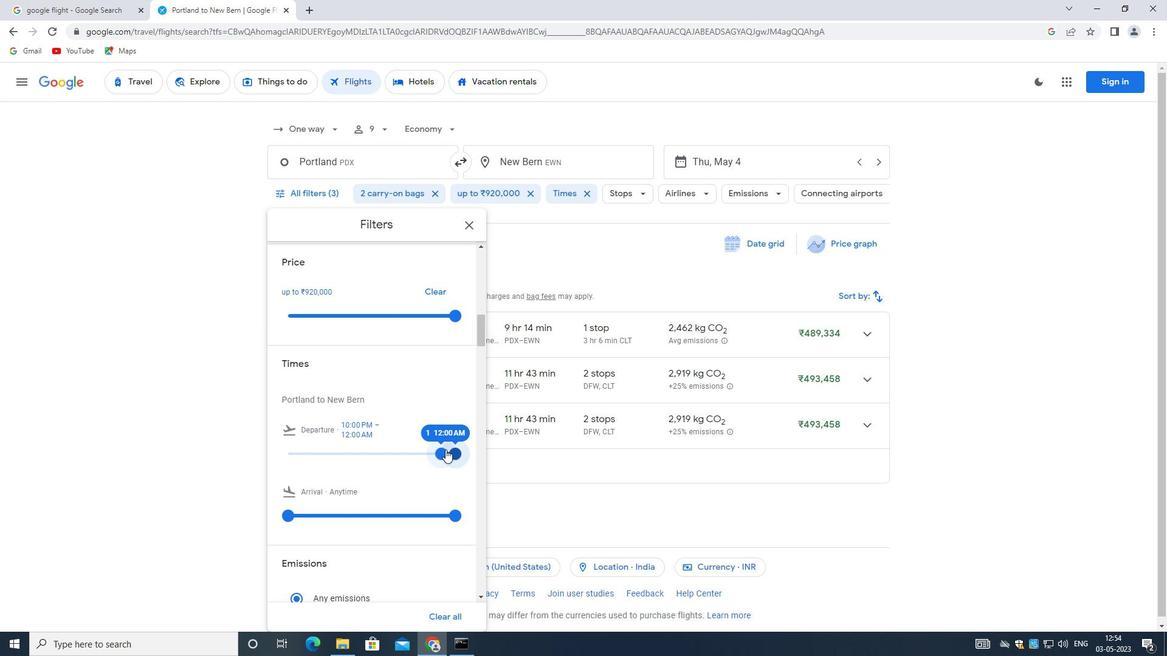
Action: Mouse pressed left at (454, 451)
Screenshot: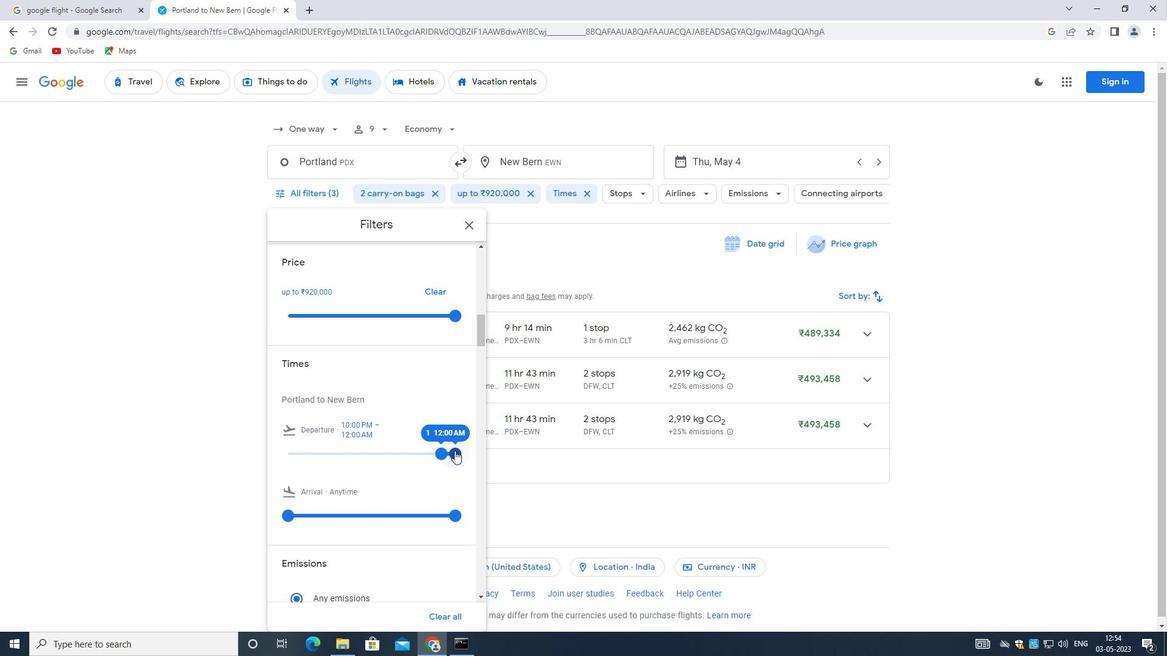 
Action: Mouse moved to (456, 453)
Screenshot: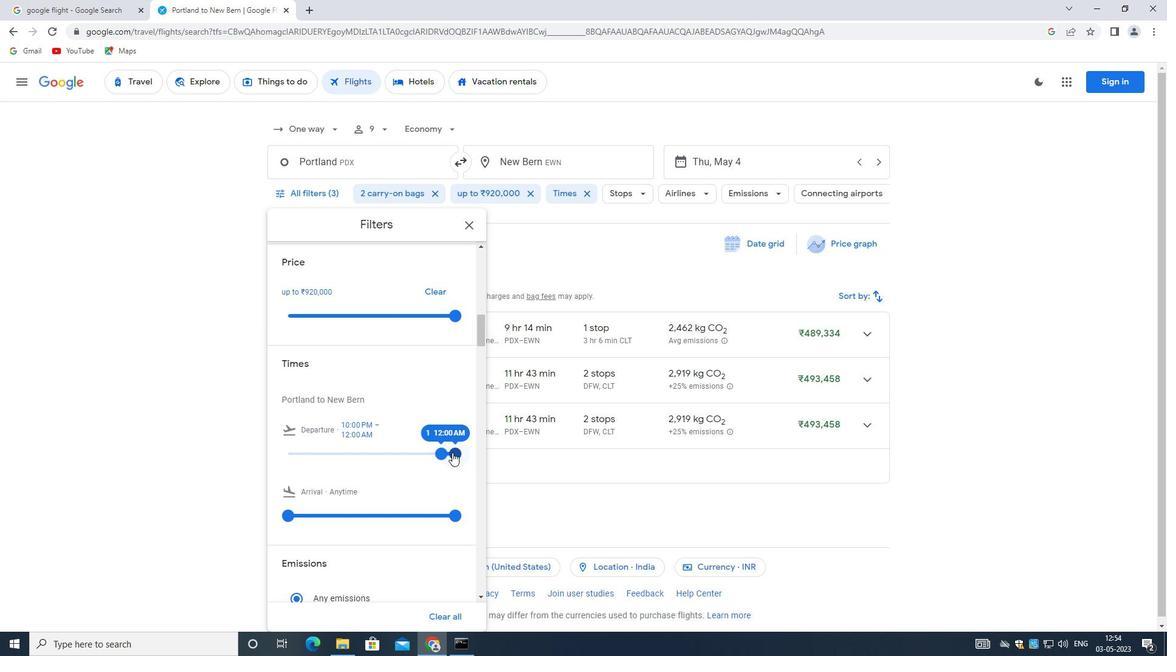 
Action: Mouse pressed left at (456, 453)
Screenshot: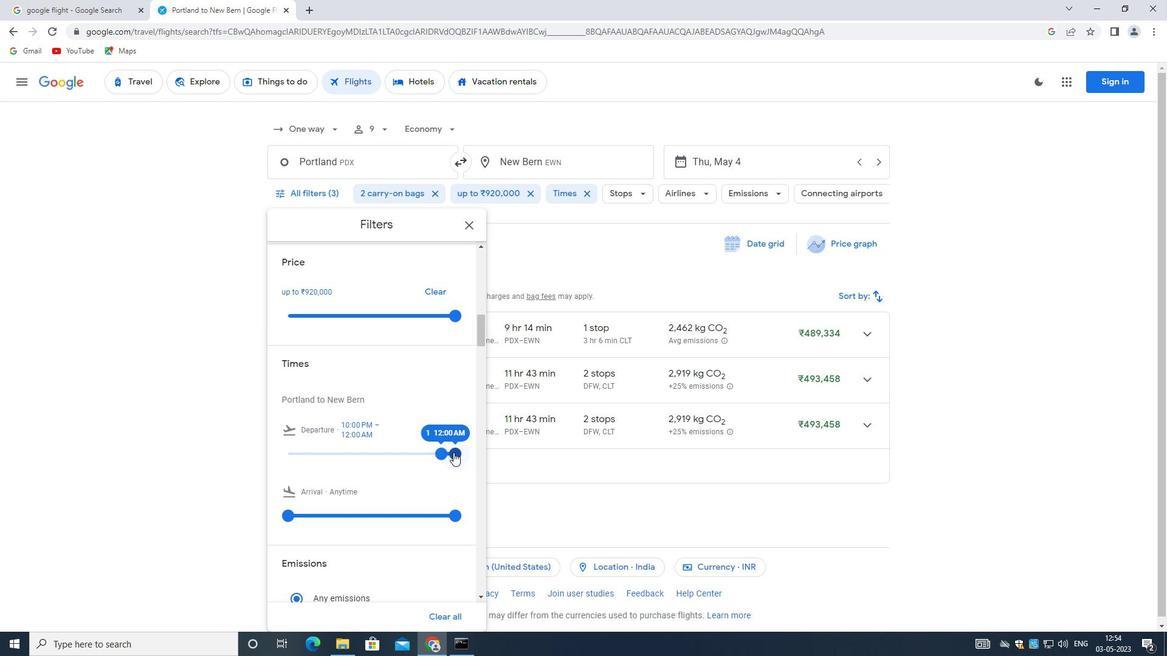 
Action: Mouse moved to (390, 498)
Screenshot: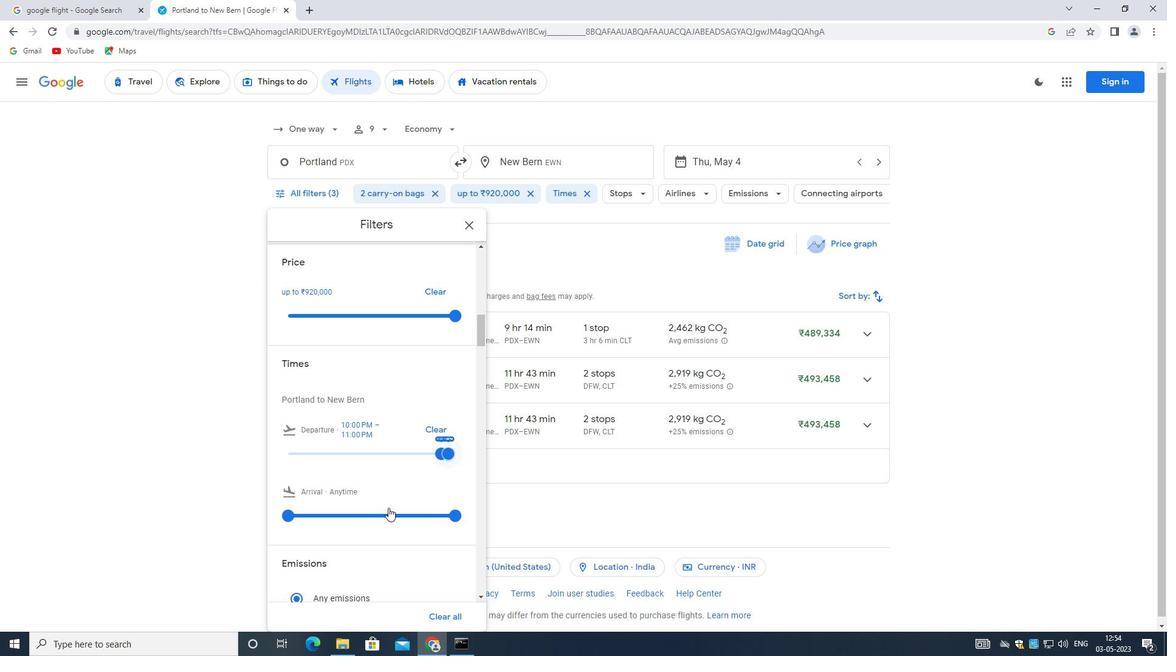 
Action: Mouse scrolled (390, 498) with delta (0, 0)
Screenshot: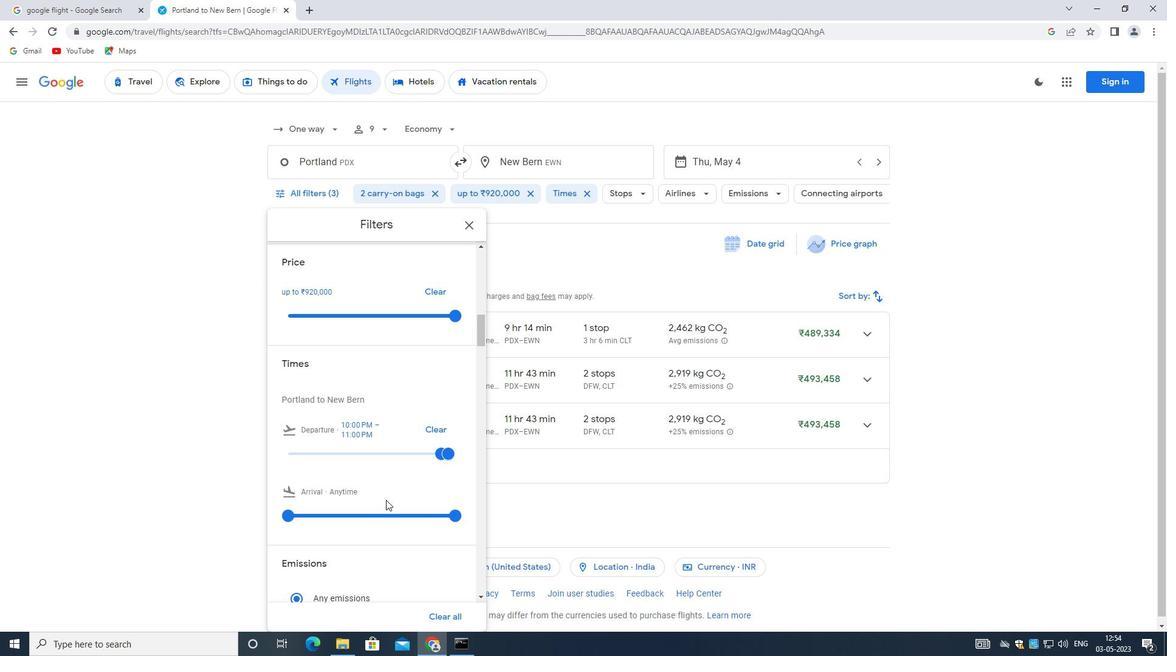
Action: Mouse scrolled (390, 498) with delta (0, 0)
Screenshot: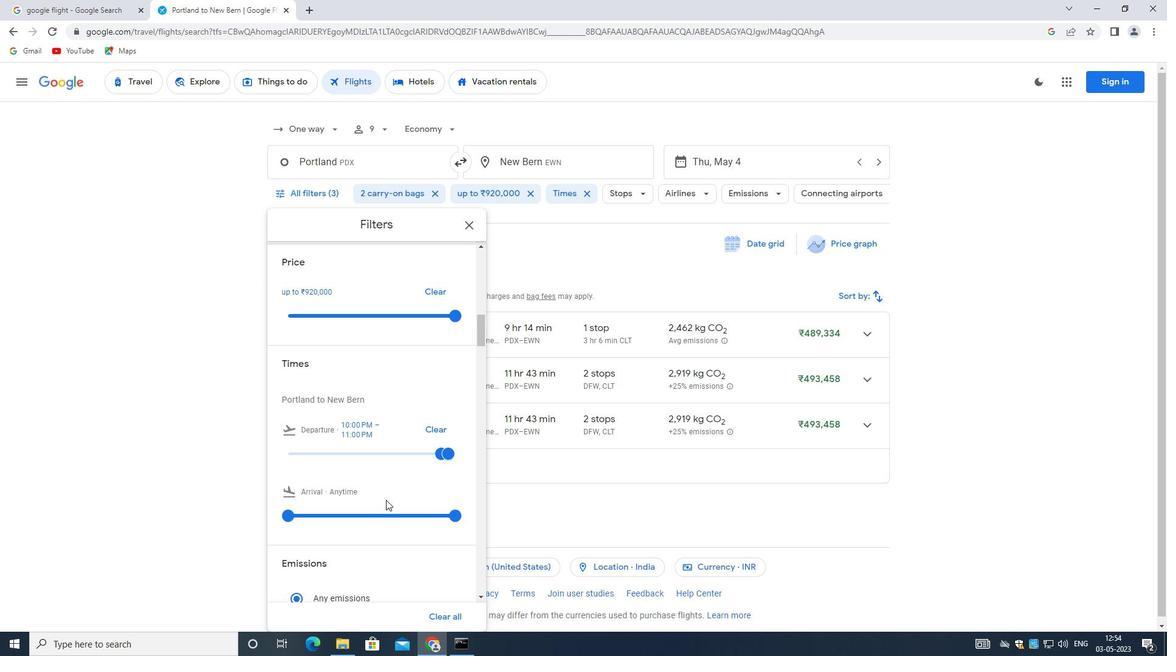 
Action: Mouse moved to (390, 498)
Screenshot: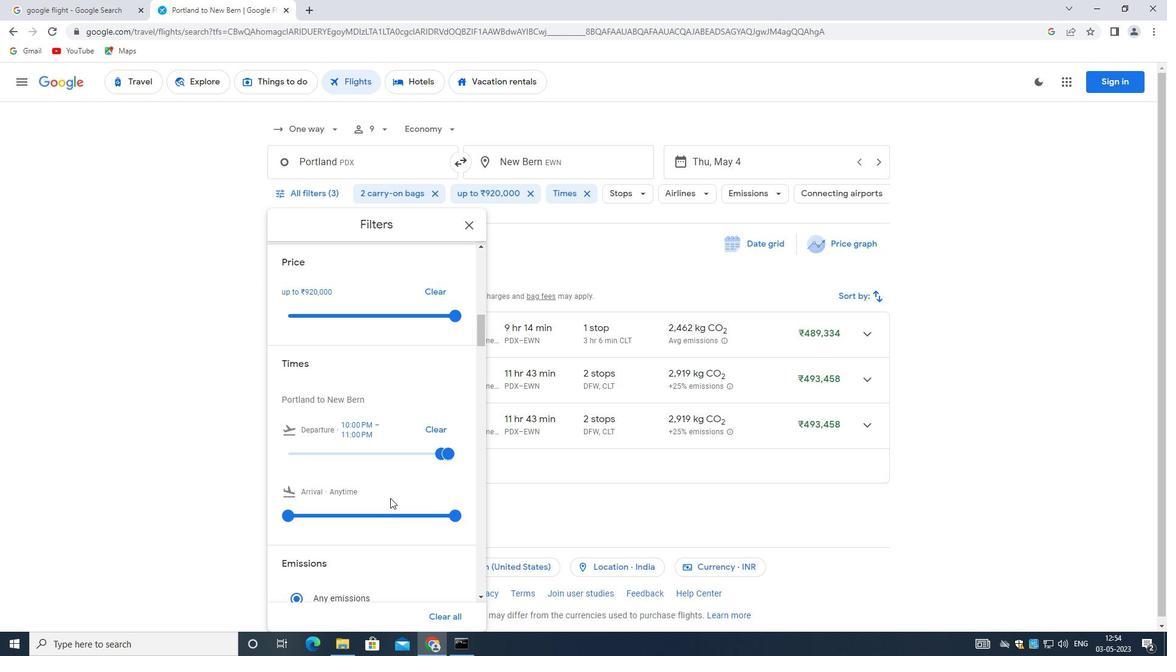 
Action: Mouse scrolled (390, 498) with delta (0, 0)
Screenshot: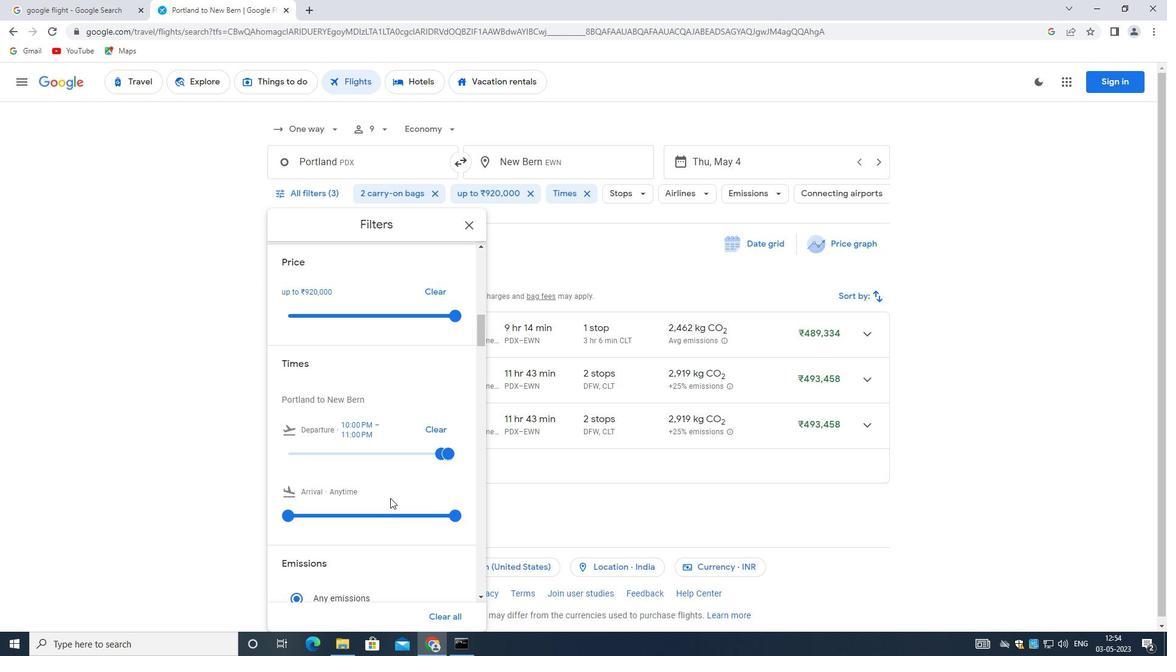 
Action: Mouse moved to (390, 497)
Screenshot: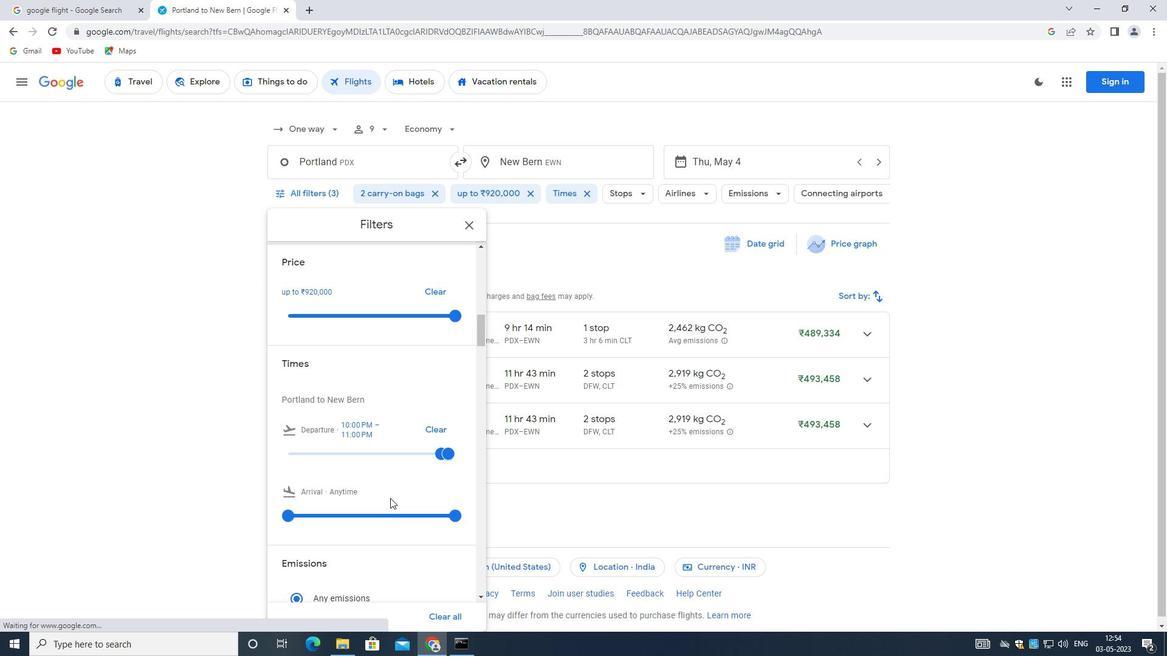 
Action: Mouse scrolled (390, 496) with delta (0, 0)
Screenshot: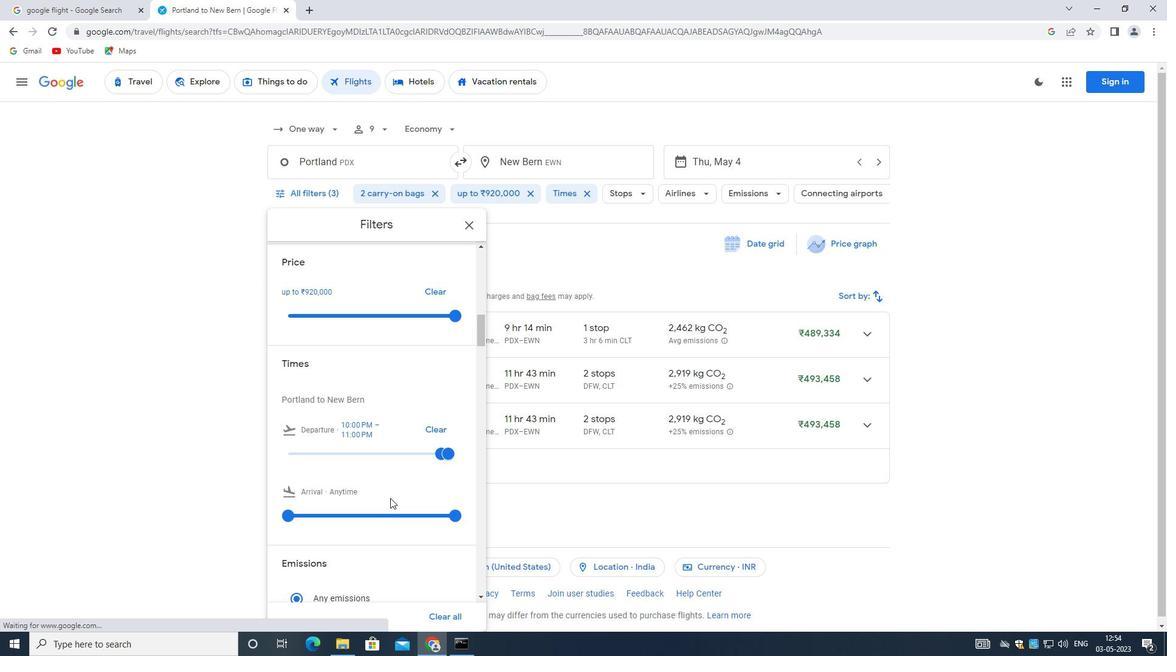 
Action: Mouse scrolled (390, 496) with delta (0, 0)
Screenshot: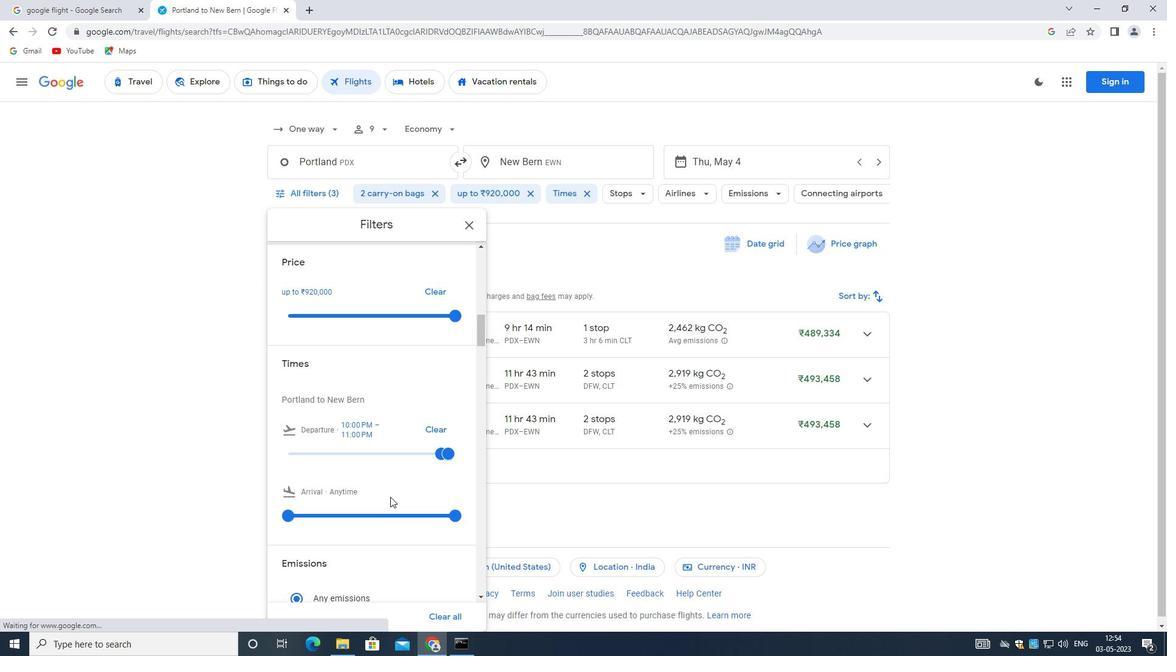 
Action: Mouse moved to (439, 499)
Screenshot: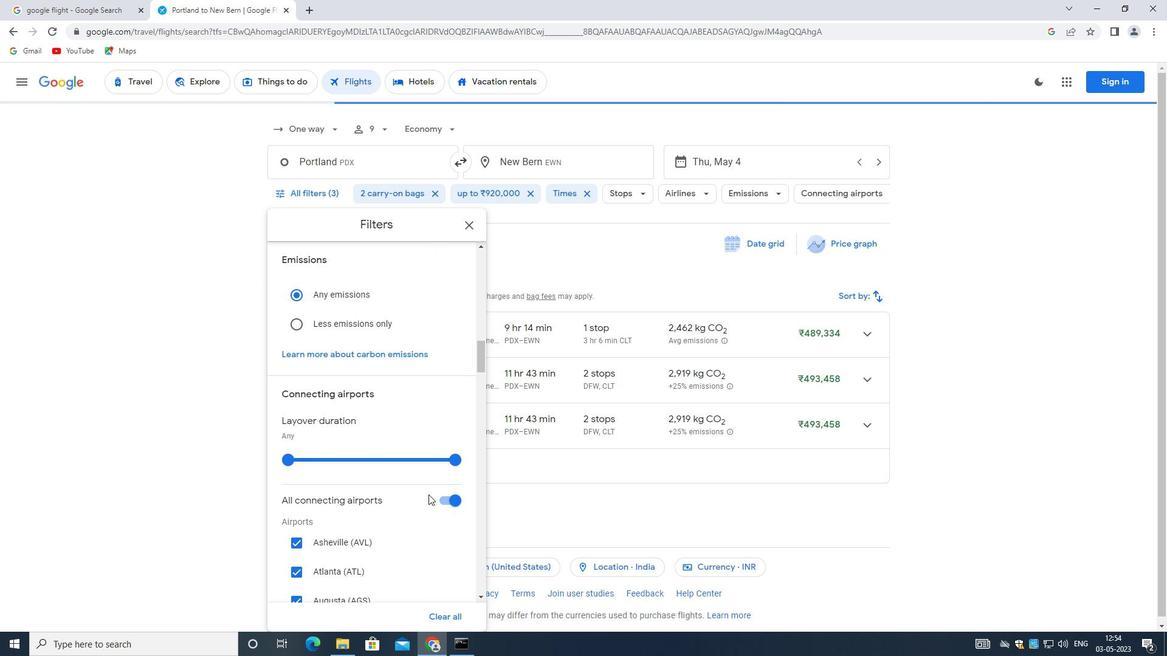 
Action: Mouse pressed left at (439, 499)
Screenshot: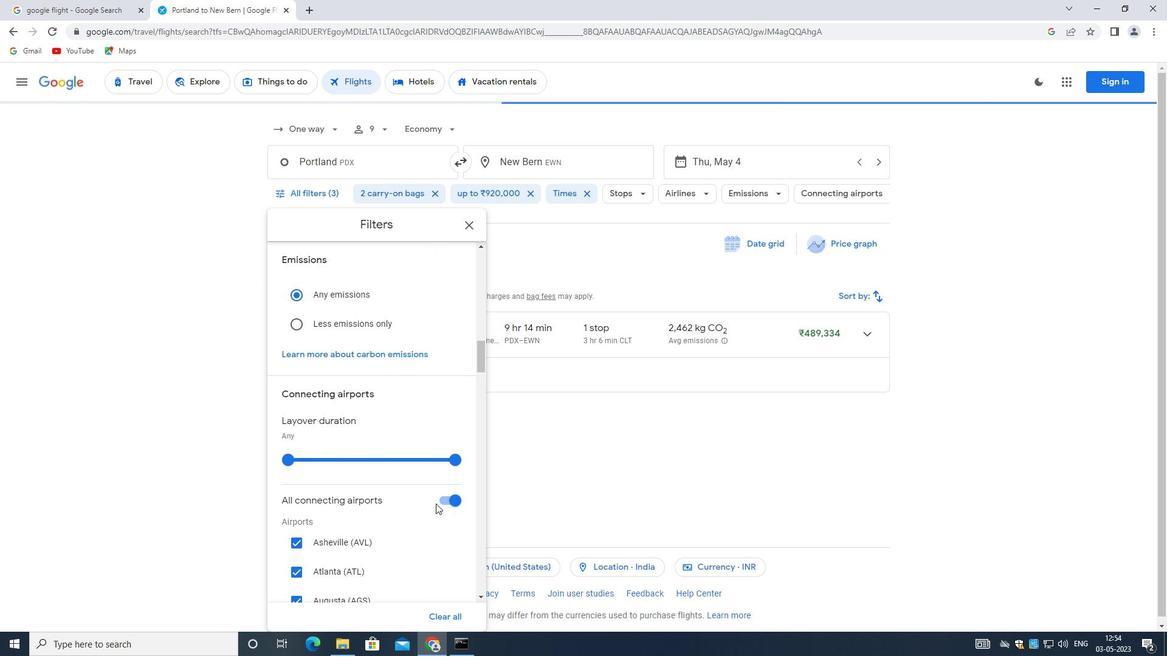 
Action: Mouse moved to (443, 496)
Screenshot: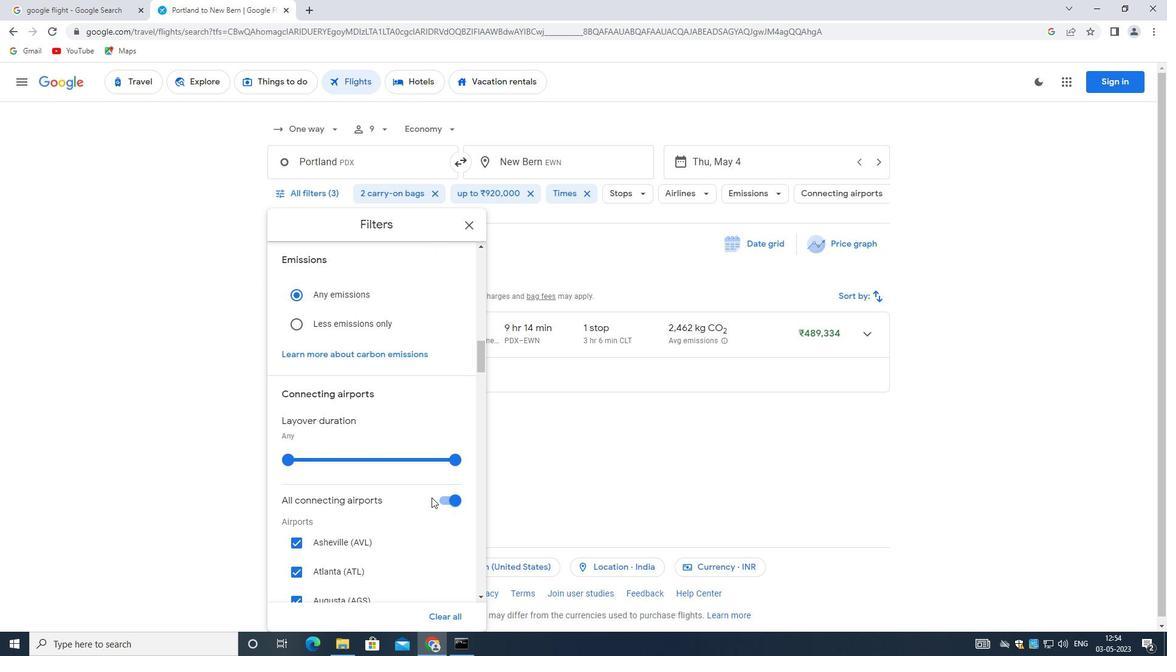
Action: Mouse pressed left at (443, 496)
Screenshot: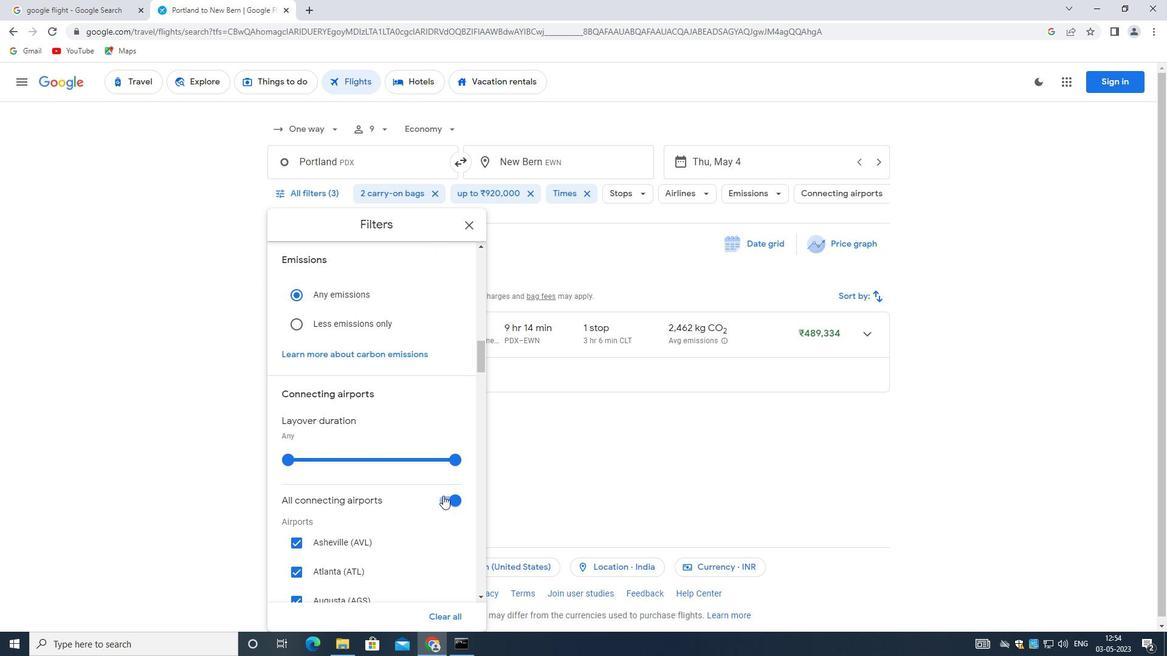 
Action: Mouse moved to (377, 459)
Screenshot: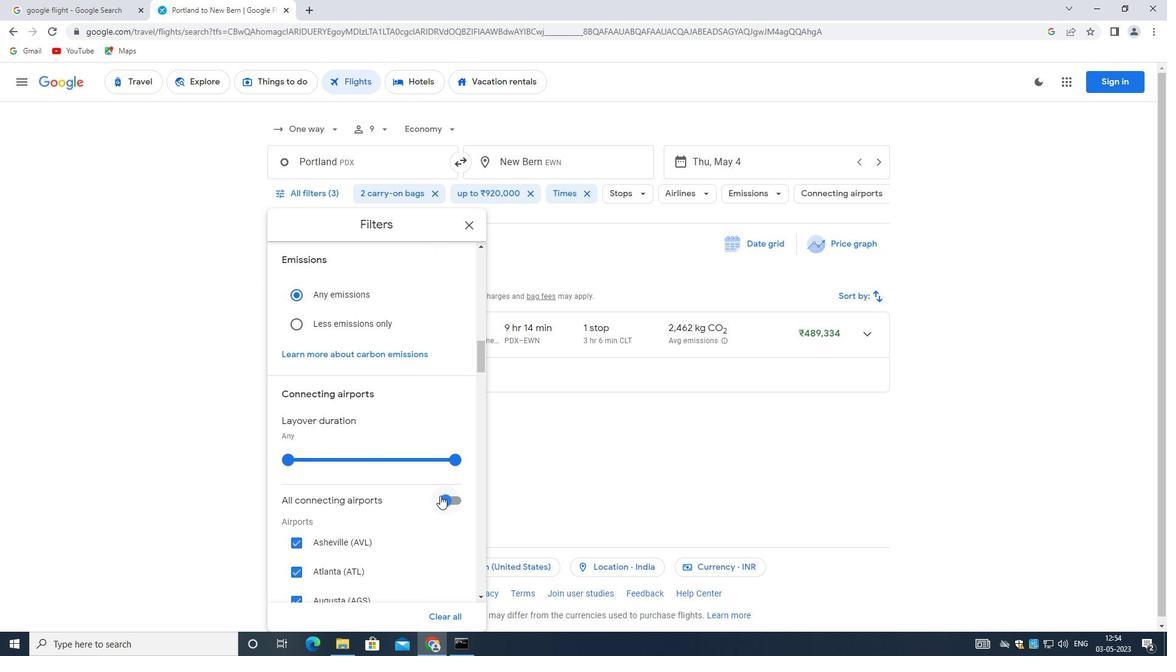 
Action: Mouse scrolled (377, 458) with delta (0, 0)
Screenshot: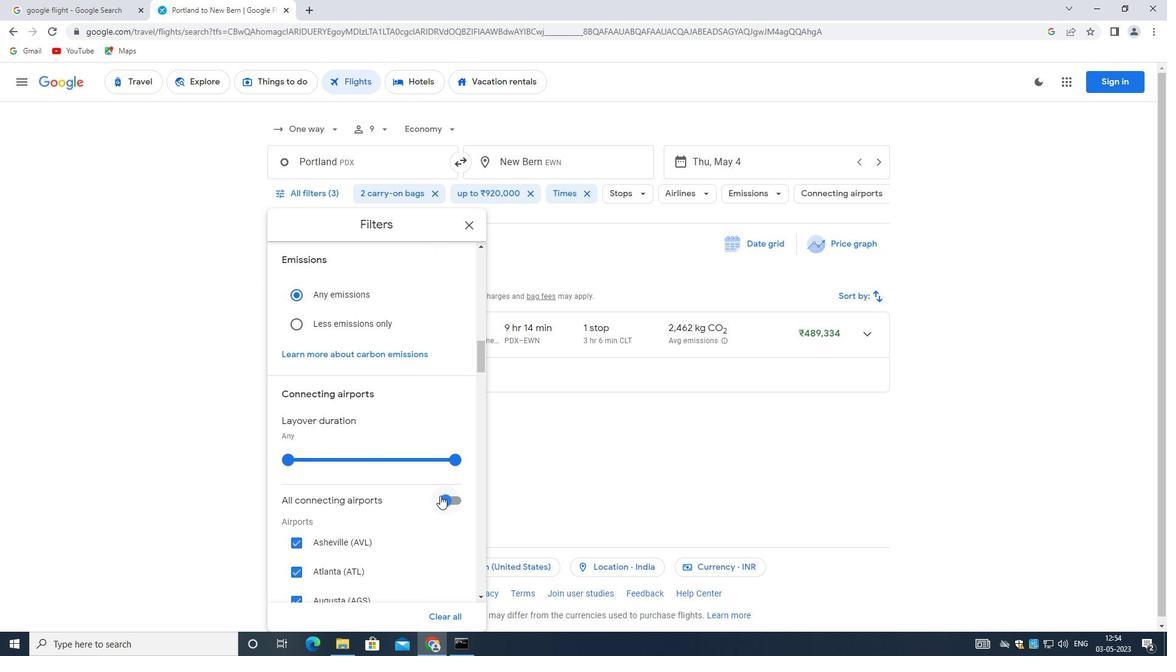 
Action: Mouse scrolled (377, 458) with delta (0, 0)
Screenshot: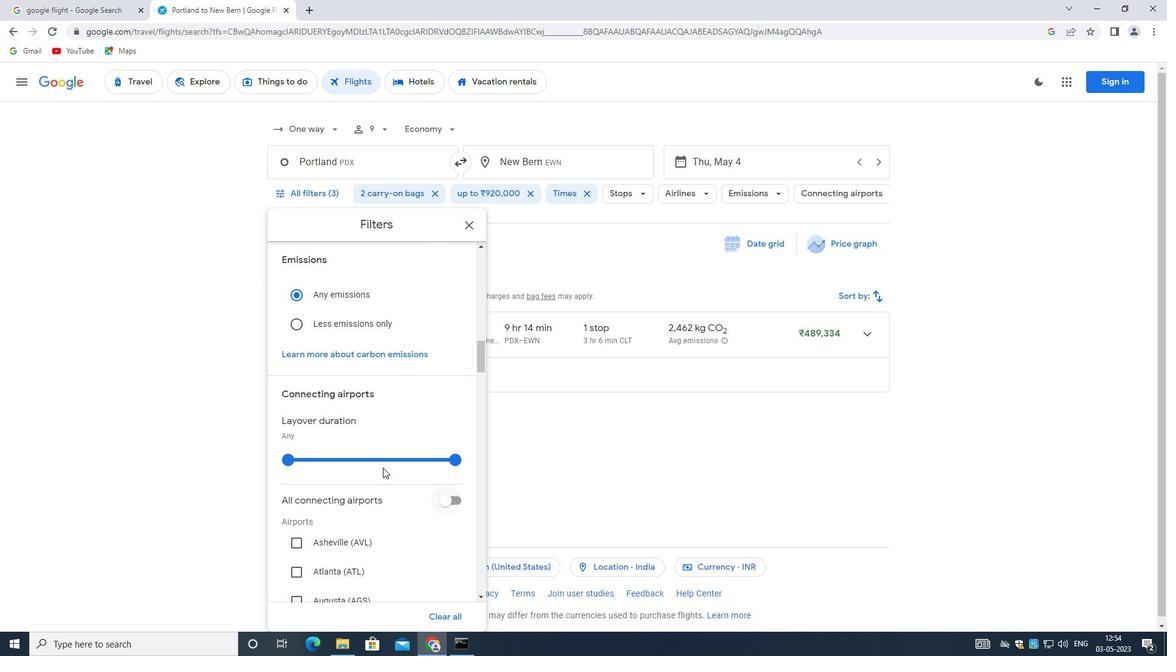 
Action: Mouse scrolled (377, 458) with delta (0, 0)
Screenshot: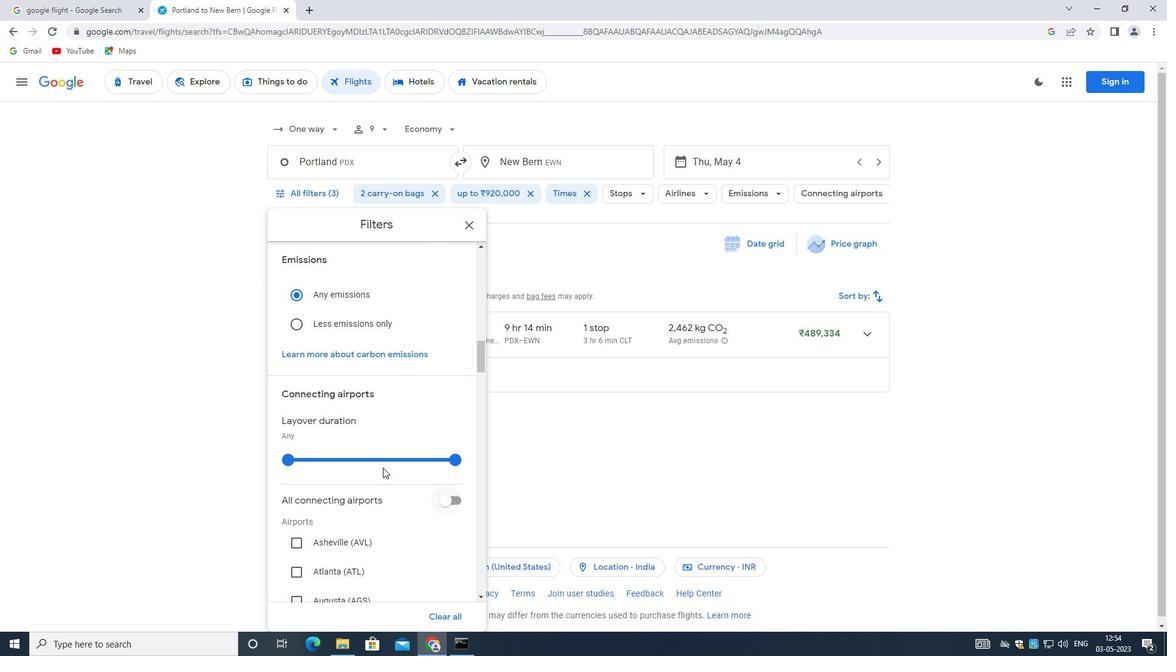 
Action: Mouse scrolled (377, 458) with delta (0, 0)
Screenshot: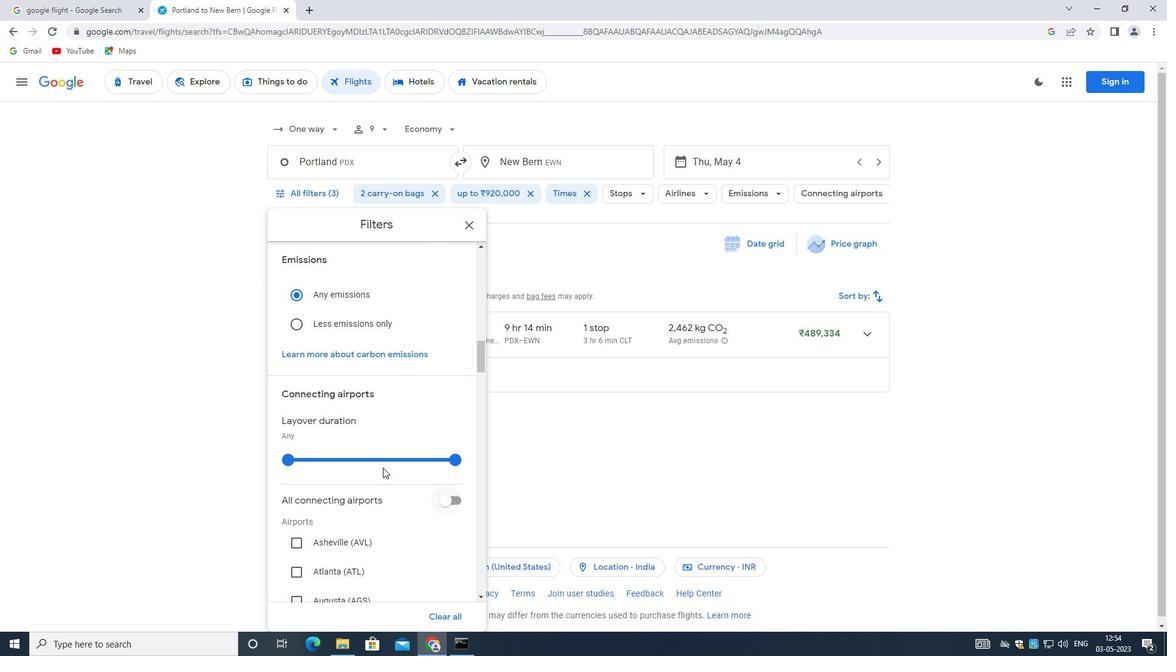 
Action: Mouse scrolled (377, 458) with delta (0, 0)
Screenshot: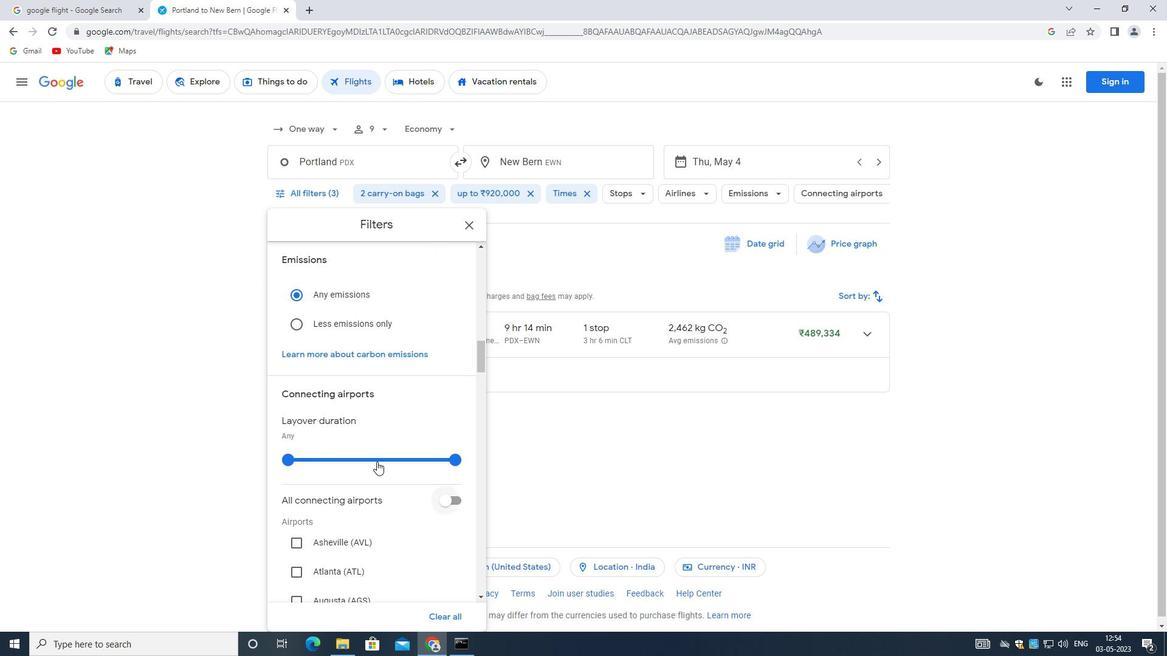 
Action: Mouse moved to (377, 450)
Screenshot: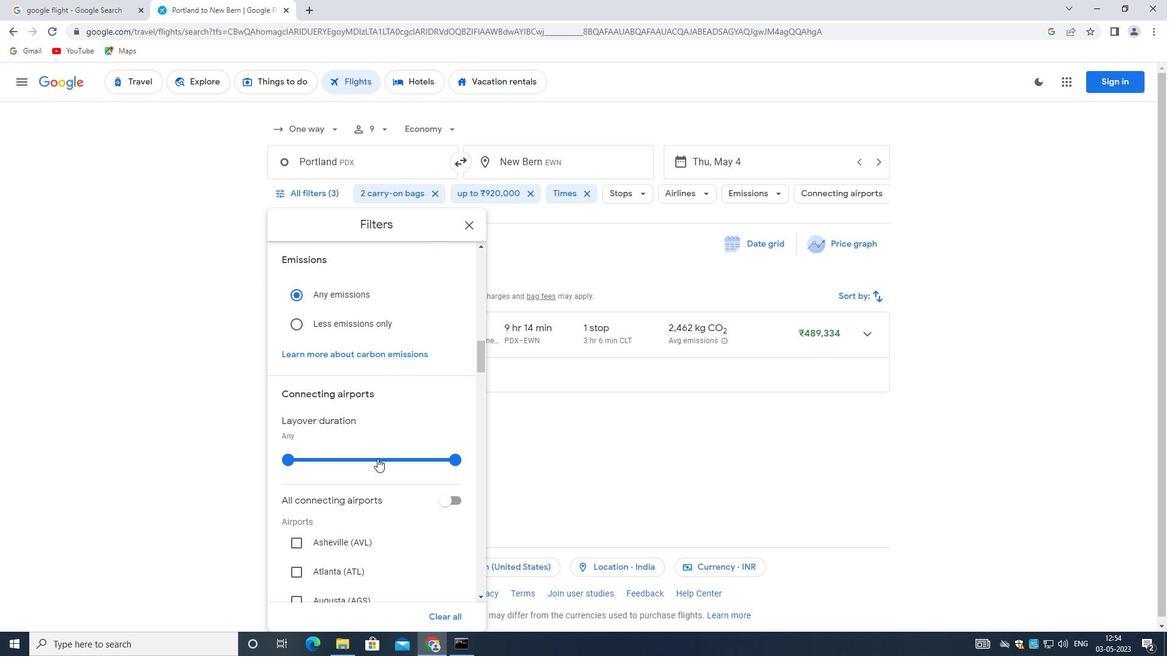 
Action: Mouse scrolled (377, 451) with delta (0, 0)
Screenshot: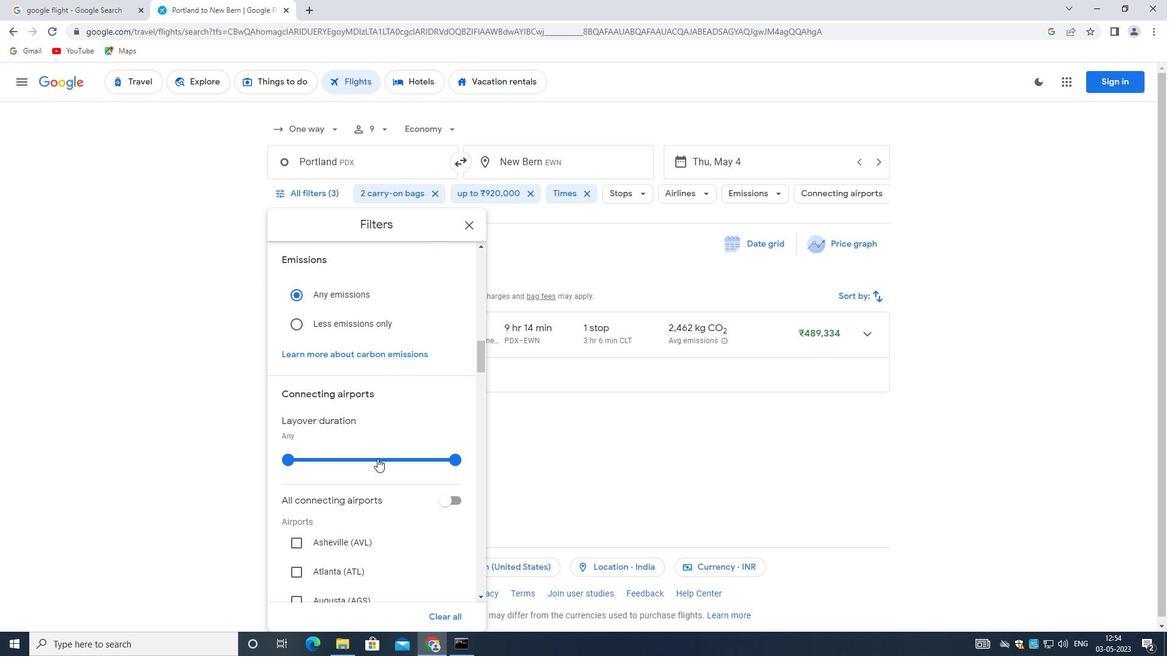 
Action: Mouse scrolled (377, 449) with delta (0, 0)
Screenshot: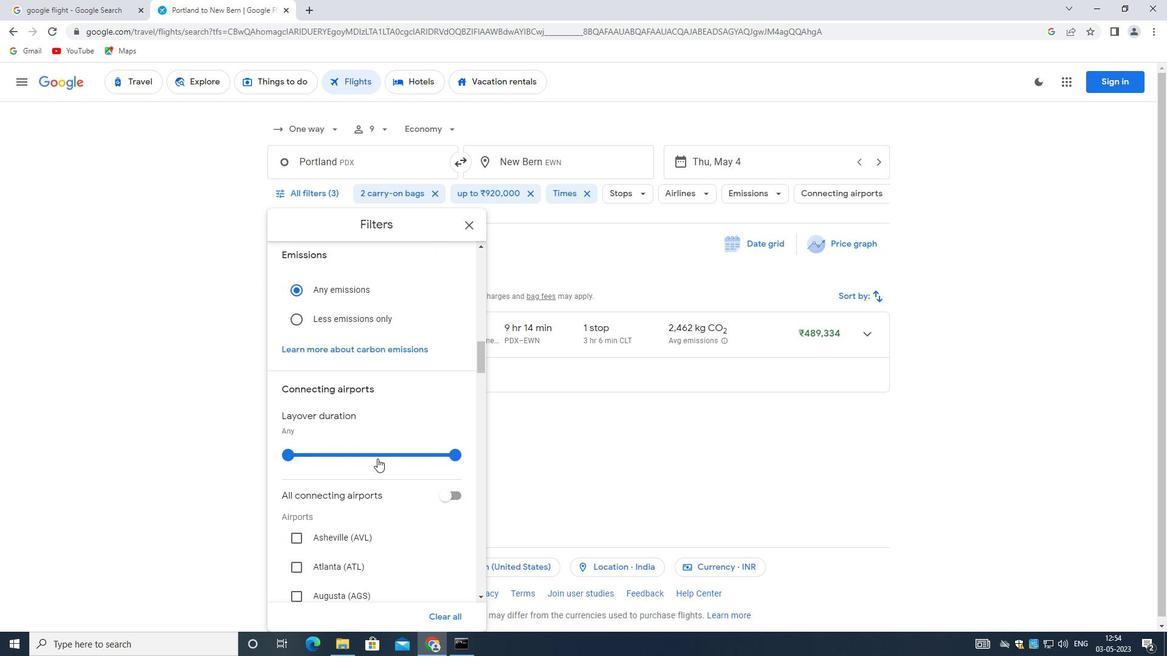 
Action: Mouse scrolled (377, 449) with delta (0, 0)
Screenshot: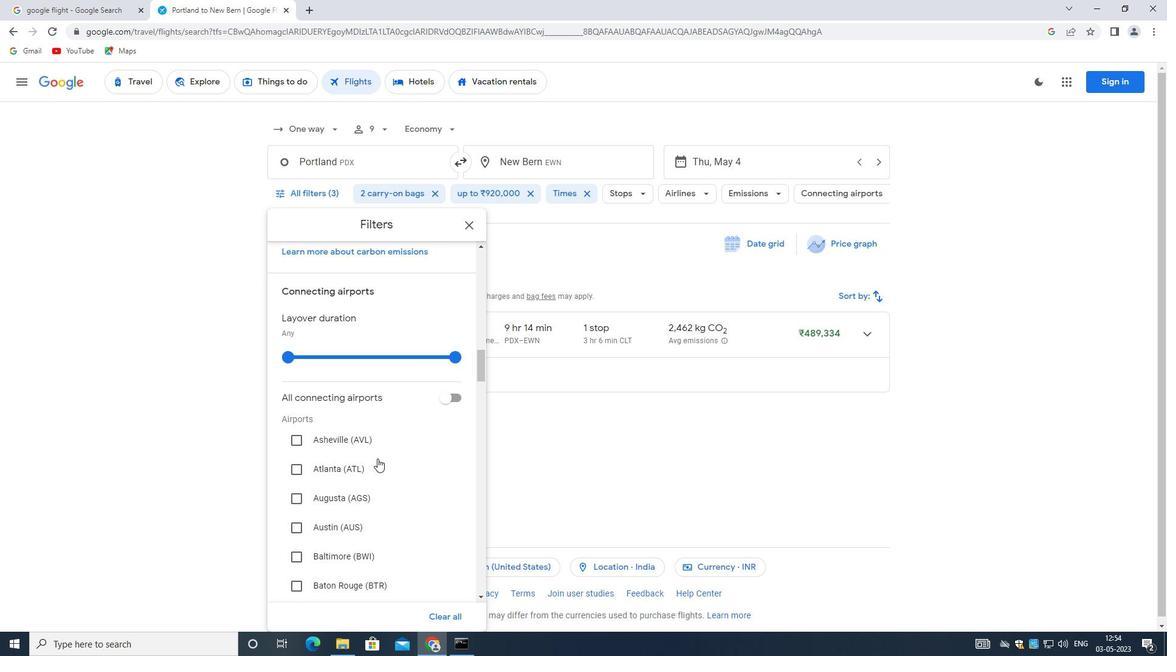 
Action: Mouse scrolled (377, 449) with delta (0, 0)
Screenshot: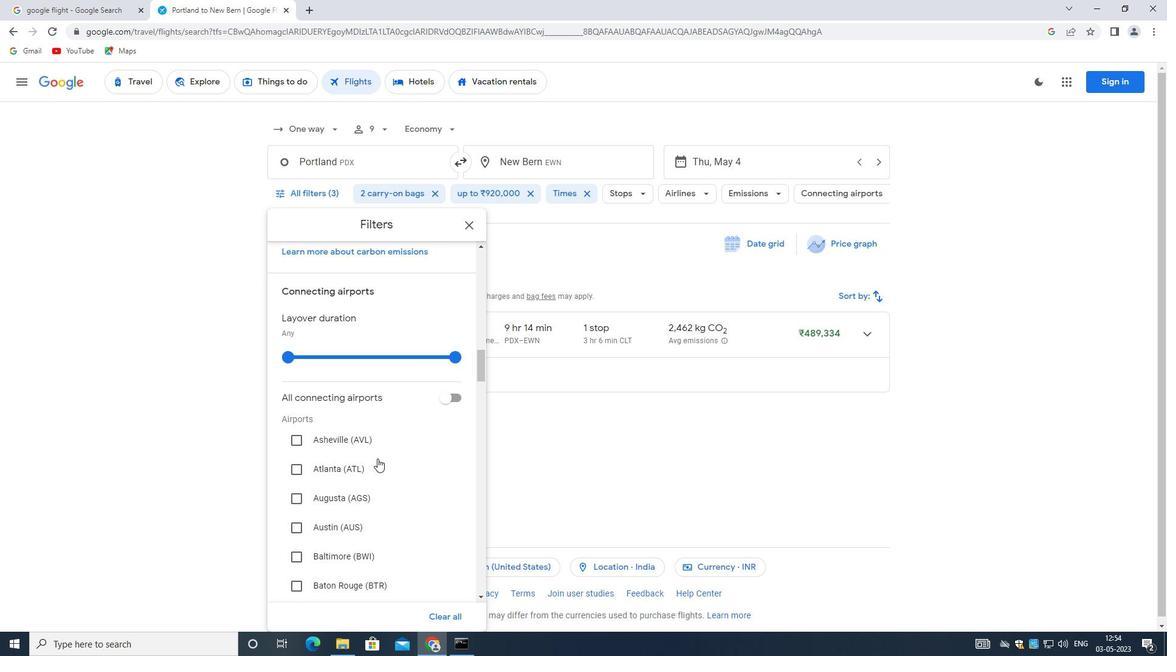 
Action: Mouse scrolled (377, 449) with delta (0, 0)
Screenshot: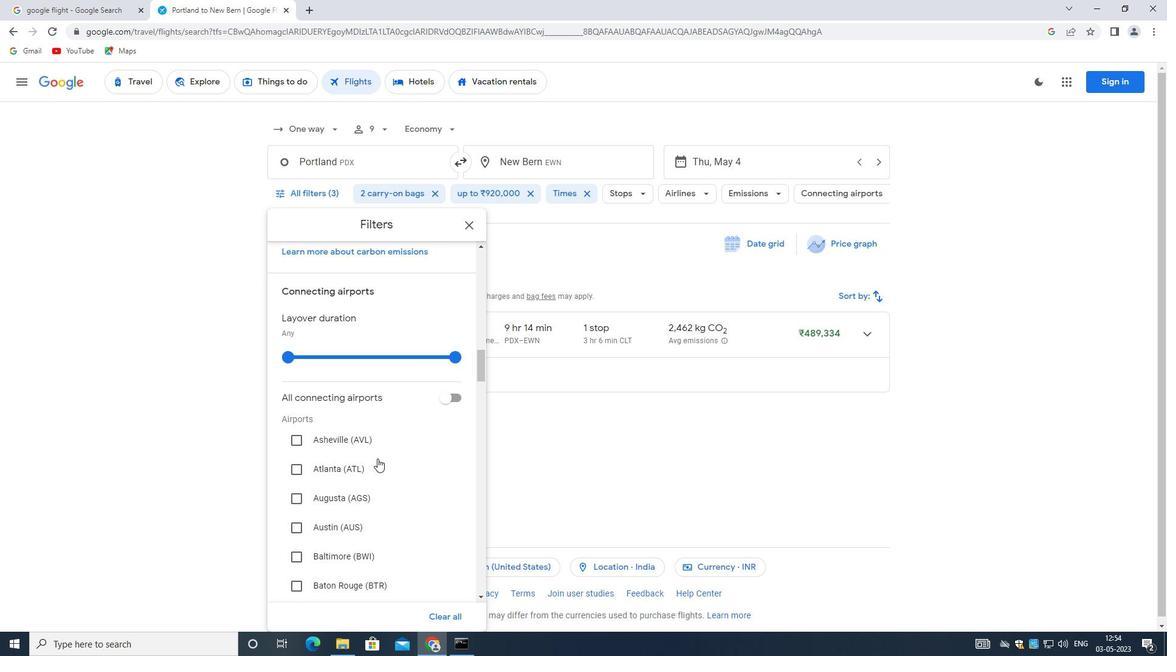 
Action: Mouse moved to (377, 450)
Screenshot: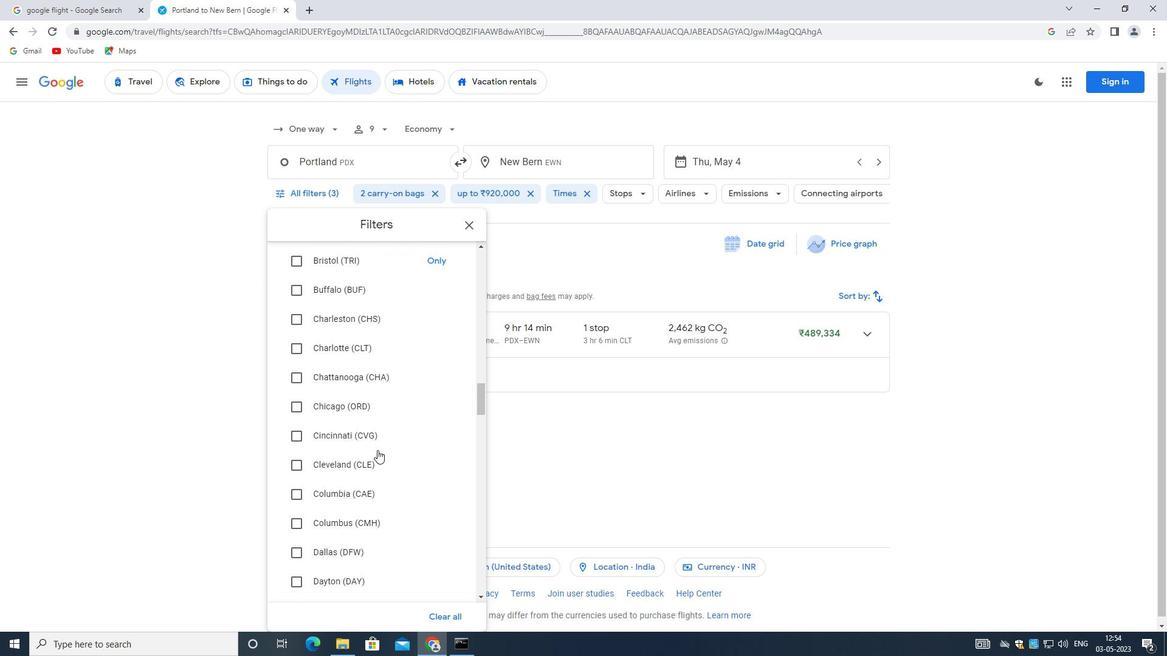 
Action: Mouse scrolled (377, 449) with delta (0, 0)
Screenshot: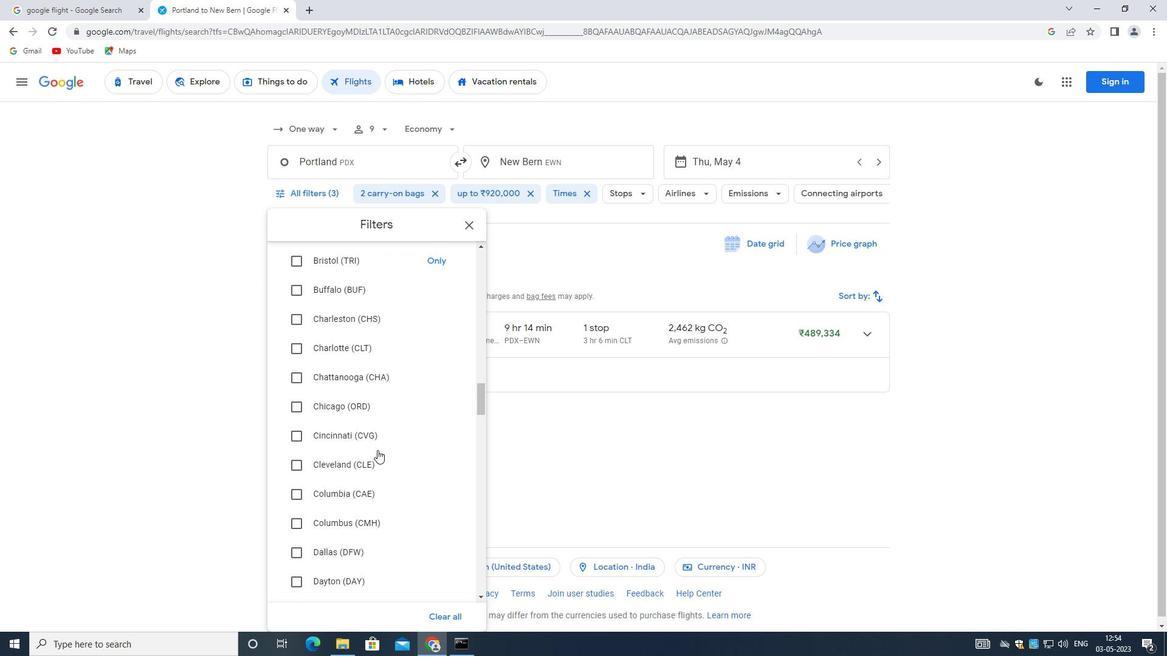 
Action: Mouse scrolled (377, 449) with delta (0, 0)
Screenshot: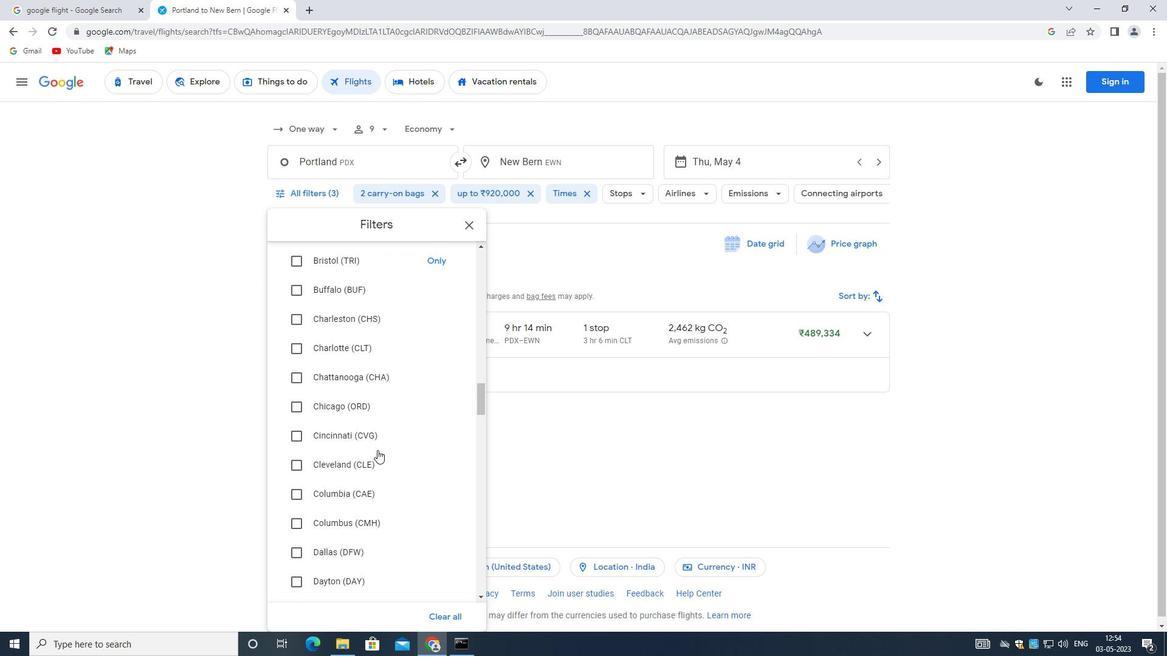 
Action: Mouse scrolled (377, 449) with delta (0, 0)
Screenshot: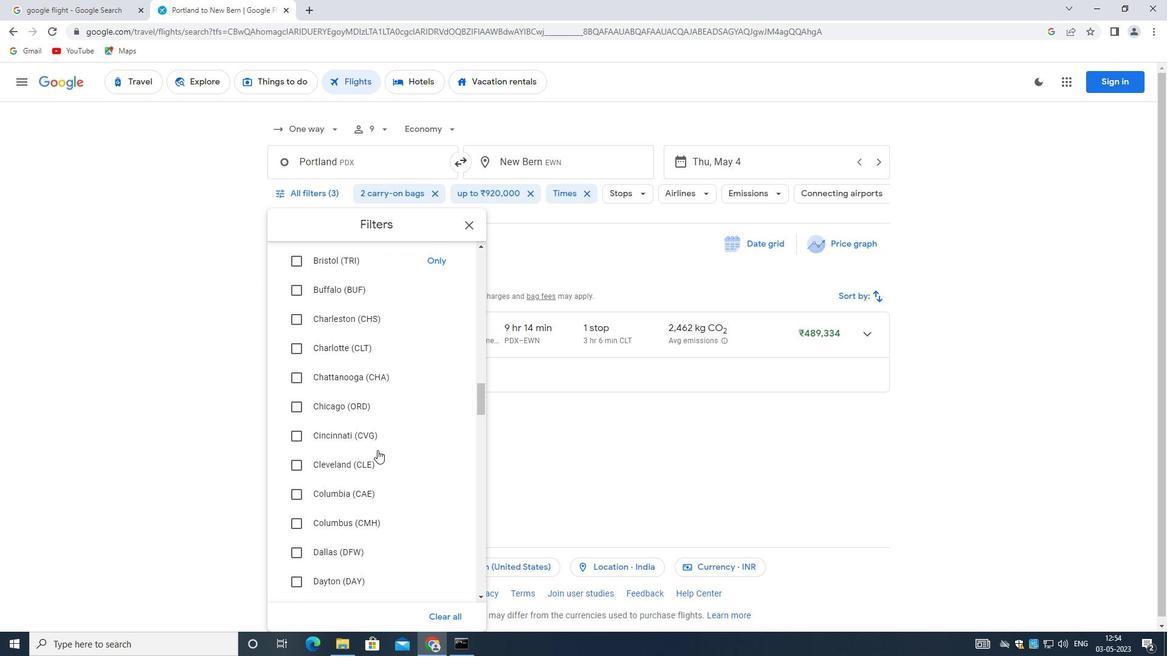 
Action: Mouse scrolled (377, 449) with delta (0, -1)
Screenshot: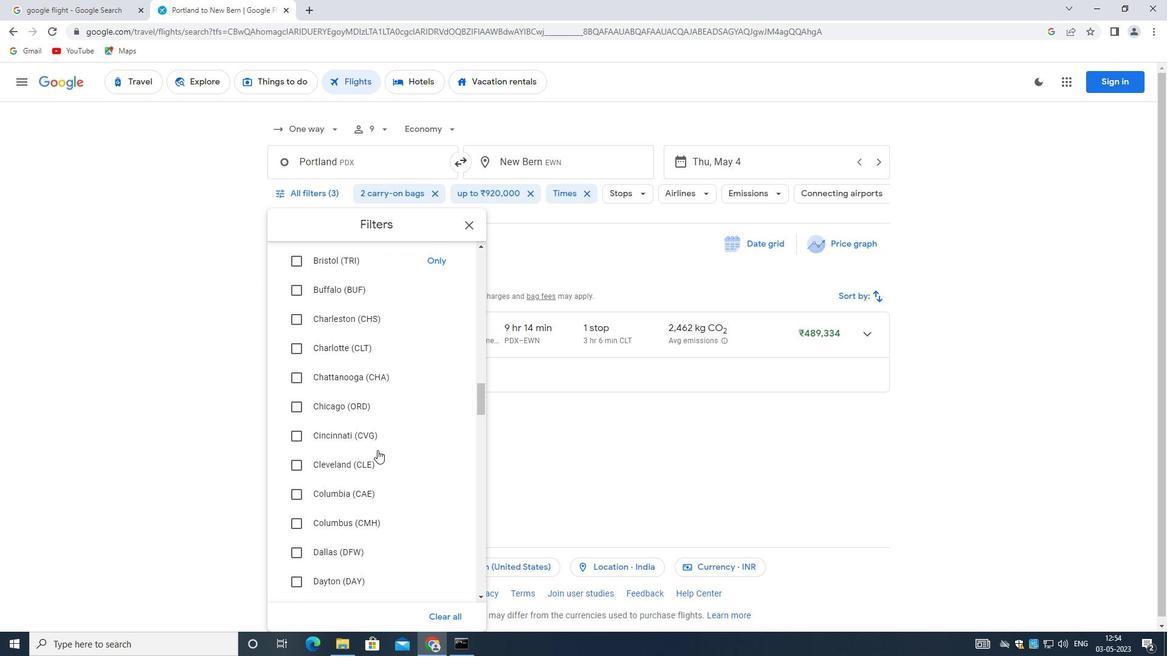
Action: Mouse scrolled (377, 449) with delta (0, 0)
Screenshot: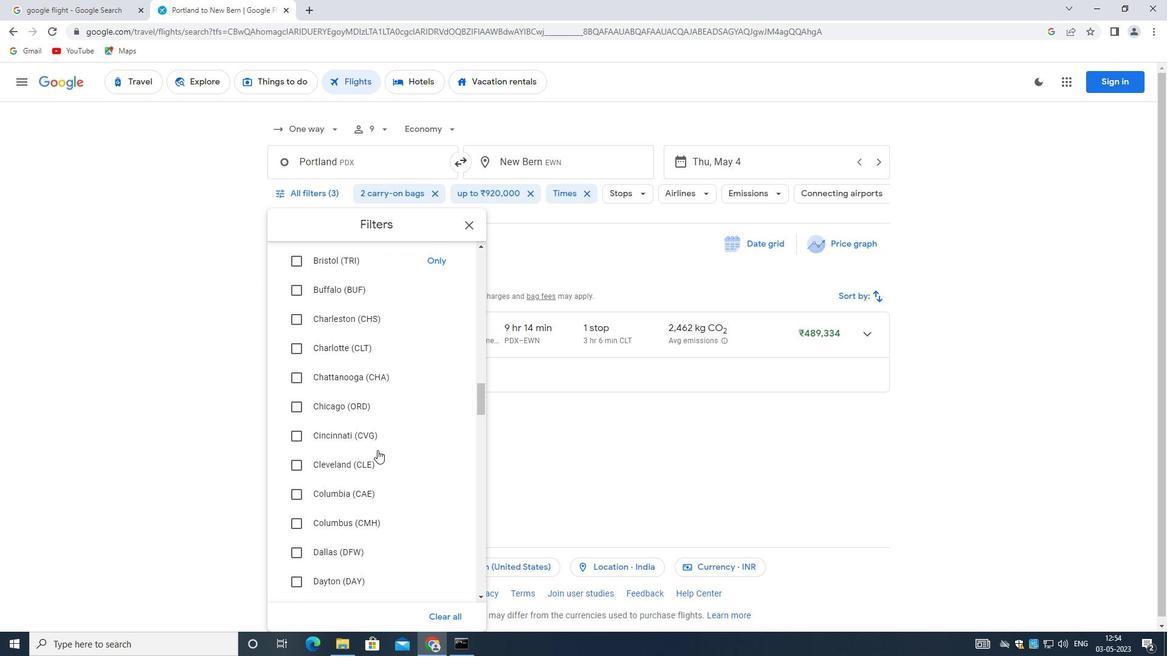 
Action: Mouse moved to (377, 449)
Screenshot: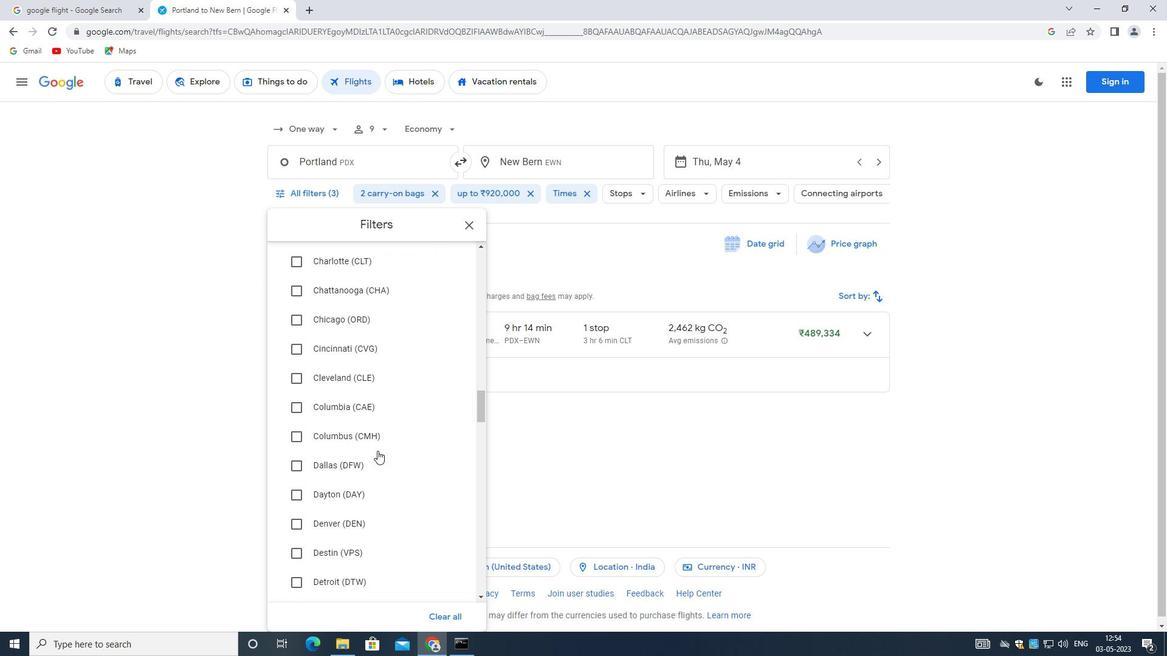 
Action: Mouse scrolled (377, 448) with delta (0, 0)
Screenshot: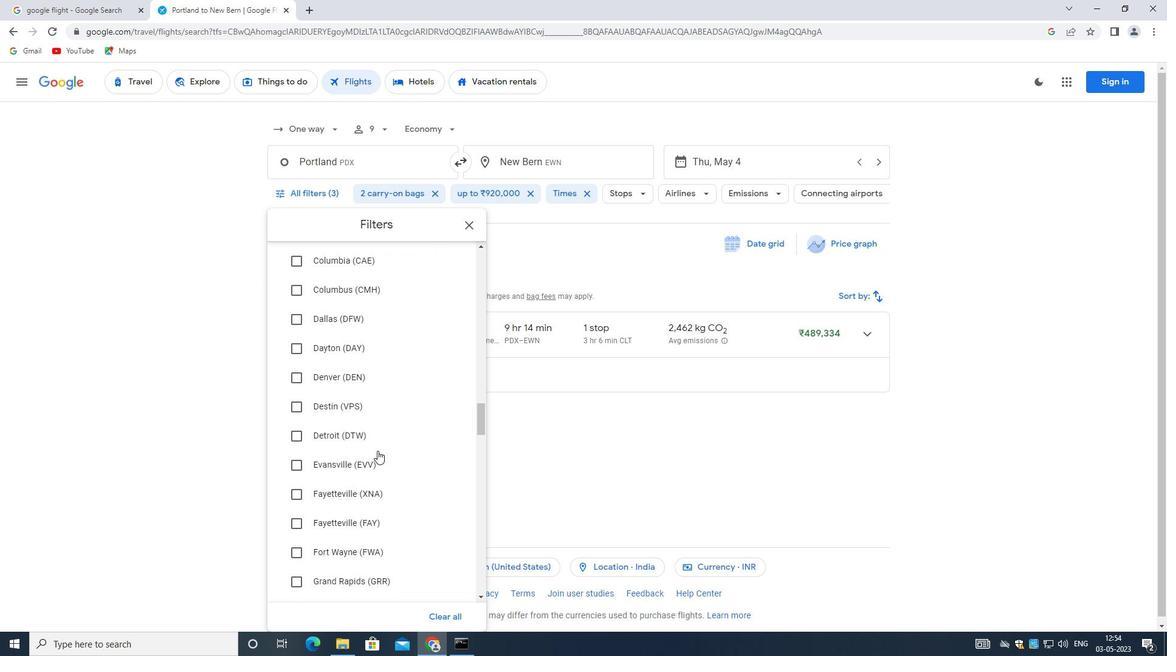 
Action: Mouse scrolled (377, 448) with delta (0, 0)
Screenshot: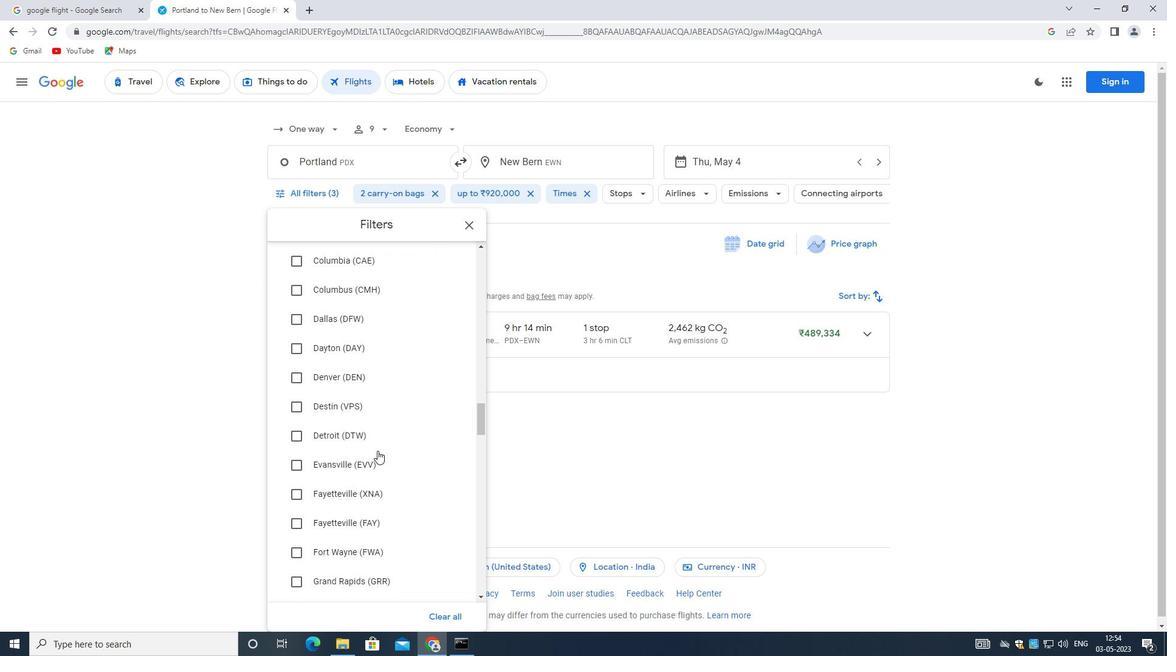 
Action: Mouse scrolled (377, 448) with delta (0, 0)
Screenshot: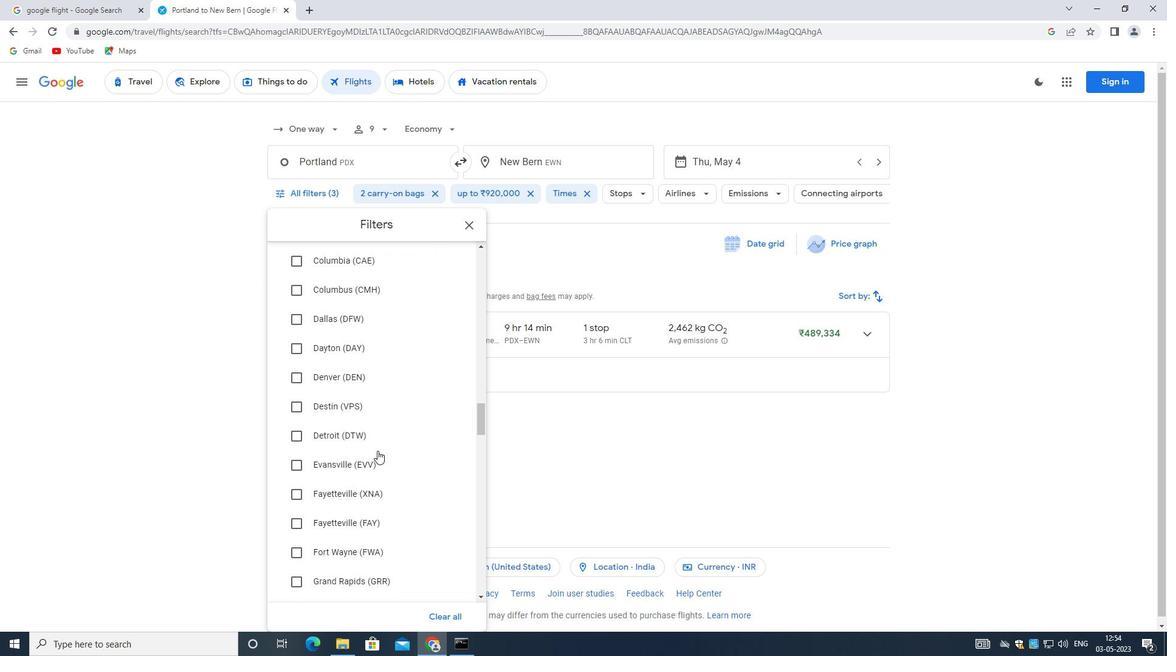 
Action: Mouse scrolled (377, 448) with delta (0, 0)
Screenshot: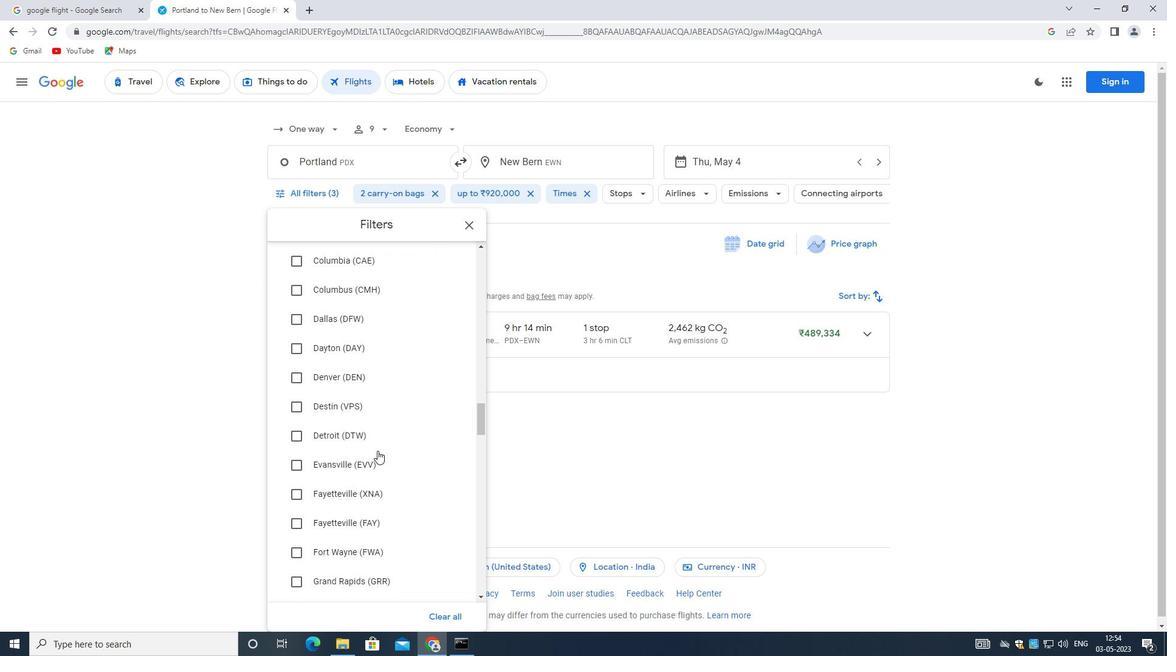 
Action: Mouse scrolled (377, 448) with delta (0, 0)
Screenshot: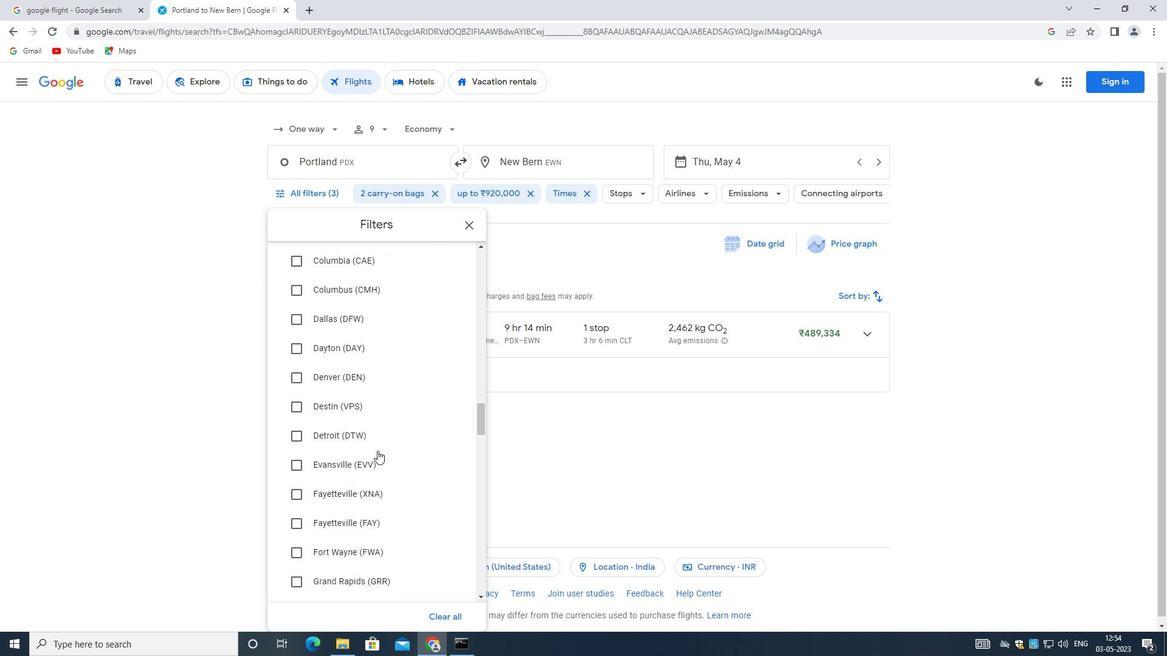 
Action: Mouse scrolled (377, 448) with delta (0, 0)
Screenshot: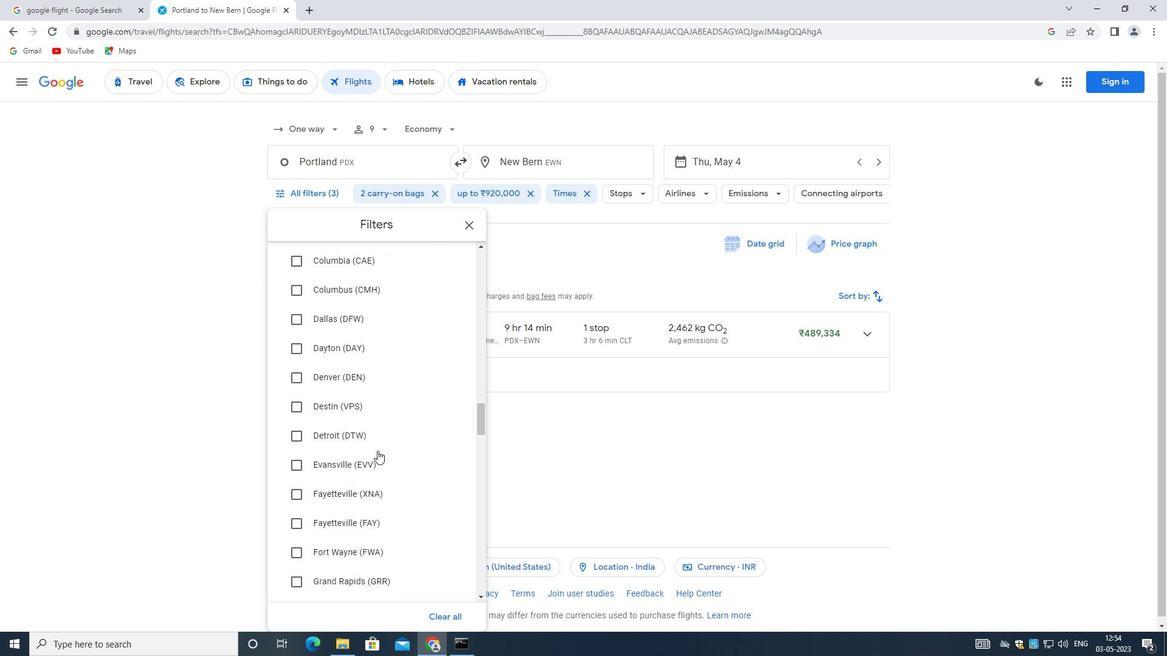 
Action: Mouse scrolled (377, 448) with delta (0, 0)
Screenshot: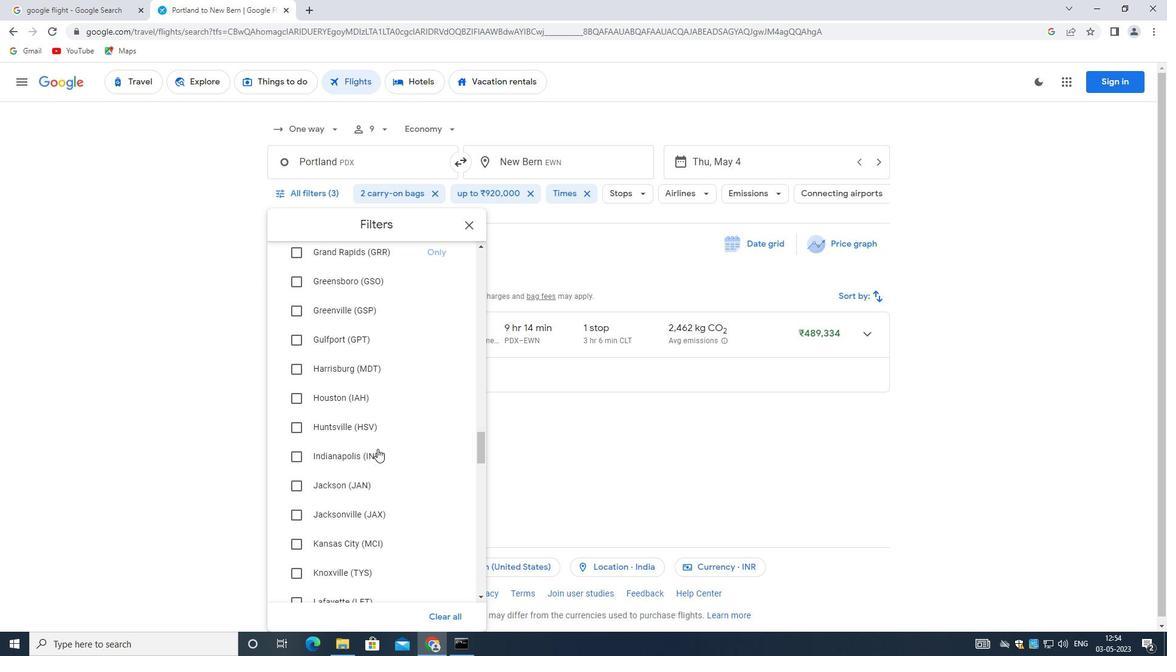 
Action: Mouse scrolled (377, 448) with delta (0, 0)
Screenshot: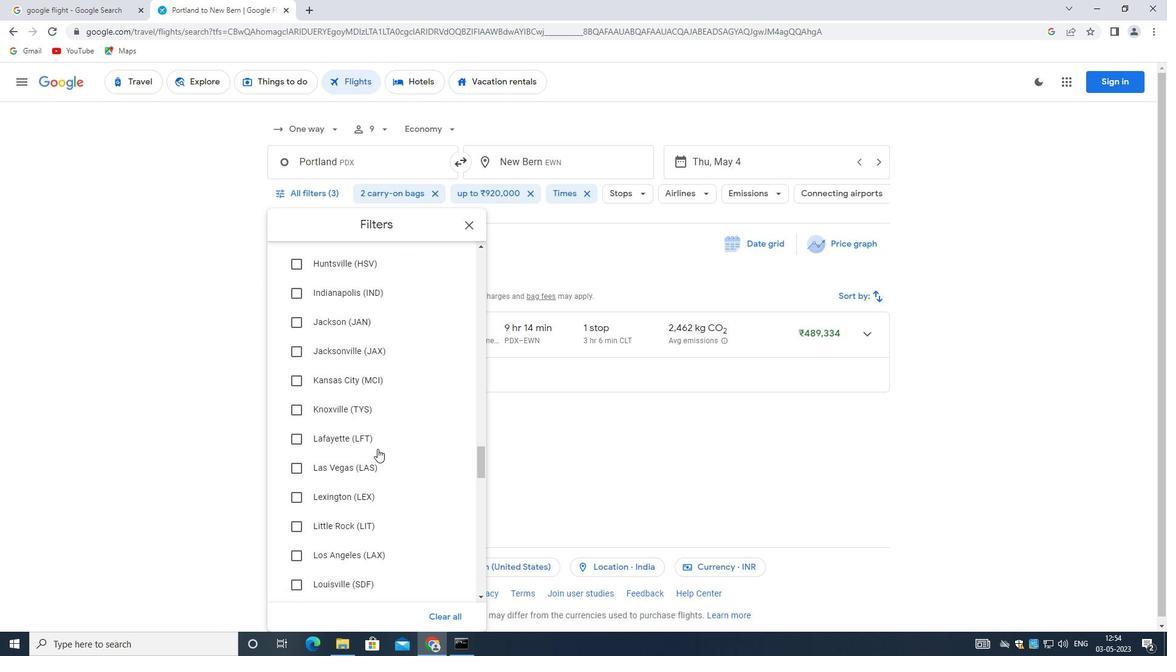 
Action: Mouse scrolled (377, 448) with delta (0, 0)
Screenshot: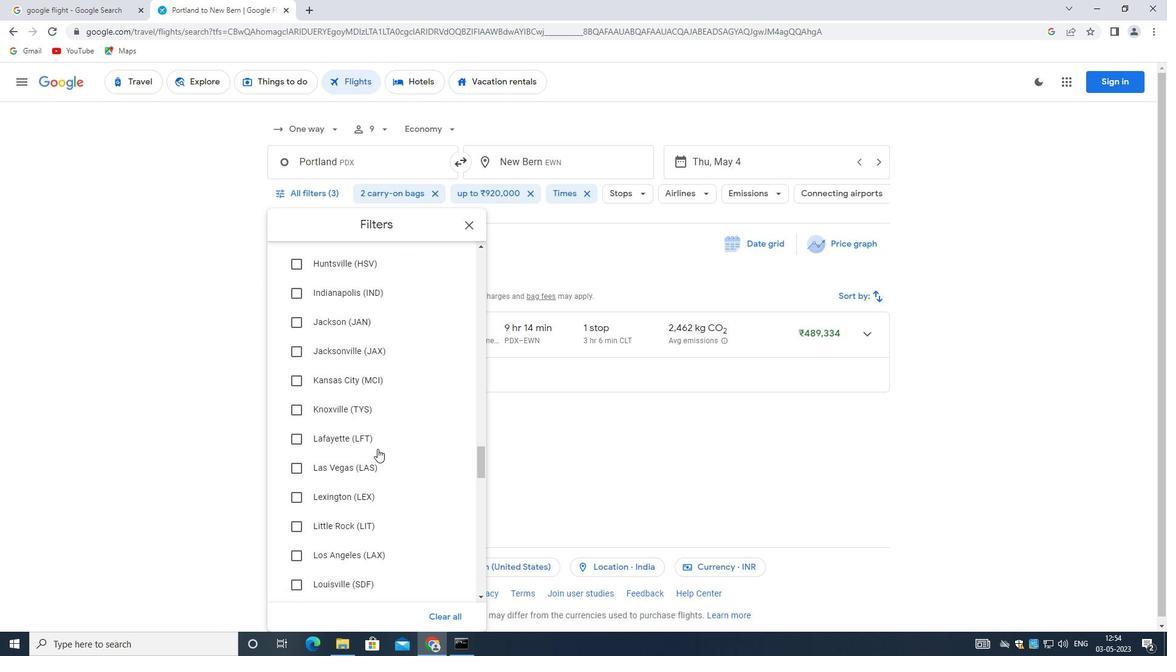 
Action: Mouse scrolled (377, 448) with delta (0, 0)
Screenshot: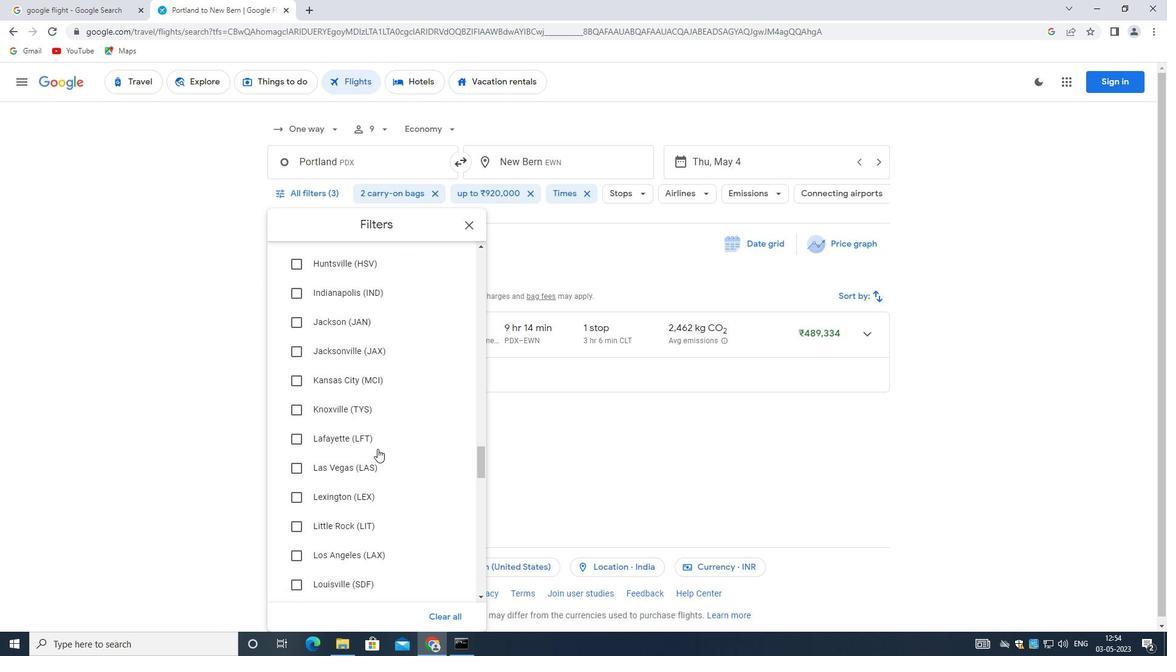 
Action: Mouse scrolled (377, 448) with delta (0, 0)
Screenshot: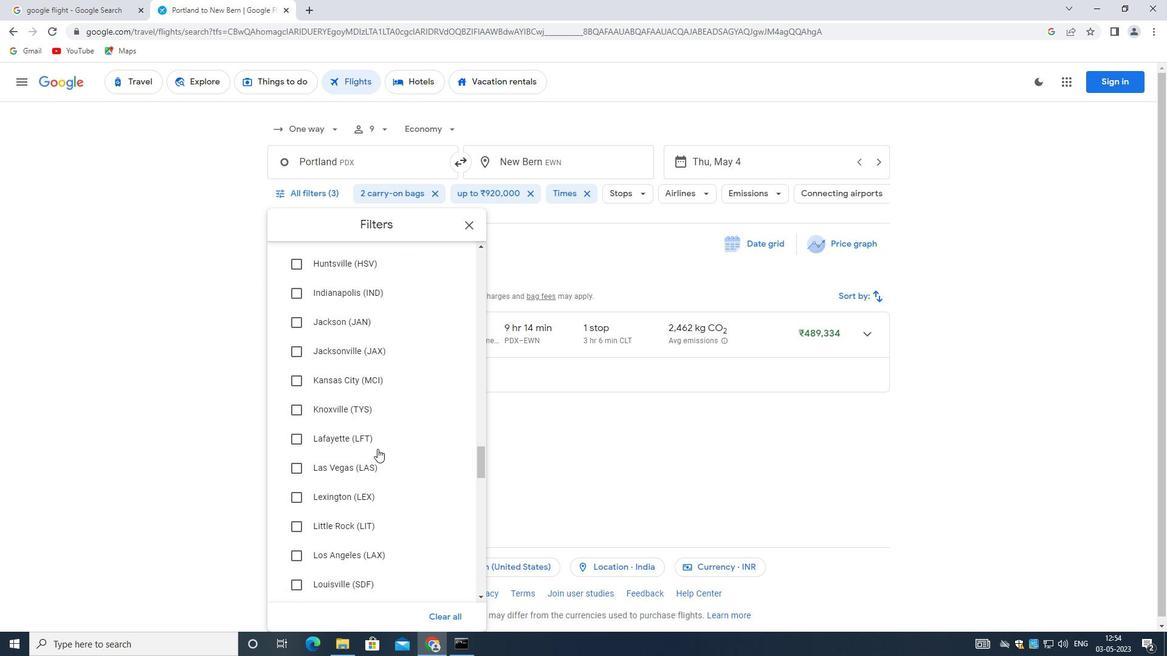 
Action: Mouse scrolled (377, 448) with delta (0, 0)
Screenshot: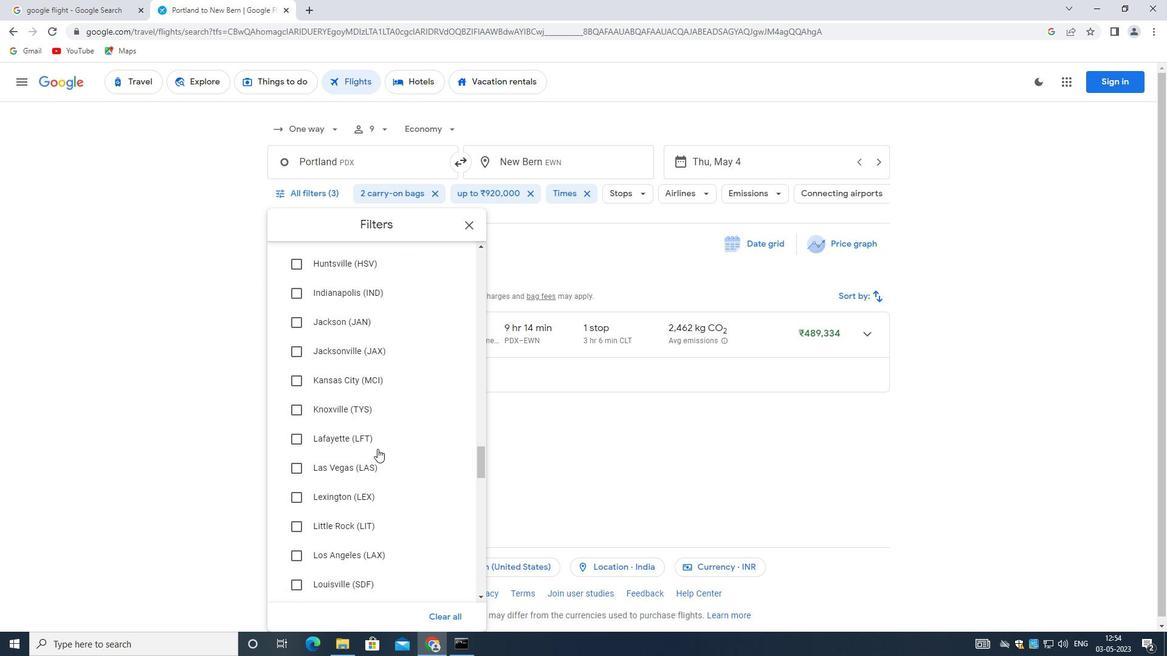 
Action: Mouse moved to (377, 449)
Screenshot: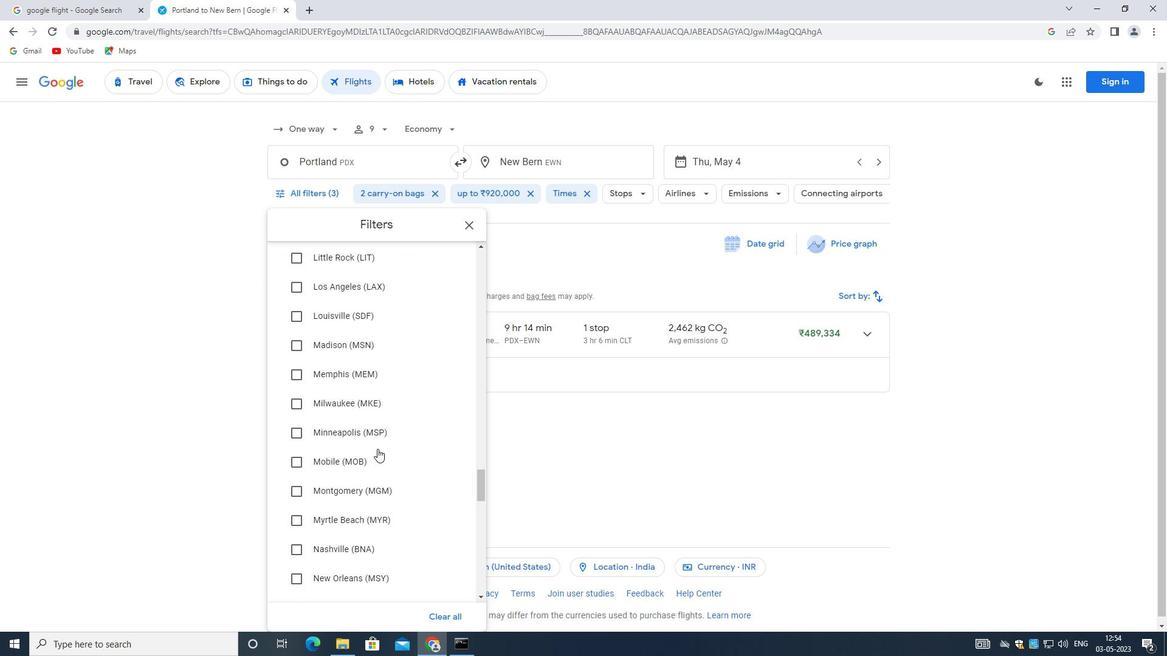 
Action: Mouse scrolled (377, 448) with delta (0, 0)
Screenshot: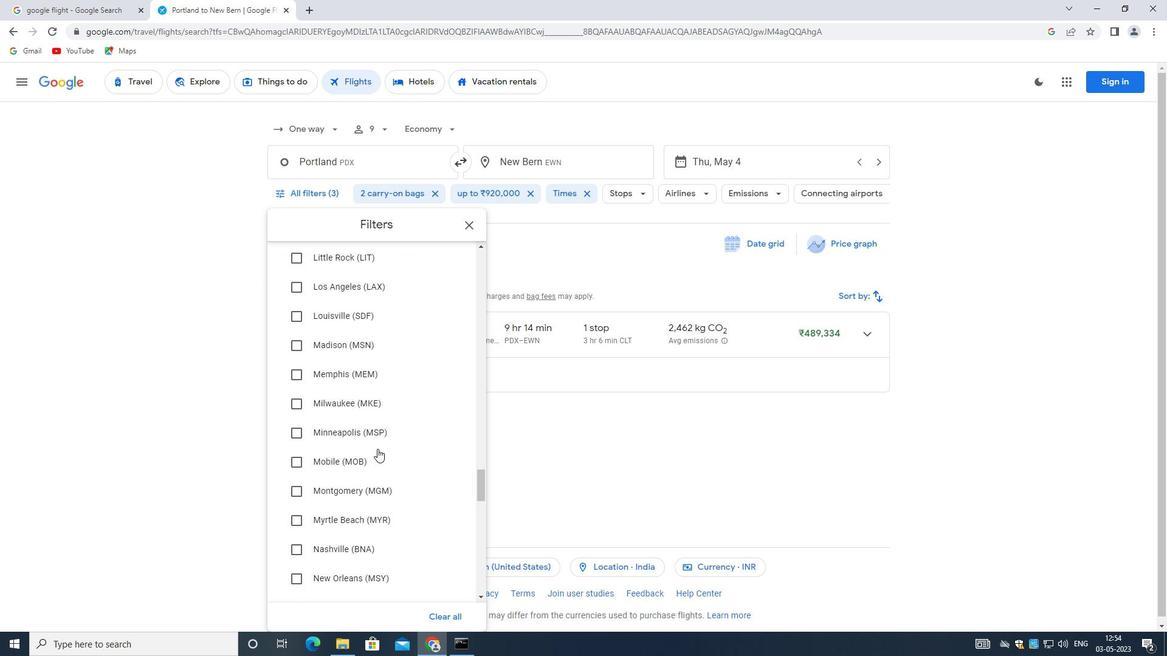 
Action: Mouse scrolled (377, 448) with delta (0, 0)
Screenshot: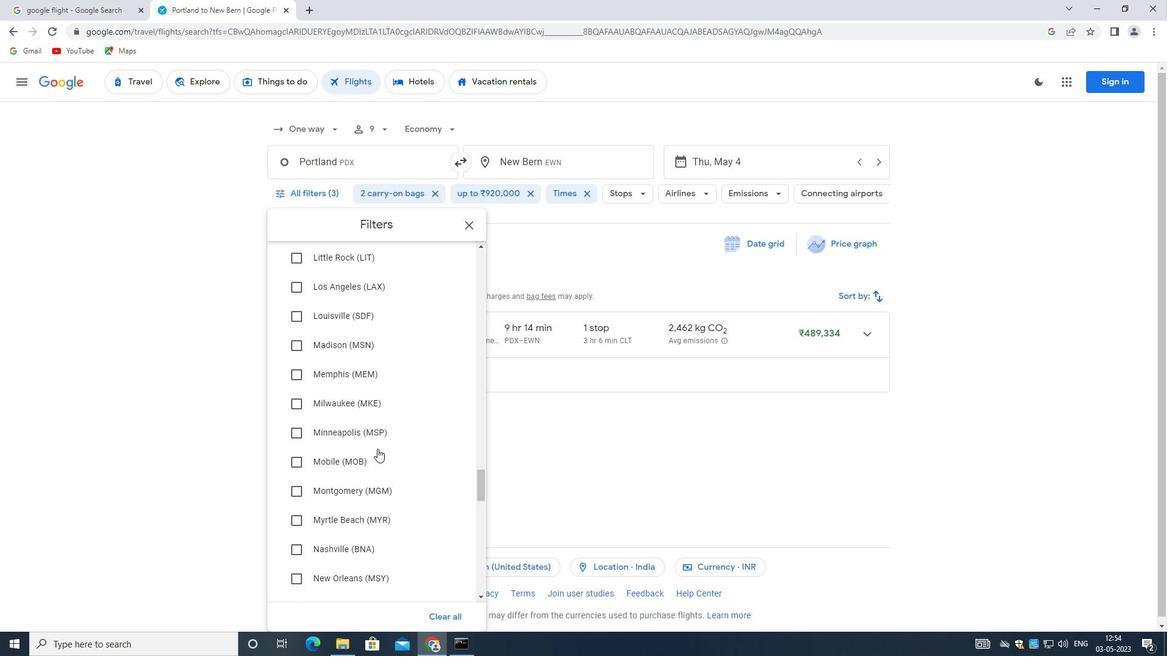 
Action: Mouse scrolled (377, 448) with delta (0, 0)
Screenshot: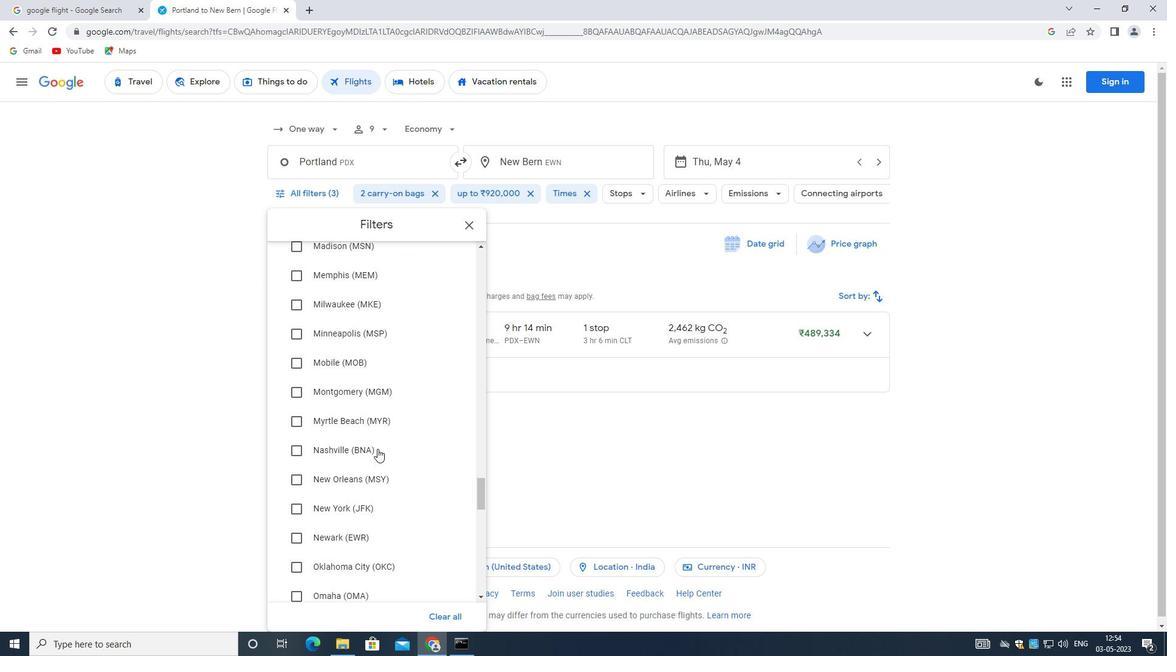 
Action: Mouse scrolled (377, 448) with delta (0, 0)
Screenshot: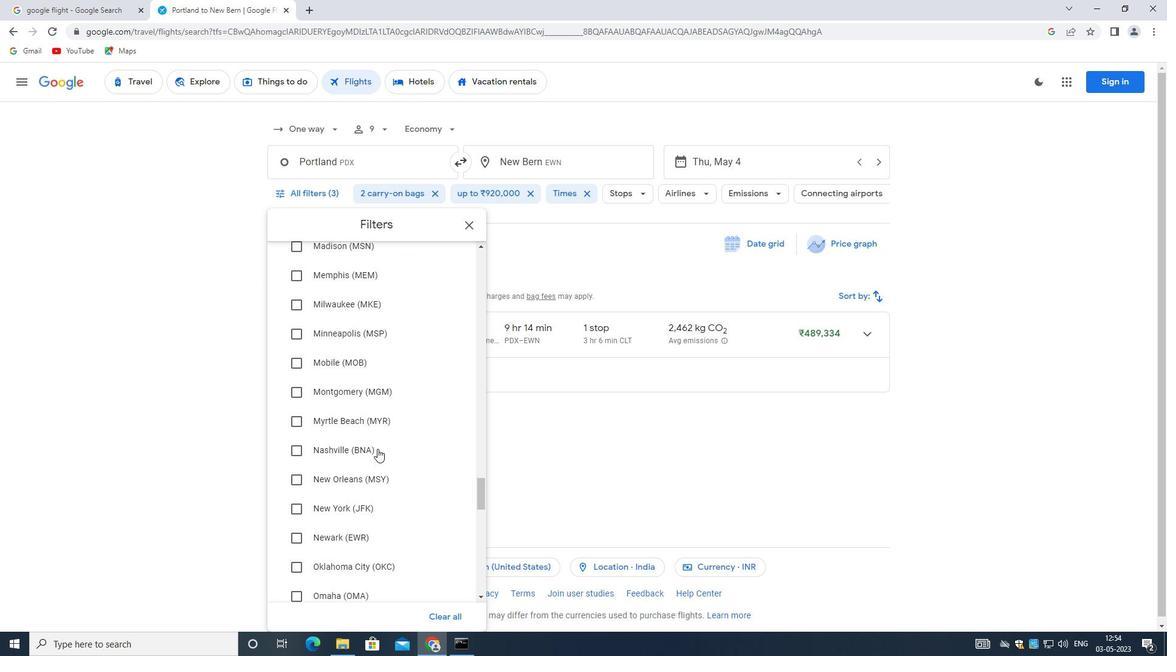 
Action: Mouse moved to (377, 448)
Screenshot: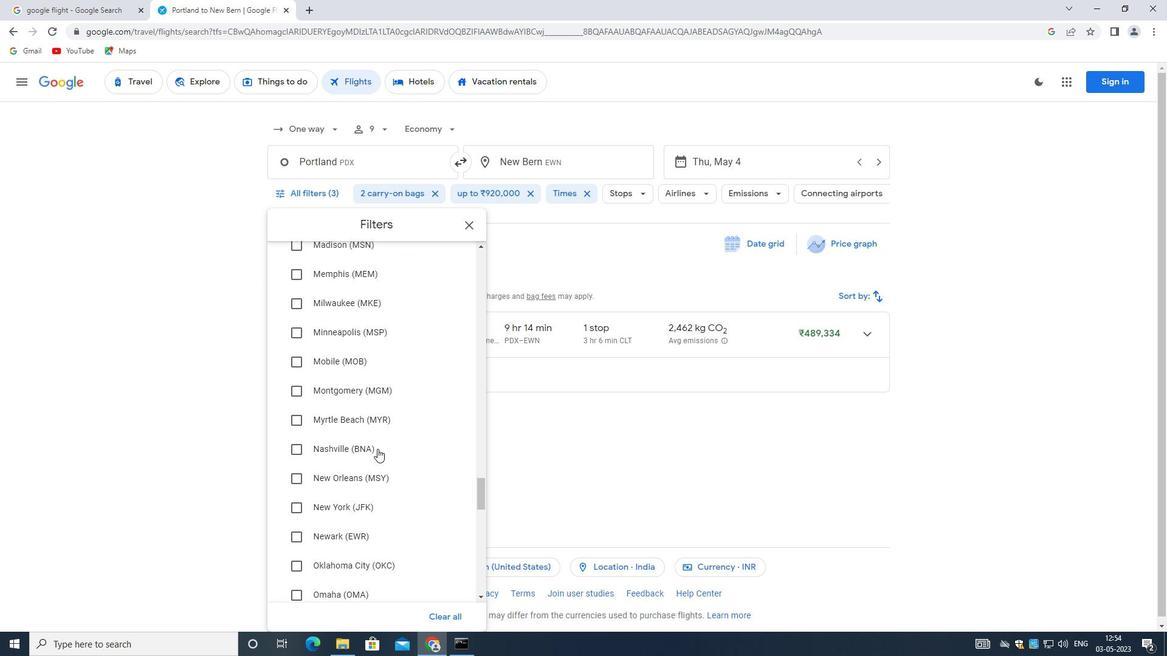 
Action: Mouse scrolled (377, 448) with delta (0, 0)
Screenshot: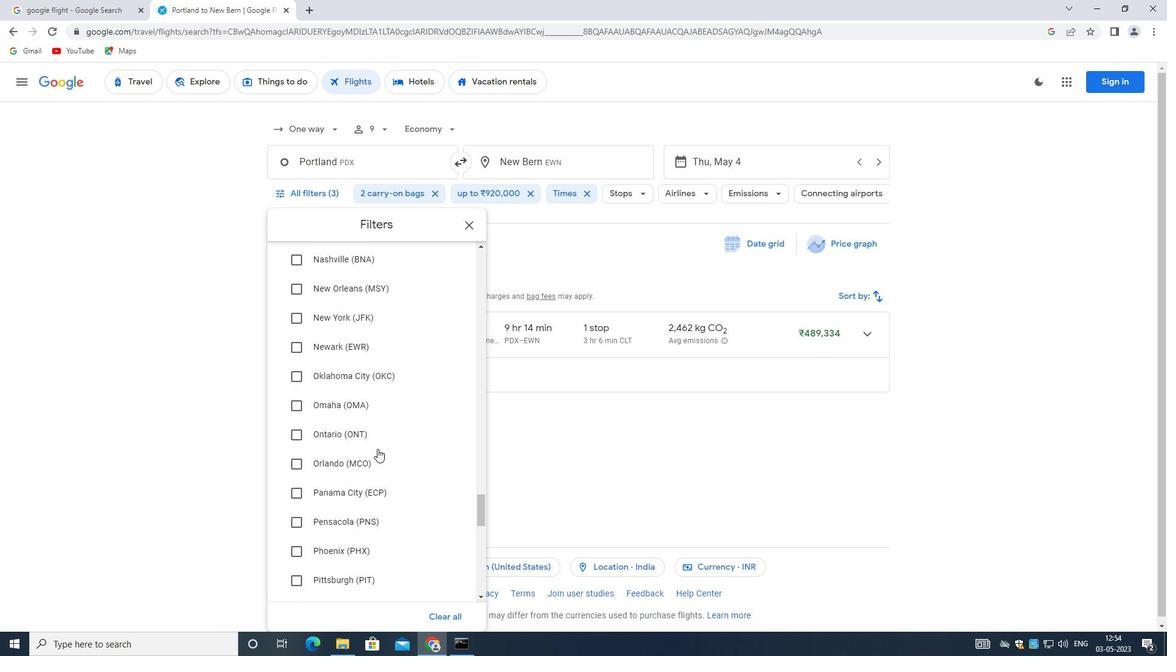 
Action: Mouse scrolled (377, 448) with delta (0, 0)
Screenshot: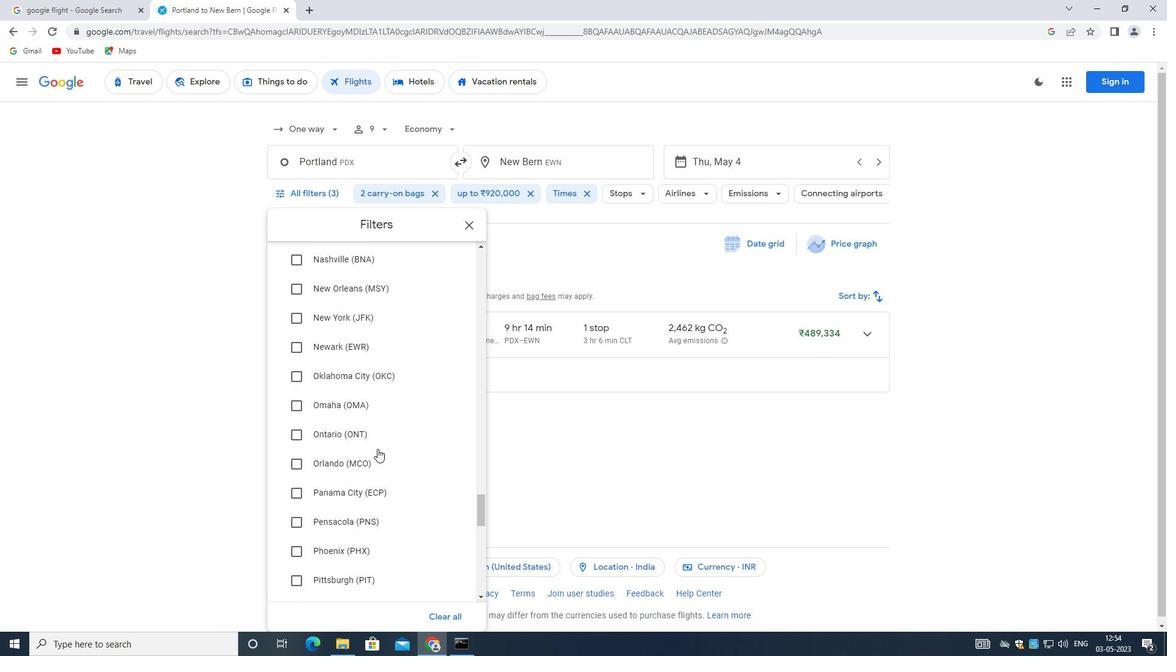 
Action: Mouse scrolled (377, 447) with delta (0, -1)
Screenshot: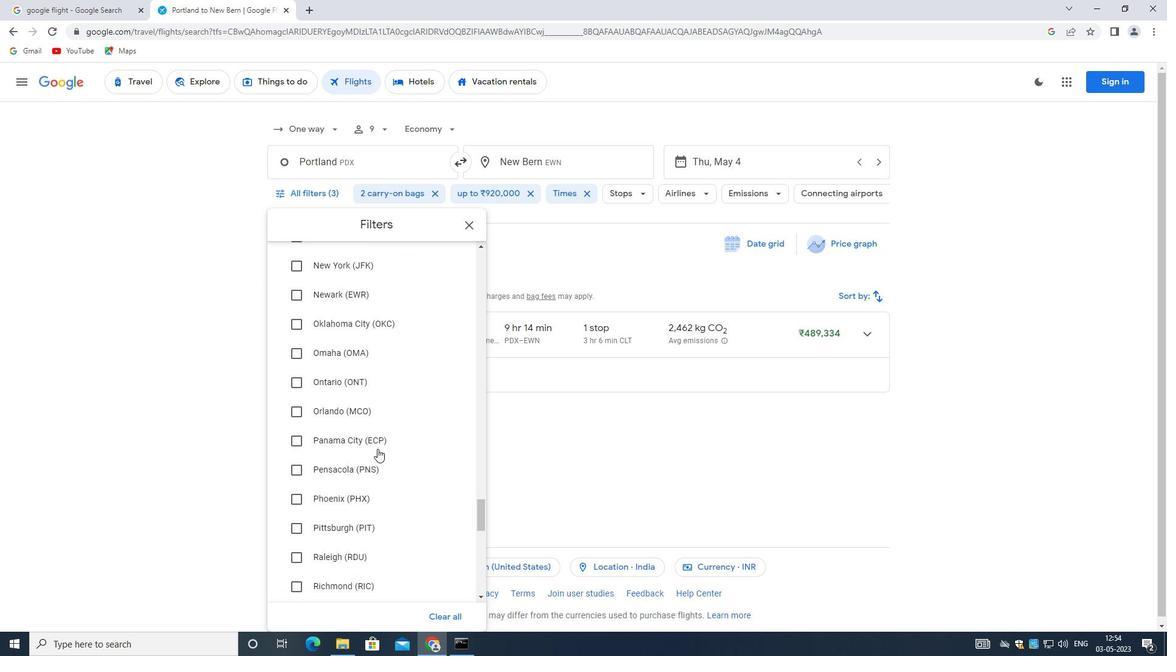
Action: Mouse scrolled (377, 448) with delta (0, 0)
Screenshot: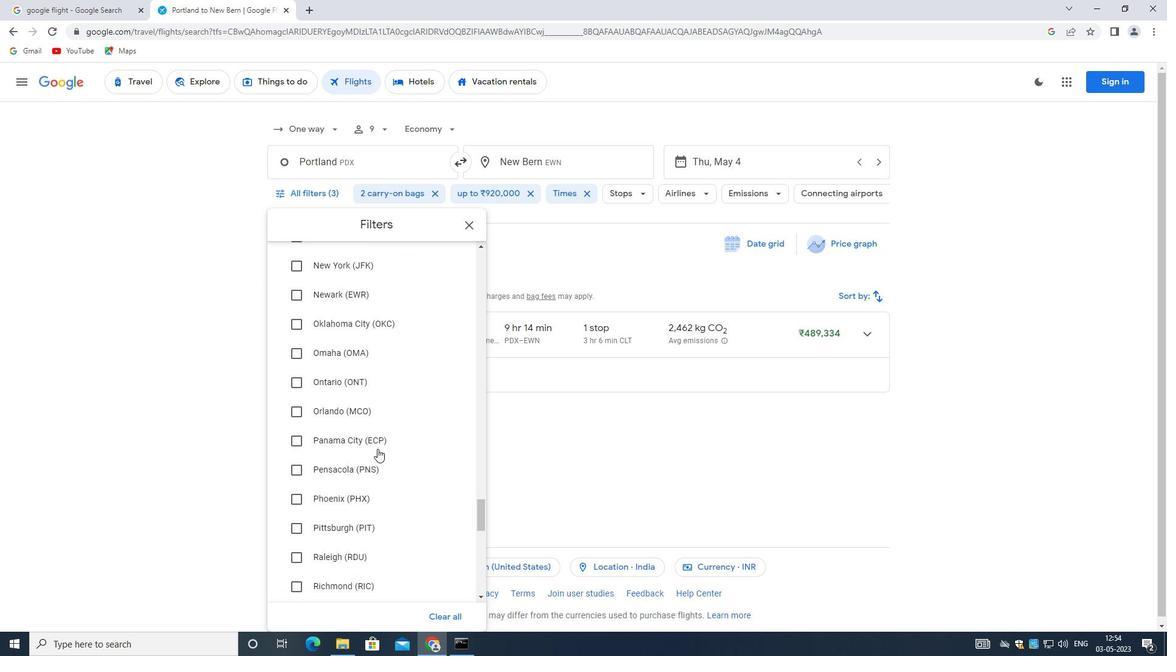
Action: Mouse scrolled (377, 448) with delta (0, 0)
Screenshot: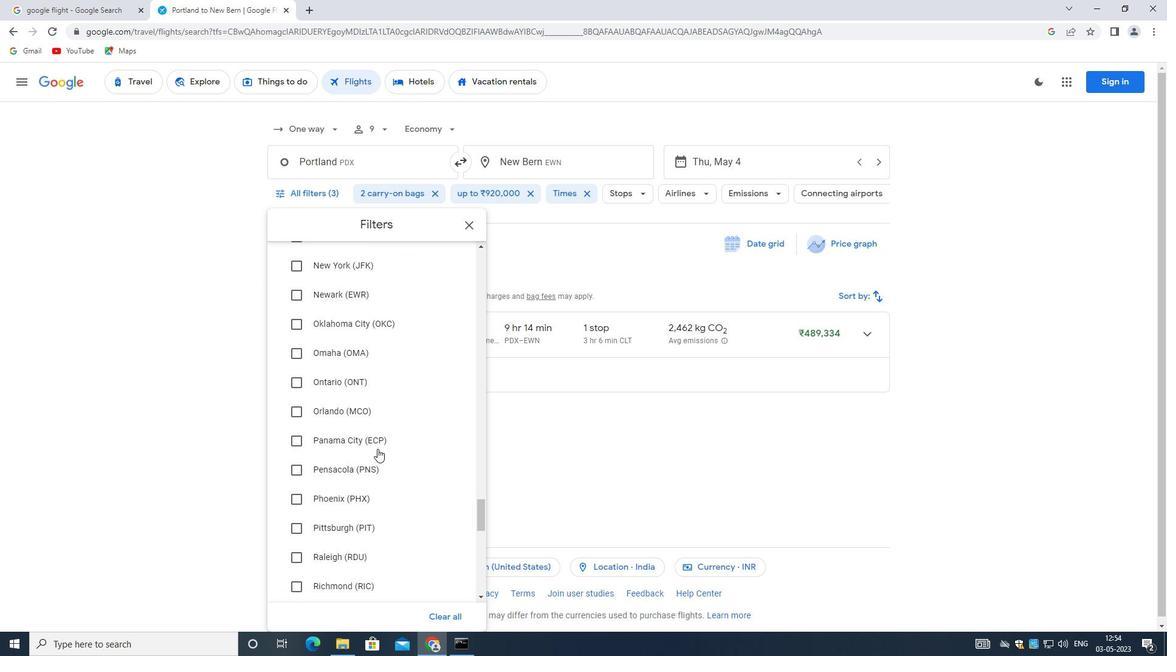 
Action: Mouse moved to (377, 449)
Screenshot: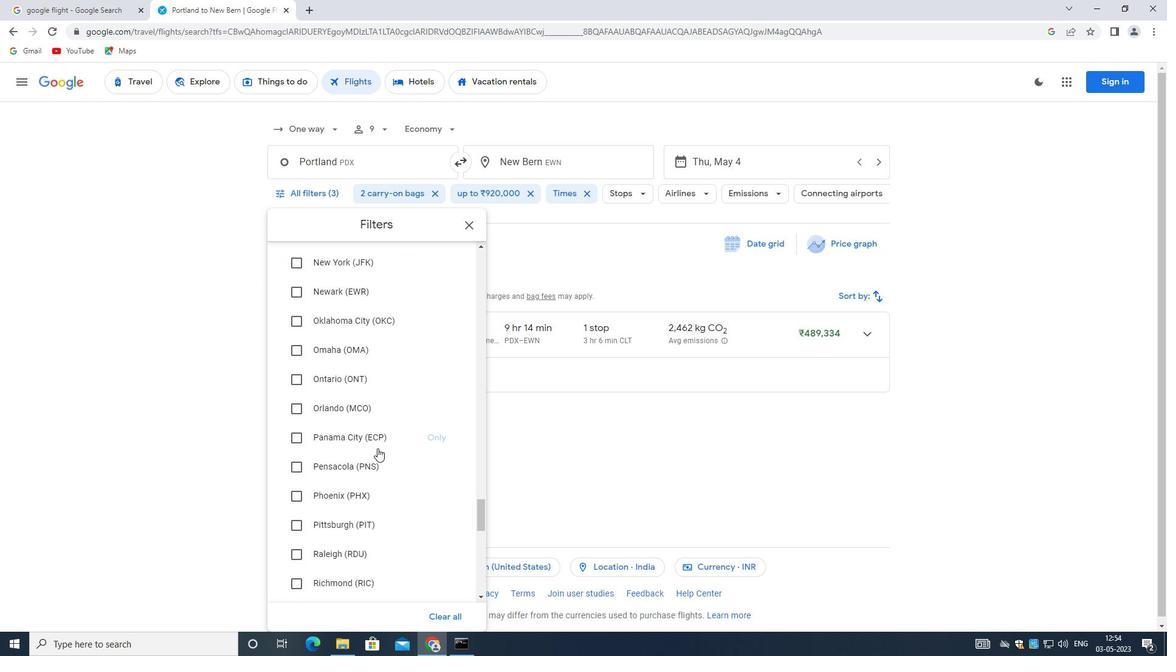 
Action: Mouse scrolled (377, 449) with delta (0, 0)
Screenshot: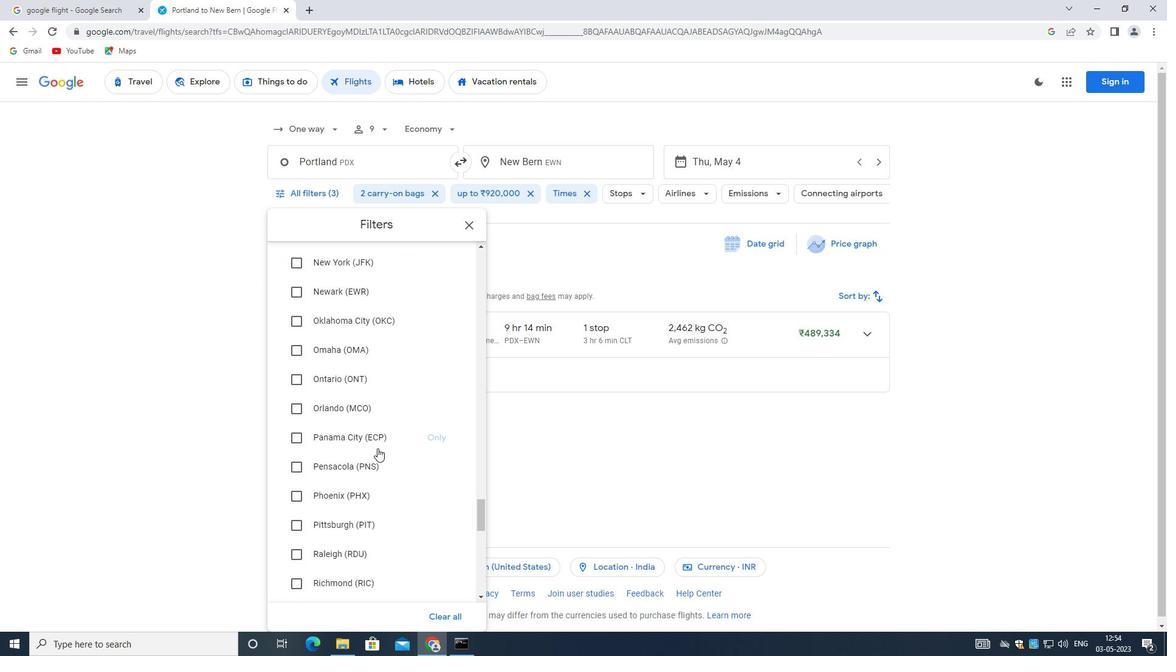
Action: Mouse moved to (377, 453)
Screenshot: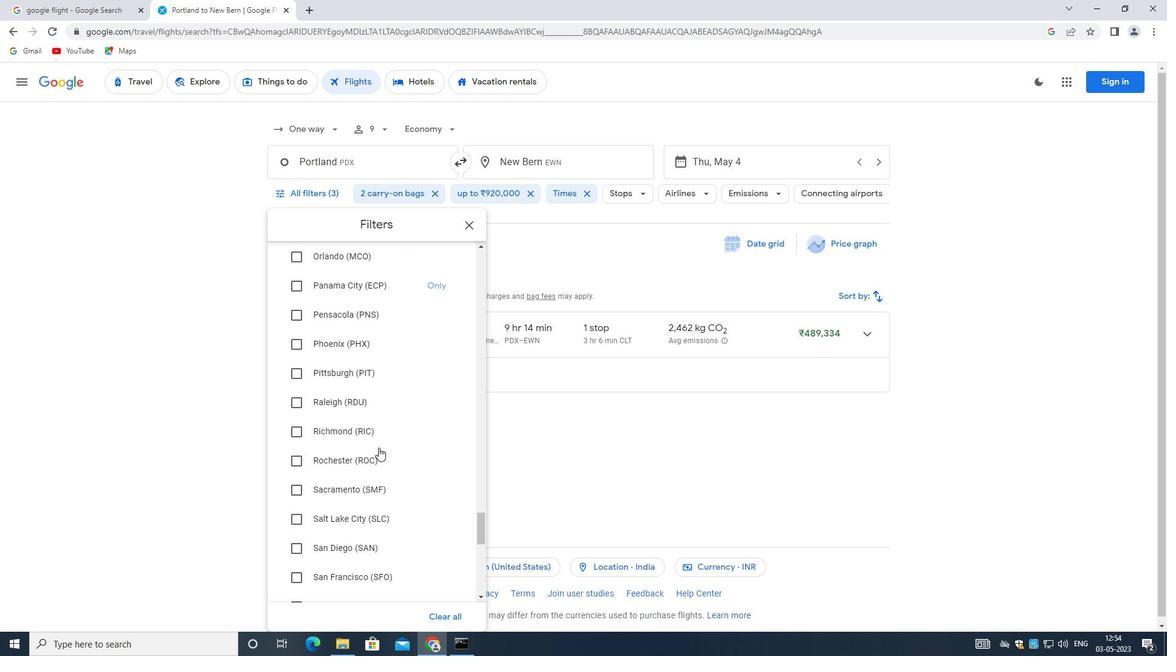 
Action: Mouse scrolled (377, 453) with delta (0, 0)
Screenshot: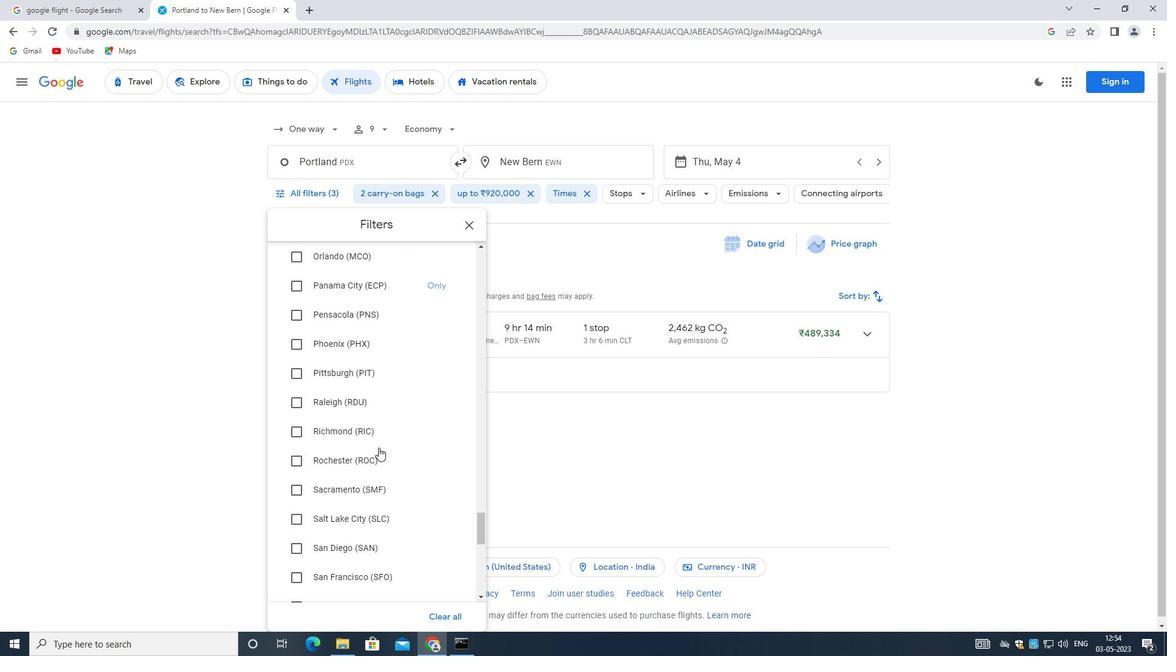 
Action: Mouse moved to (377, 456)
Screenshot: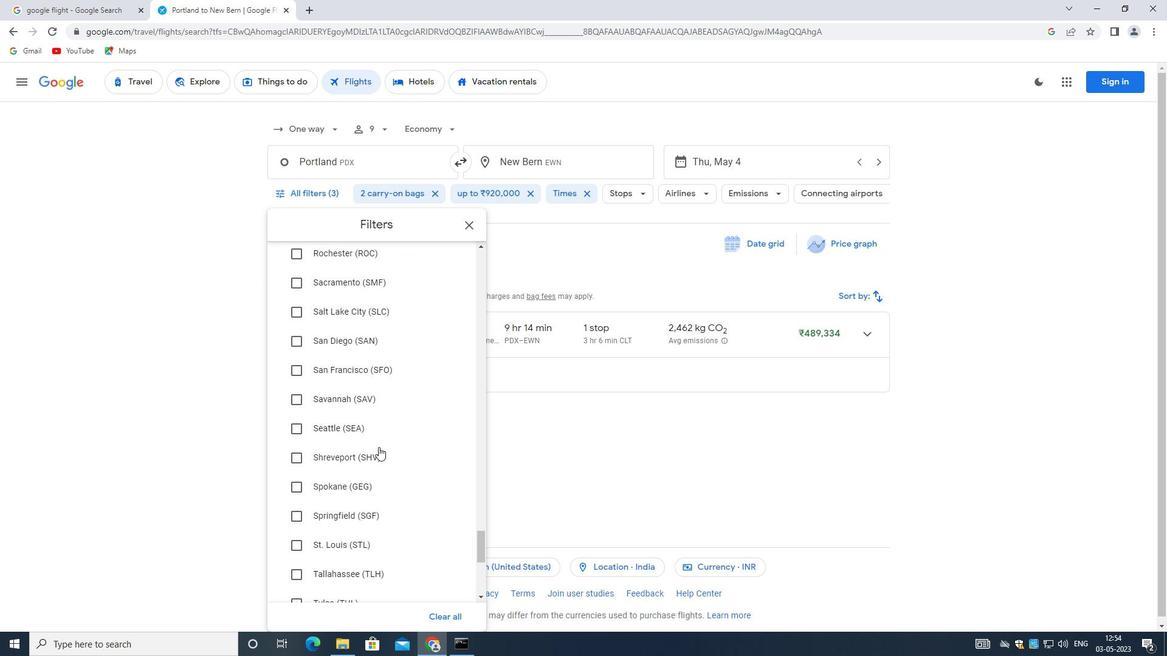
Action: Mouse scrolled (377, 455) with delta (0, 0)
Screenshot: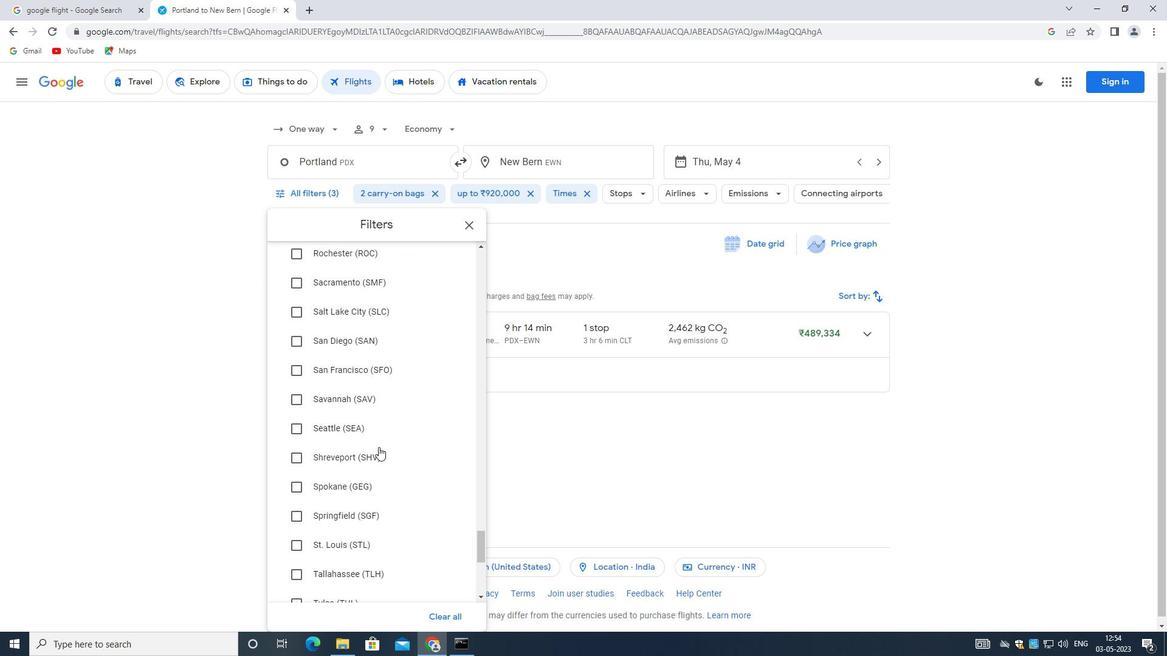 
Action: Mouse moved to (377, 456)
Screenshot: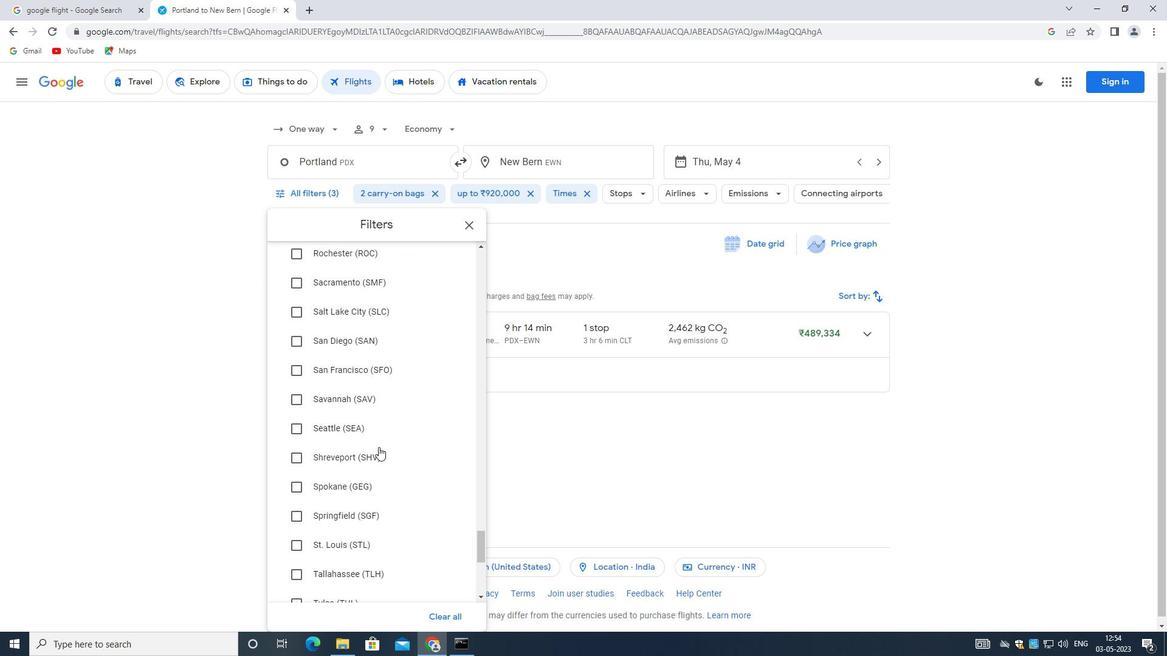 
Action: Mouse scrolled (377, 456) with delta (0, 0)
Screenshot: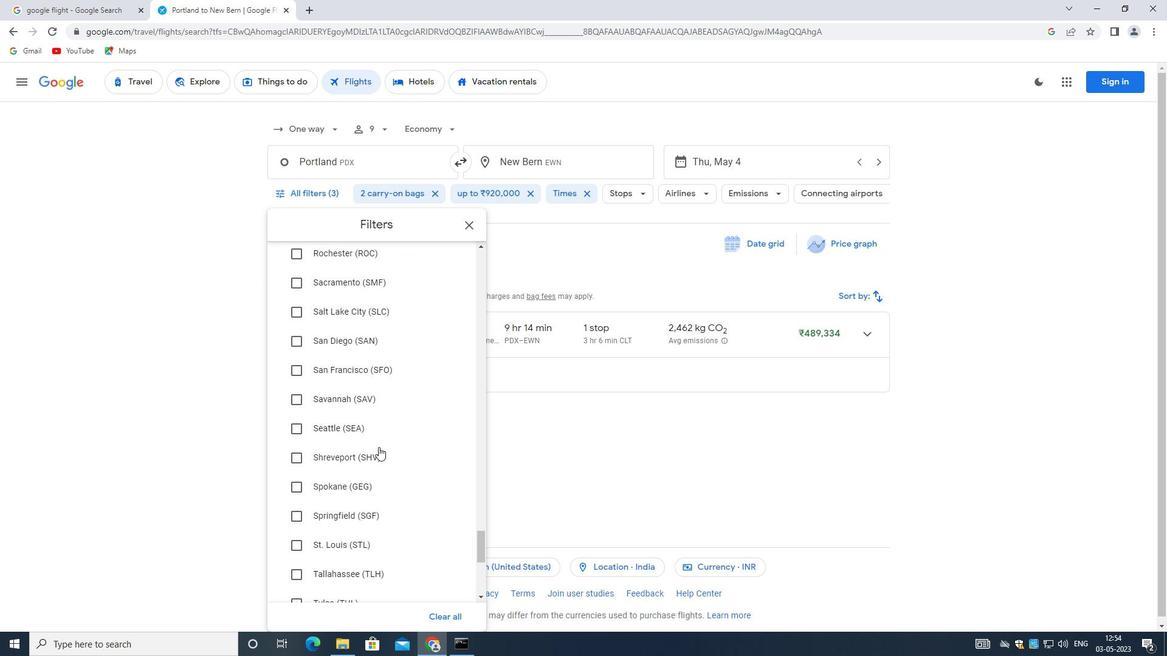 
Action: Mouse moved to (377, 457)
Screenshot: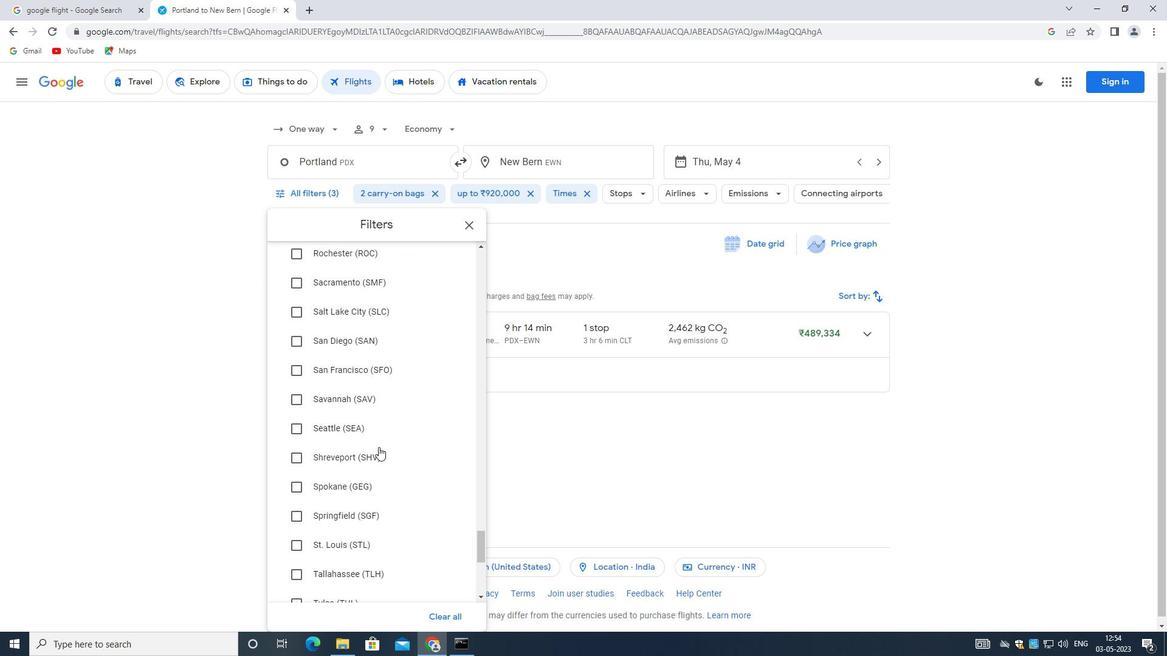 
Action: Mouse scrolled (377, 457) with delta (0, 0)
Screenshot: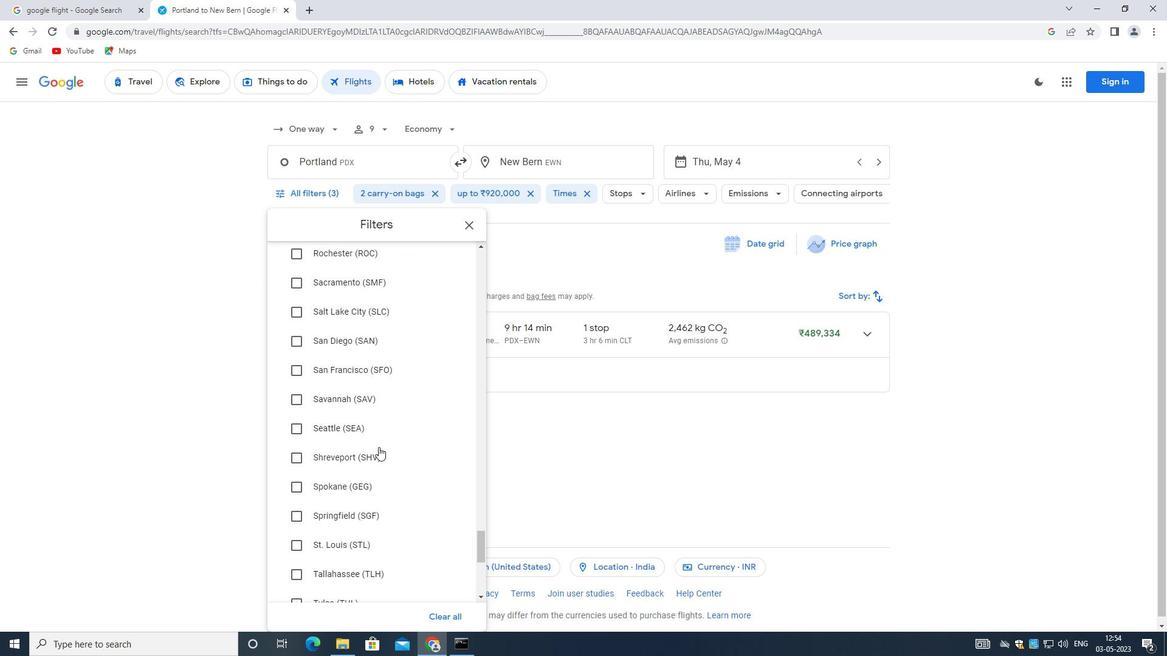 
Action: Mouse moved to (364, 467)
Screenshot: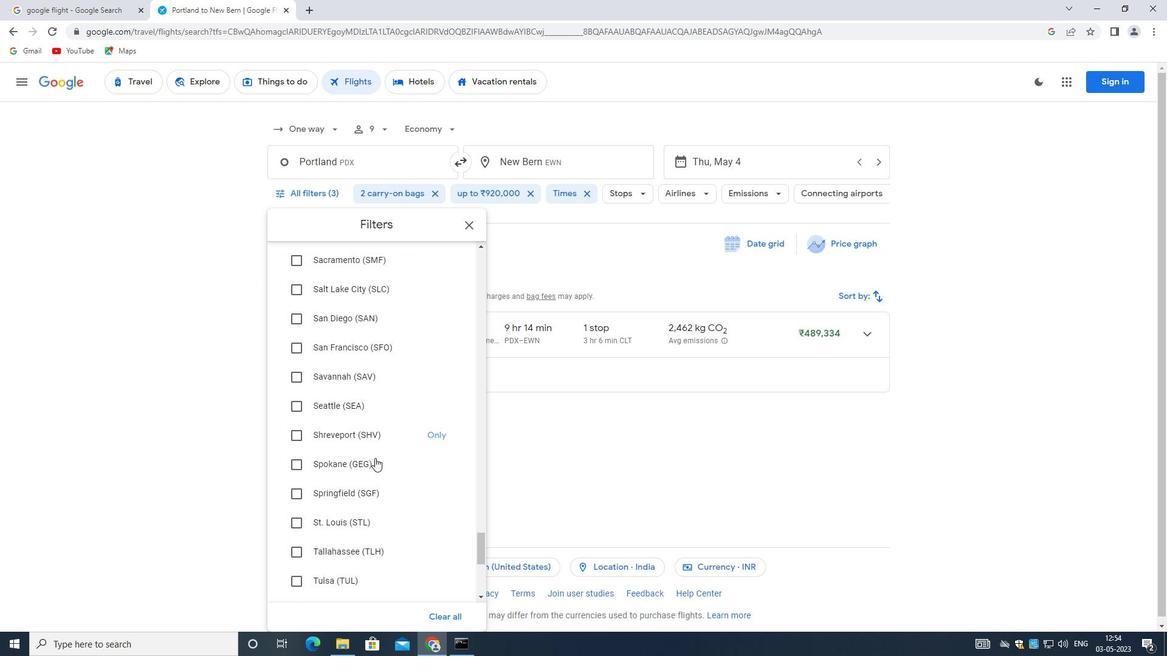 
Action: Mouse scrolled (364, 467) with delta (0, 0)
Screenshot: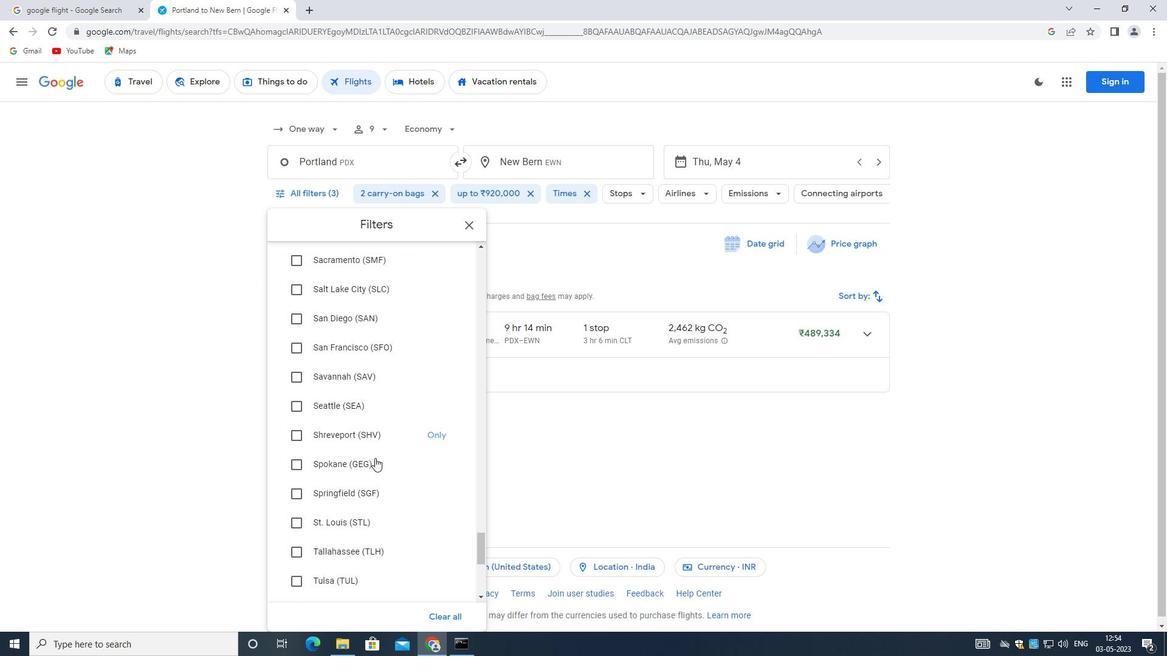 
Action: Mouse moved to (364, 468)
Screenshot: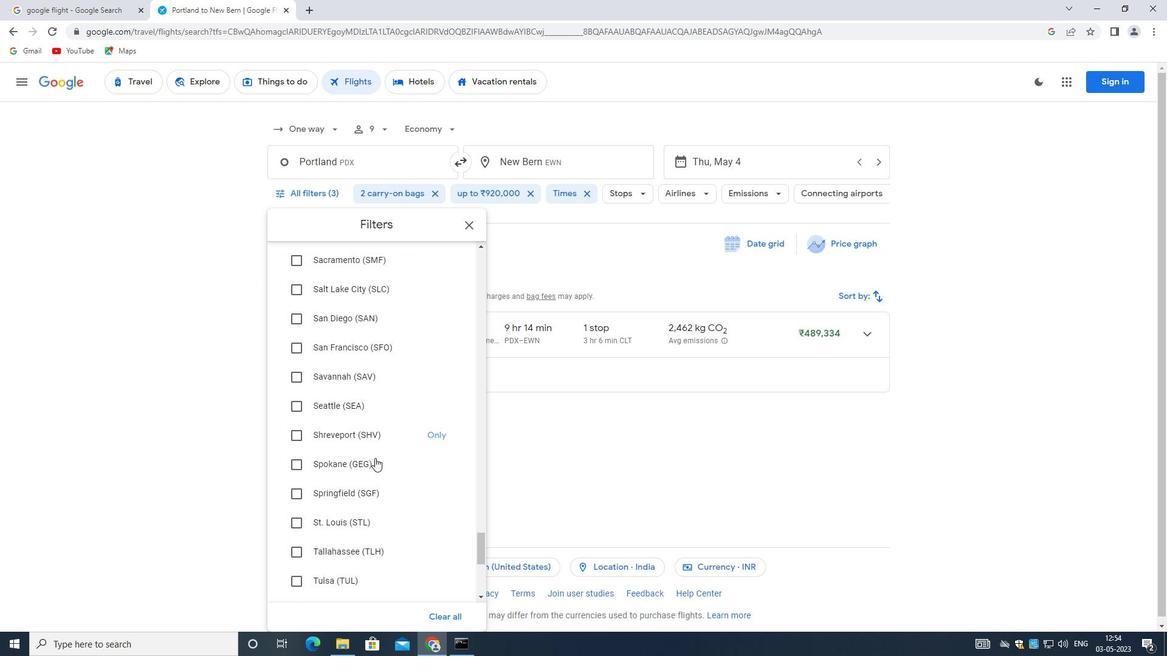 
Action: Mouse scrolled (364, 468) with delta (0, 0)
Screenshot: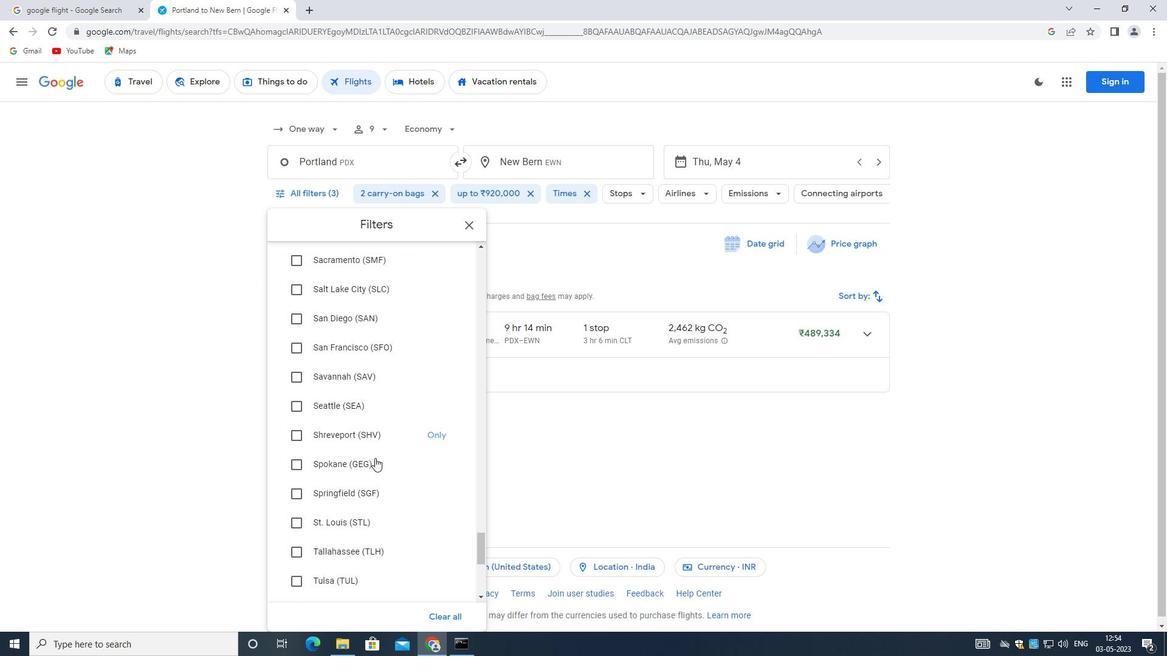 
Action: Mouse scrolled (364, 468) with delta (0, 0)
Screenshot: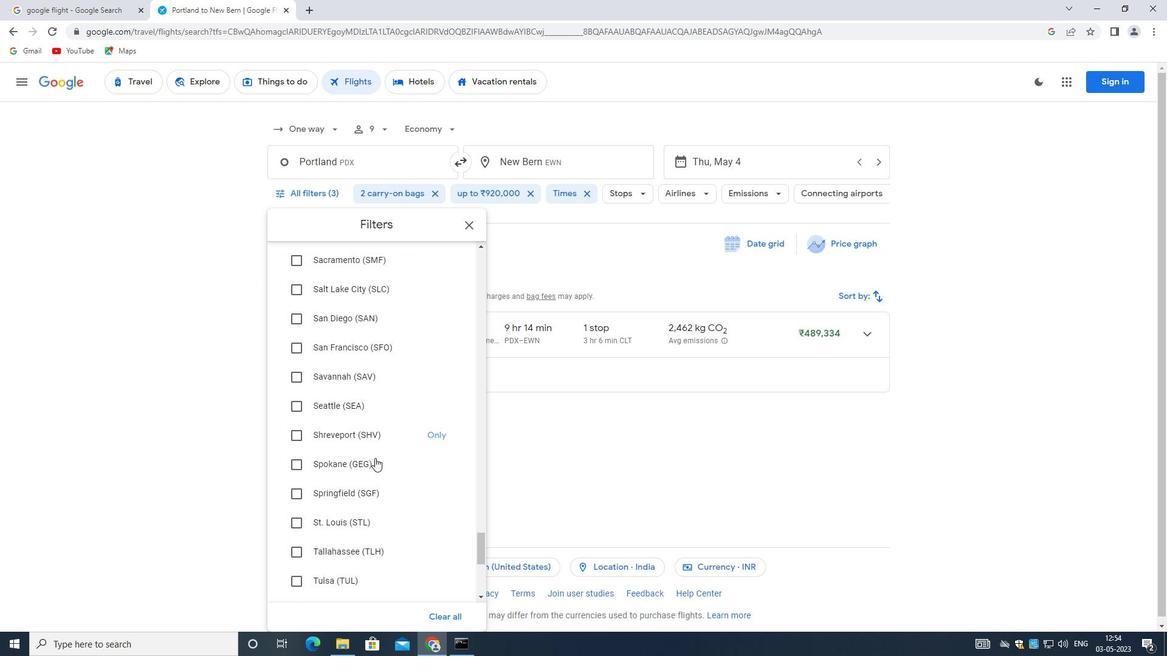 
Action: Mouse scrolled (364, 468) with delta (0, 0)
Screenshot: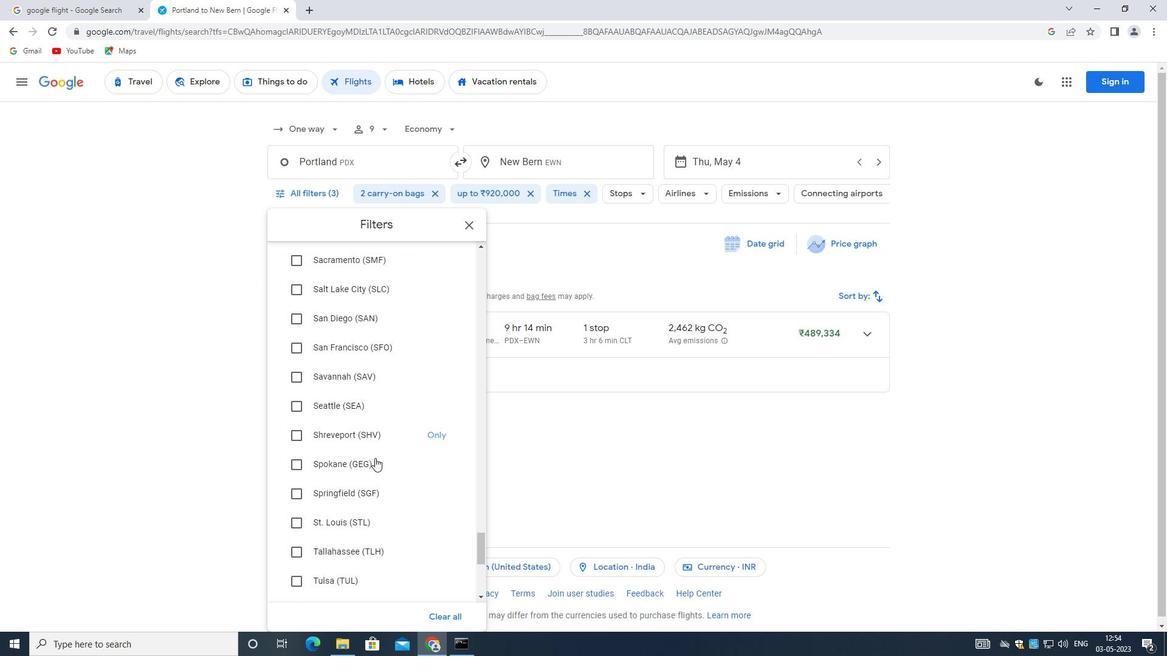 
Action: Mouse scrolled (364, 468) with delta (0, 0)
Screenshot: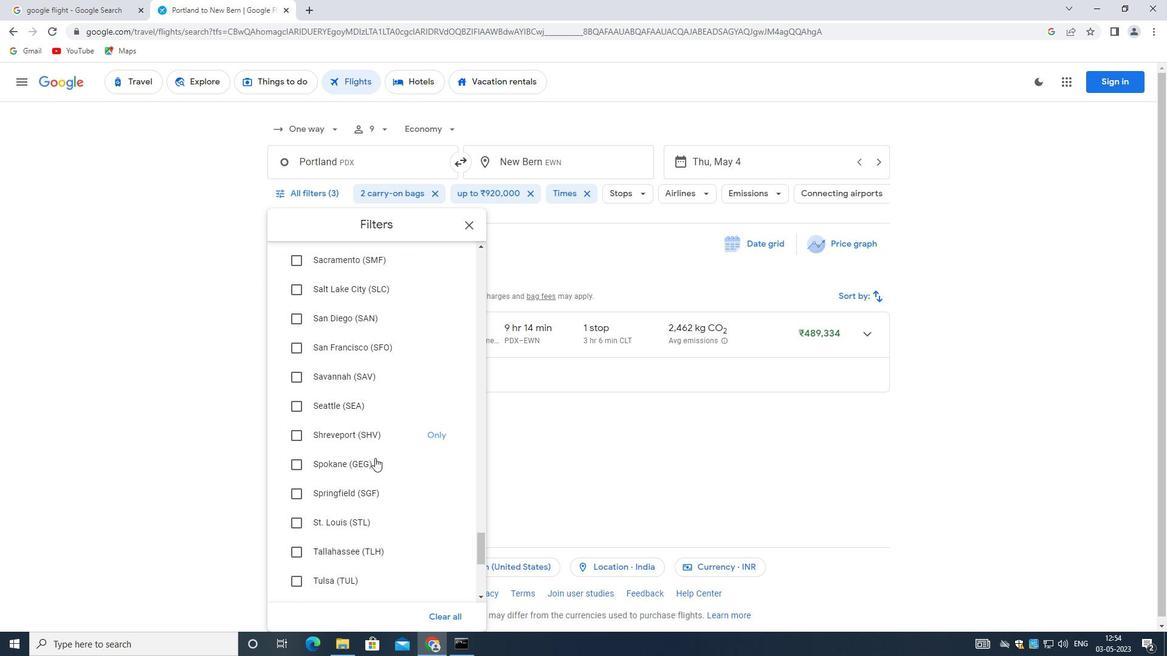 
Action: Mouse scrolled (364, 468) with delta (0, 0)
Screenshot: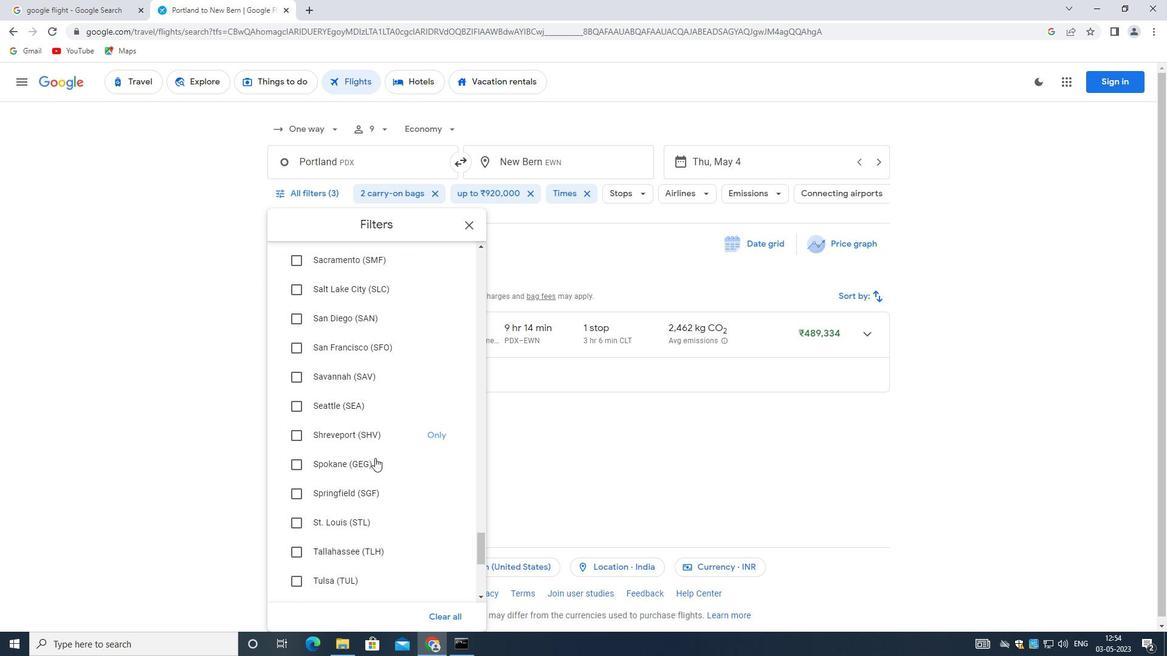 
Action: Mouse moved to (364, 468)
Screenshot: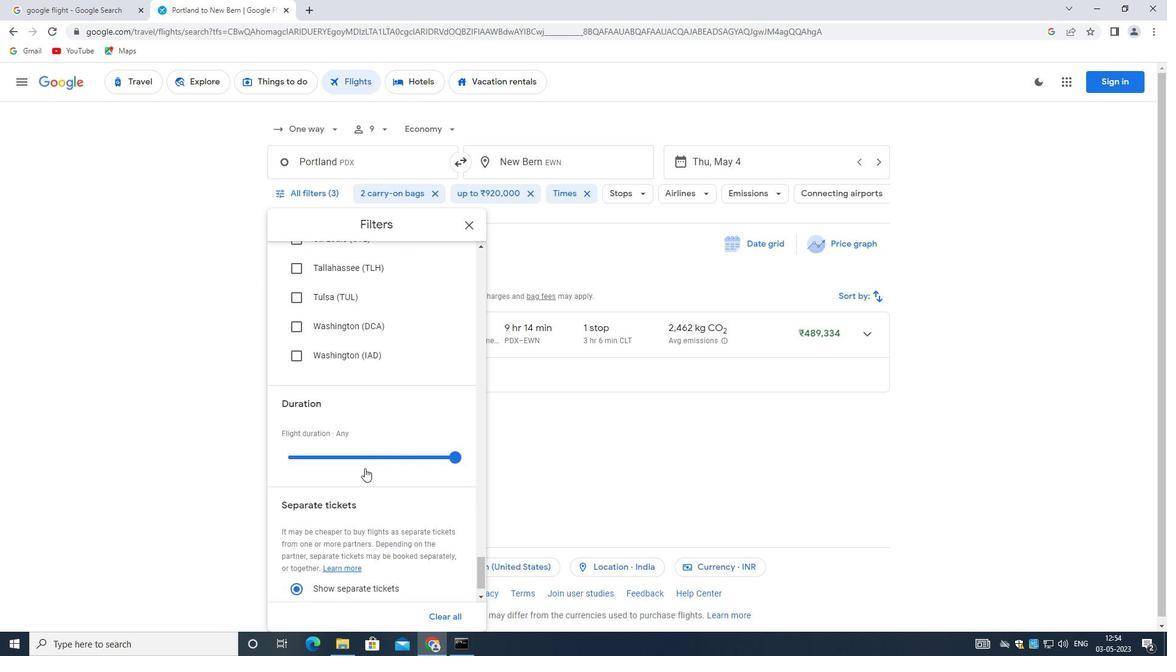 
Action: Mouse scrolled (364, 467) with delta (0, 0)
Screenshot: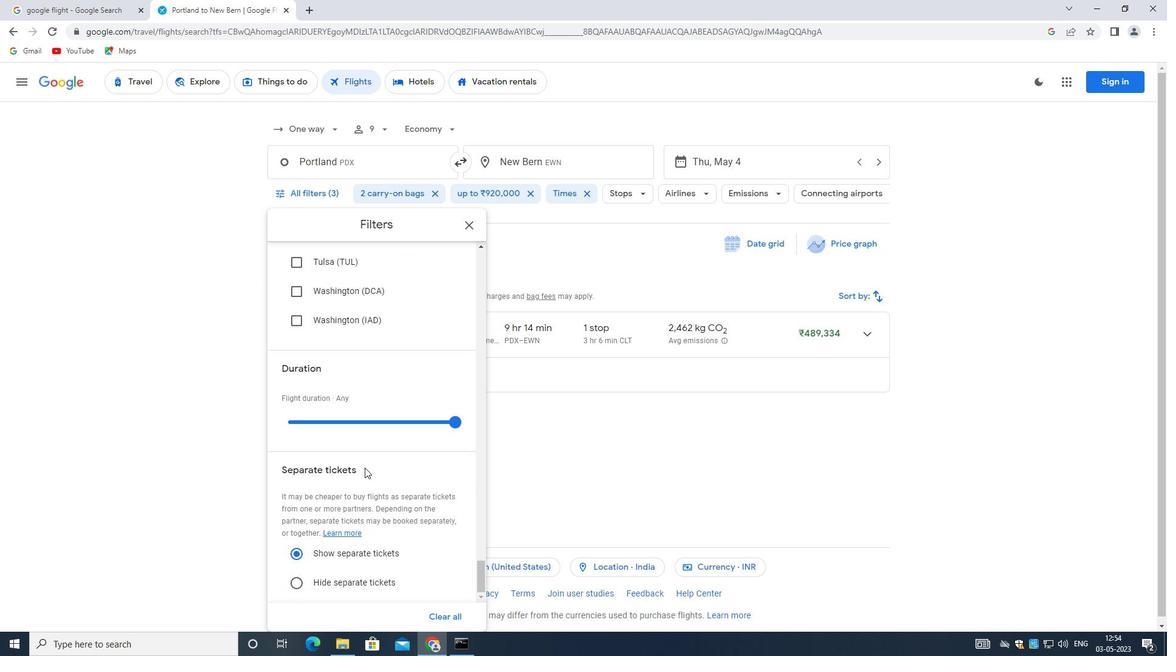 
Action: Mouse scrolled (364, 467) with delta (0, 0)
Screenshot: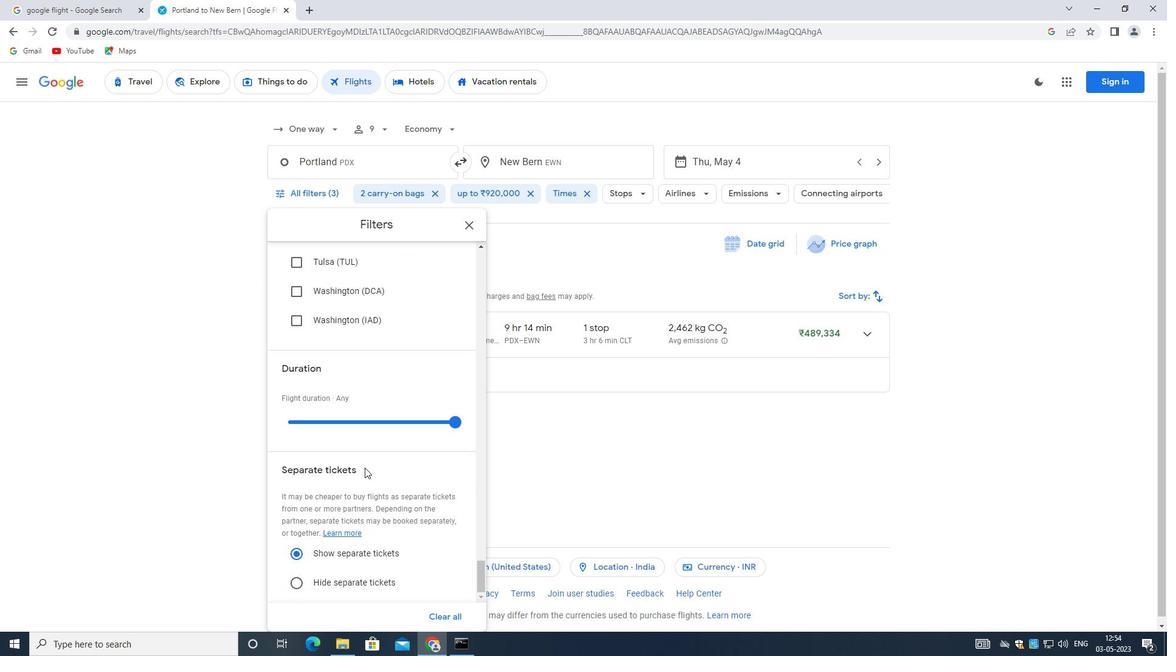
Action: Mouse scrolled (364, 467) with delta (0, 0)
Screenshot: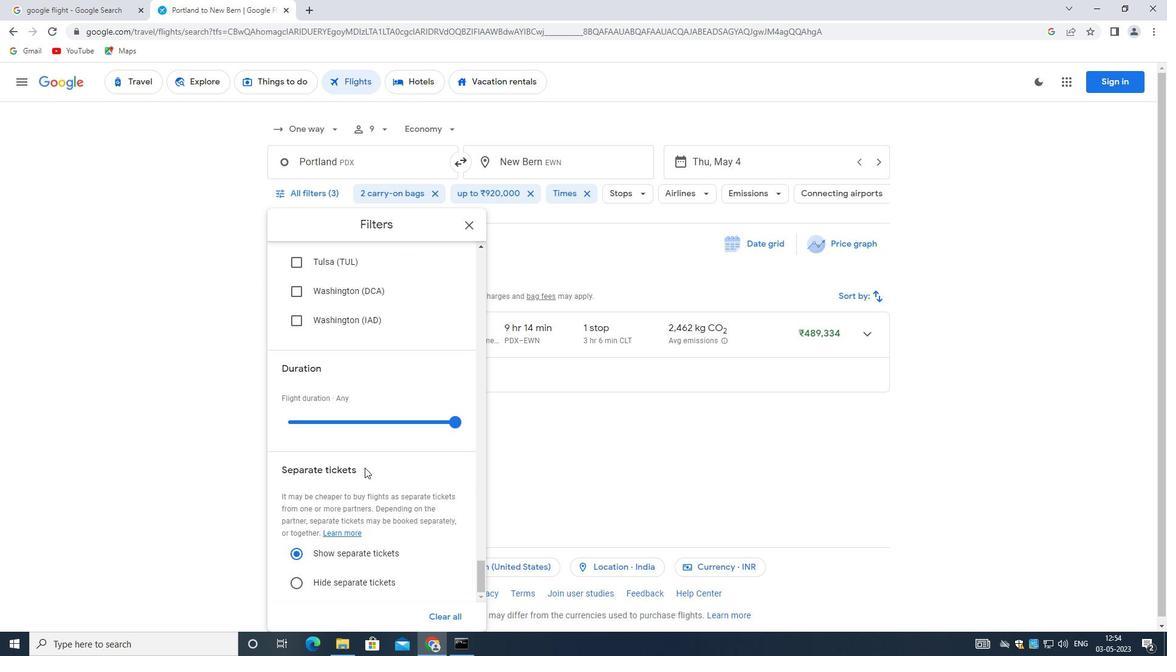 
Action: Mouse scrolled (364, 467) with delta (0, 0)
Screenshot: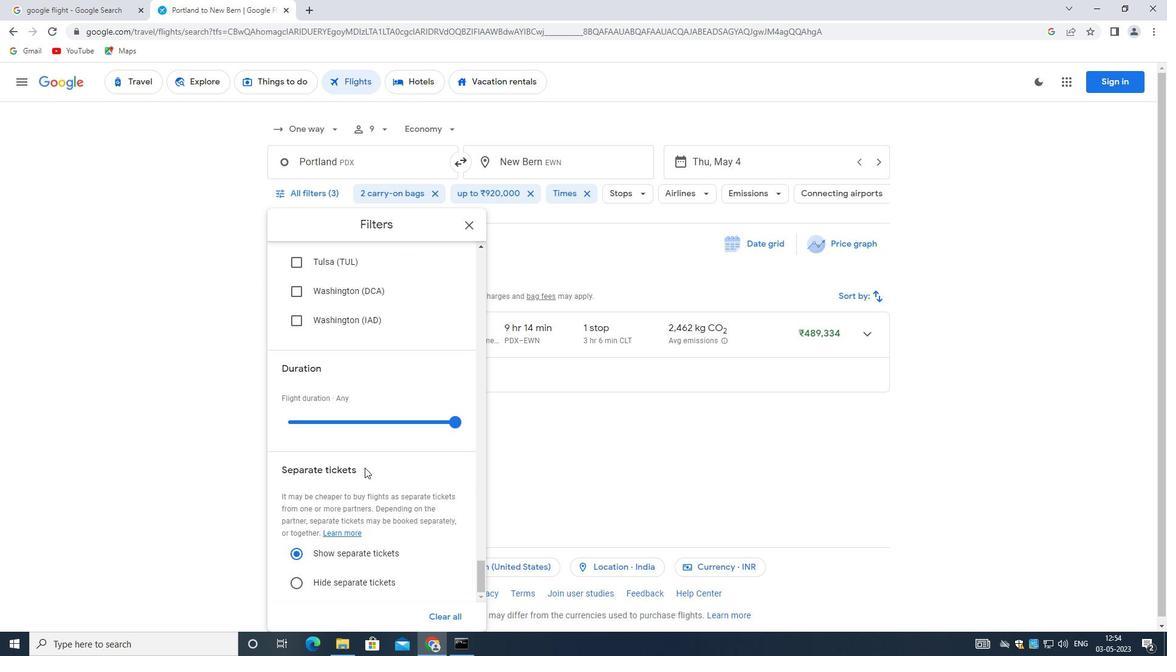 
Action: Mouse moved to (364, 466)
Screenshot: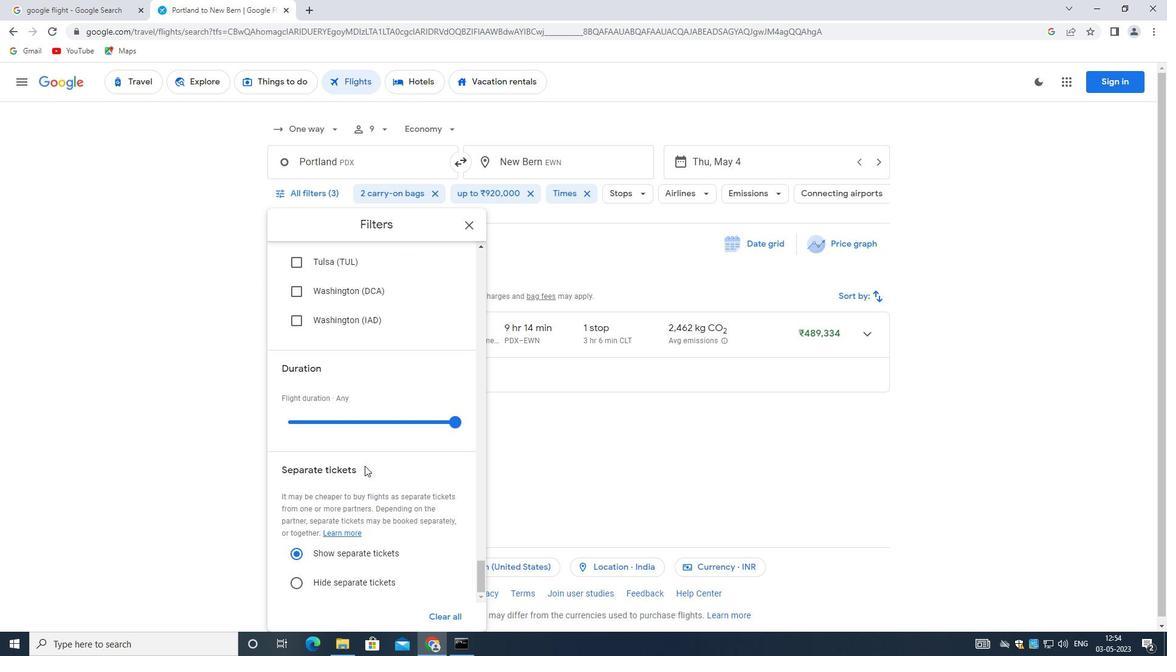 
